 Task: Find connections with filter location Kelheim with filter topic #Indiawith filter profile language French with filter current company SolarEdge Technologies with filter school Chettinad Vidyashram with filter industry Transportation Programs with filter service category Leadership Development with filter keywords title Hair Stylist
Action: Mouse moved to (627, 76)
Screenshot: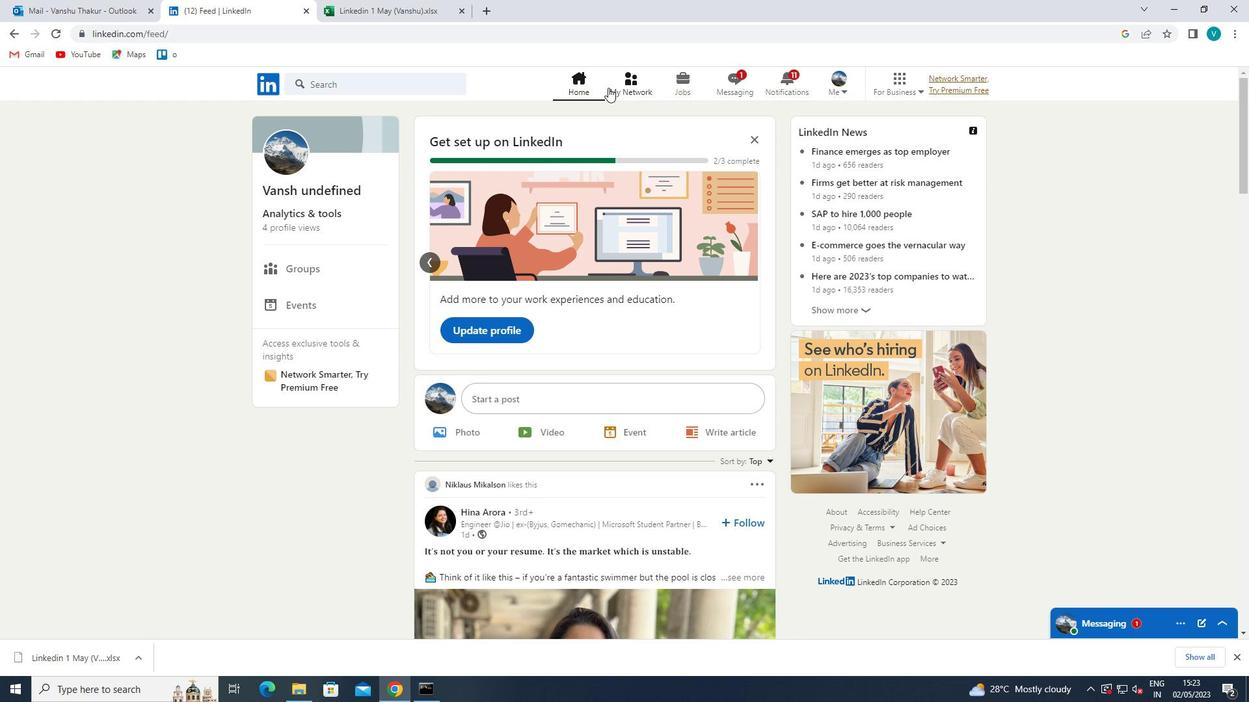 
Action: Mouse pressed left at (627, 76)
Screenshot: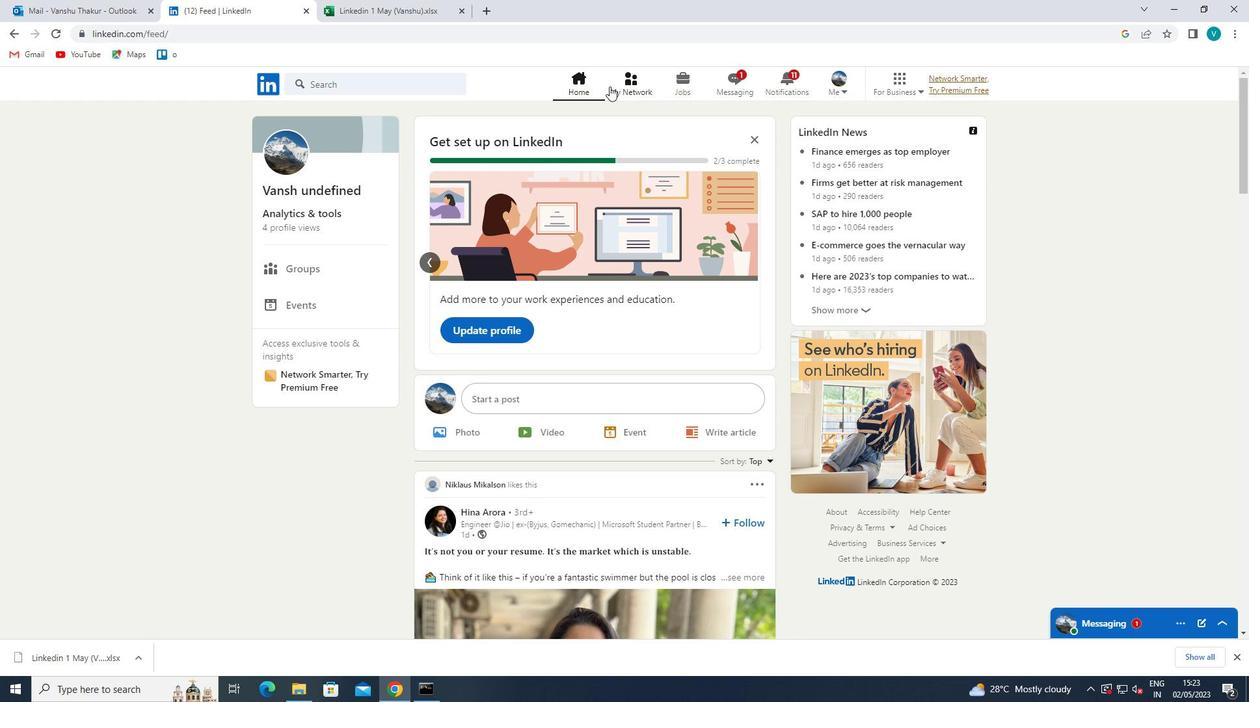 
Action: Mouse moved to (349, 142)
Screenshot: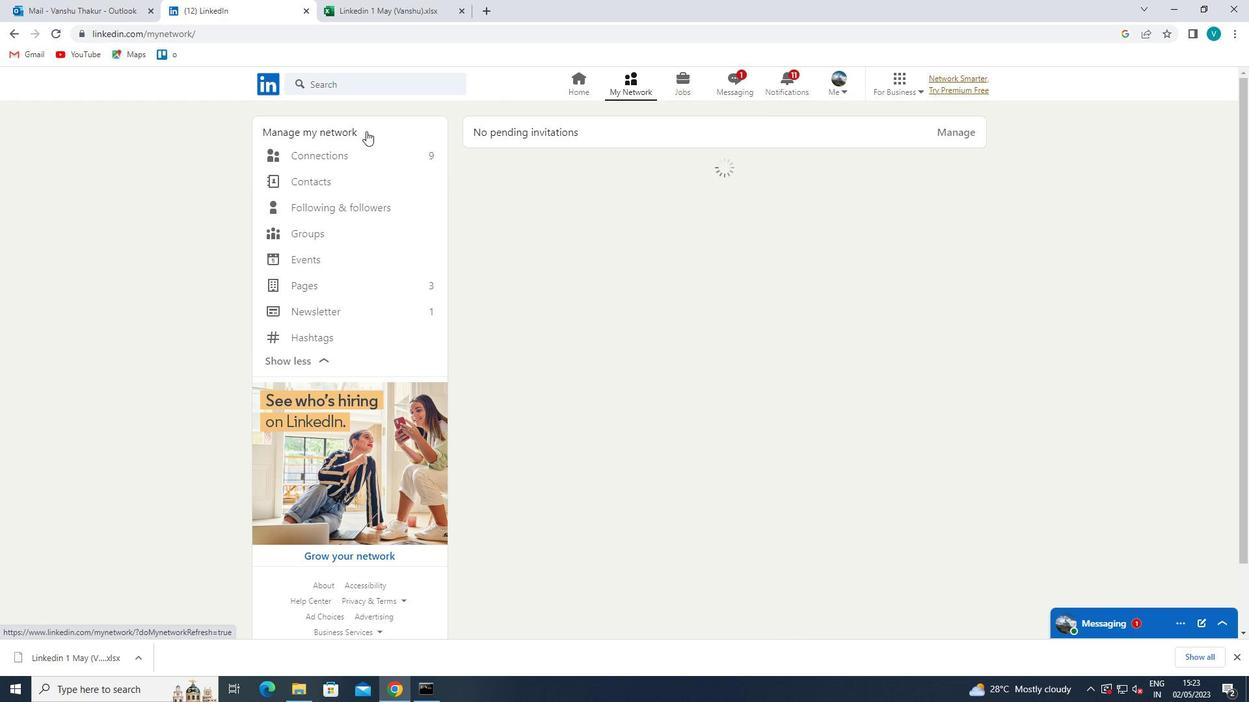 
Action: Mouse pressed left at (349, 142)
Screenshot: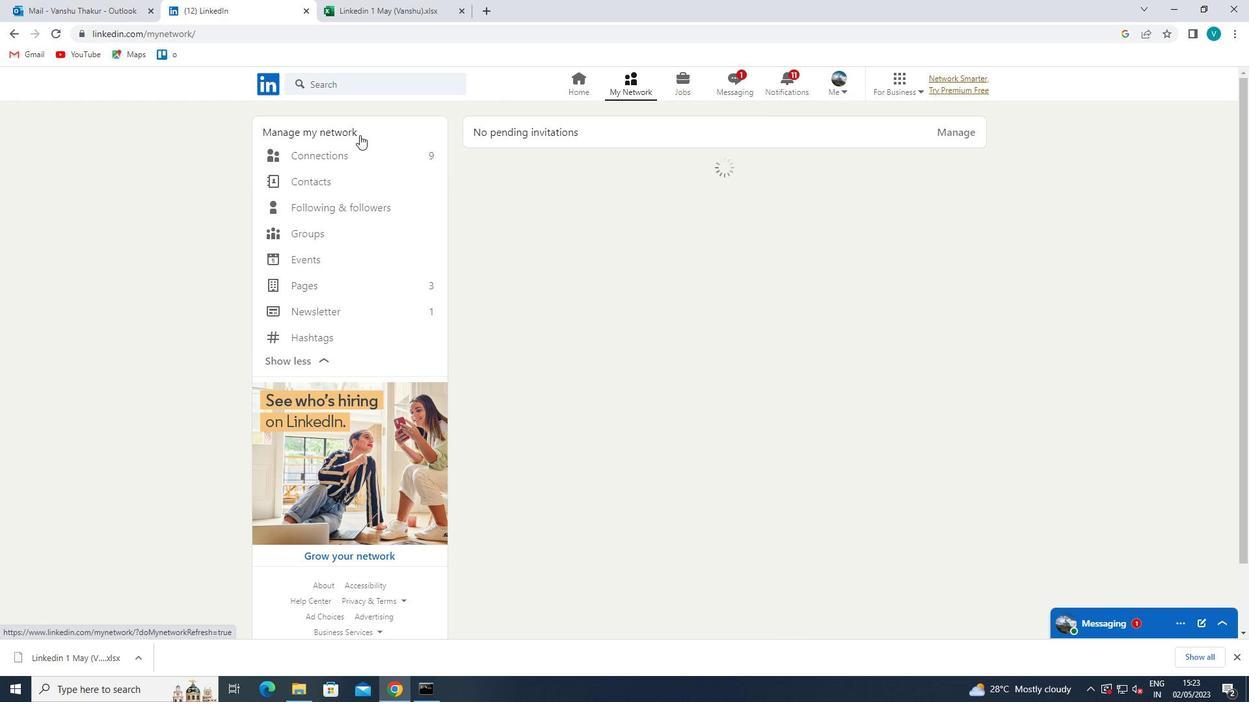 
Action: Mouse moved to (339, 154)
Screenshot: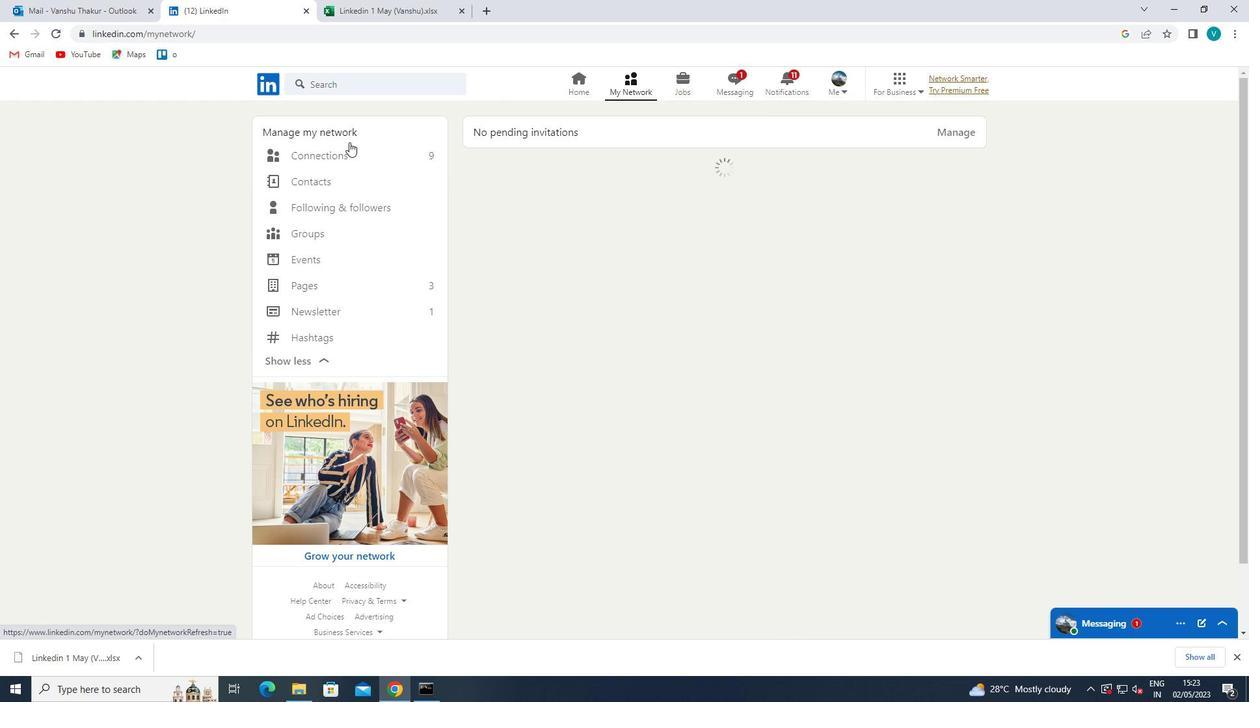 
Action: Mouse pressed left at (339, 154)
Screenshot: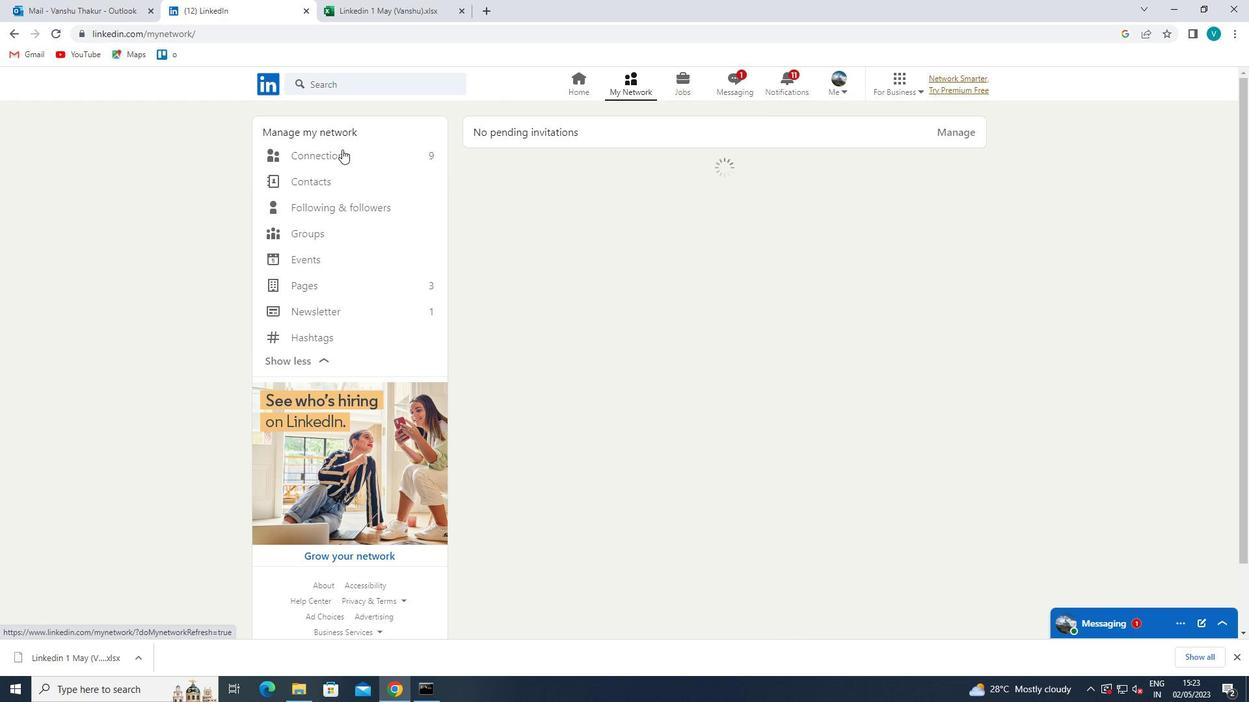 
Action: Mouse moved to (715, 150)
Screenshot: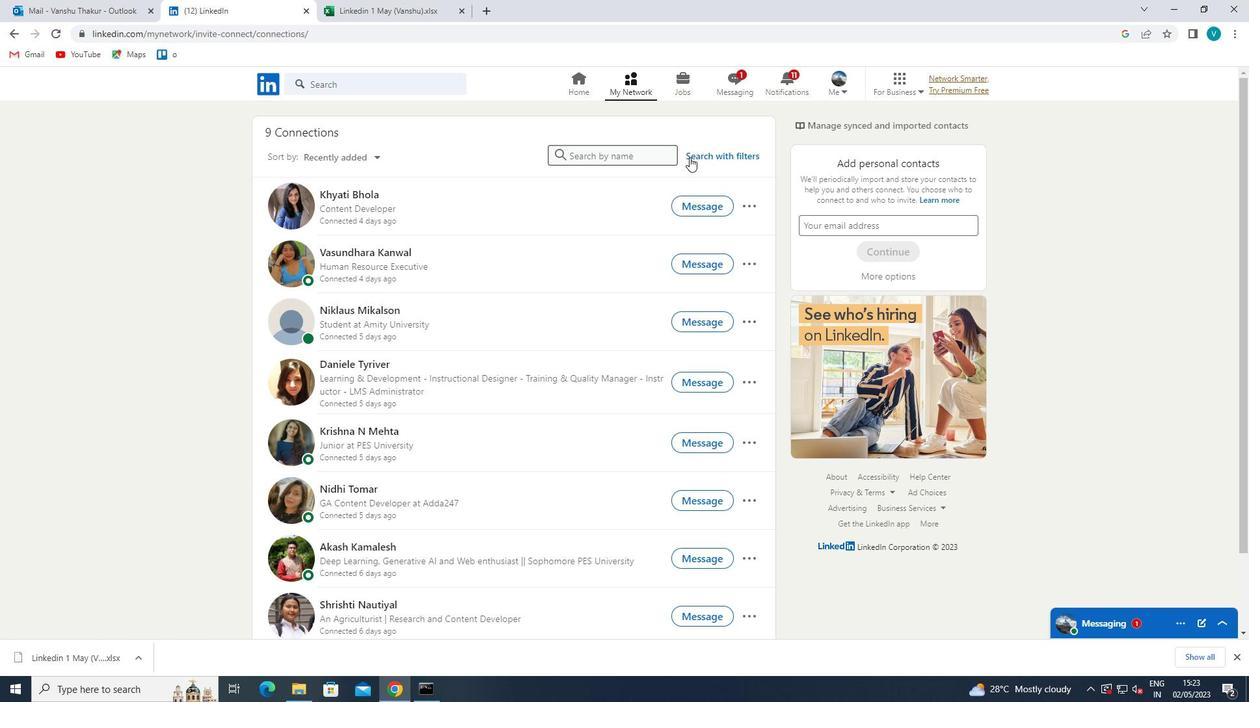 
Action: Mouse pressed left at (715, 150)
Screenshot: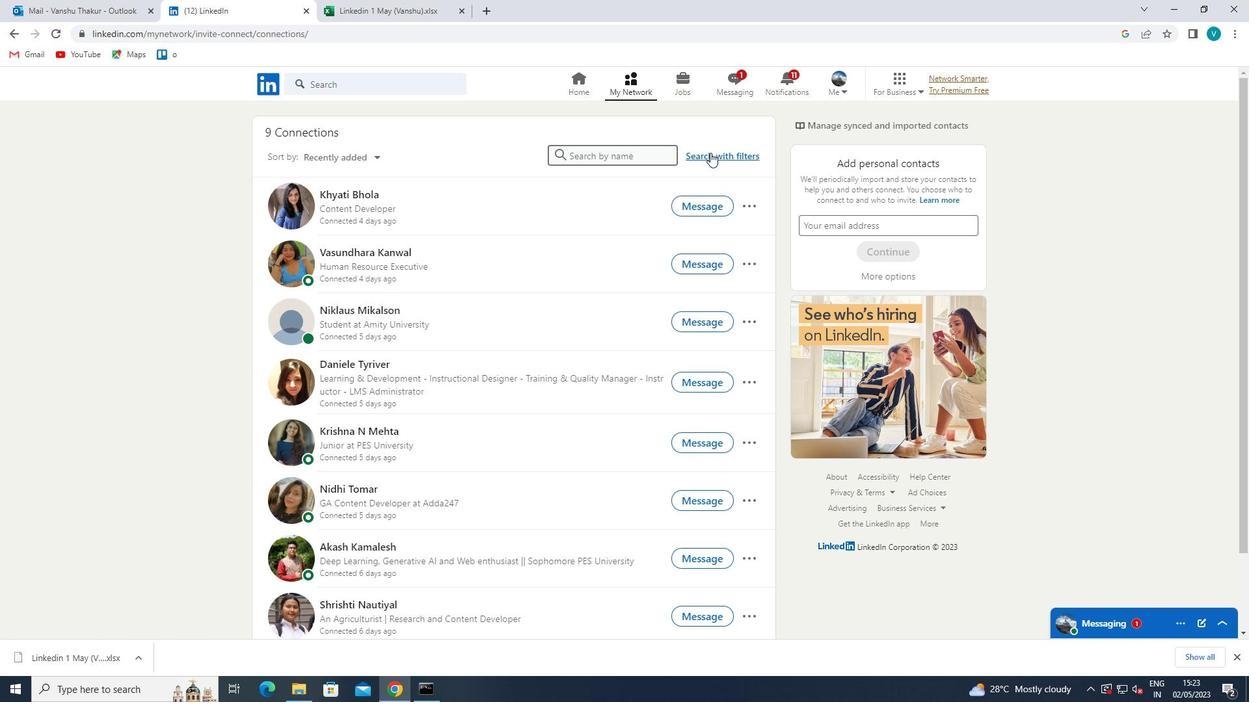 
Action: Mouse moved to (614, 115)
Screenshot: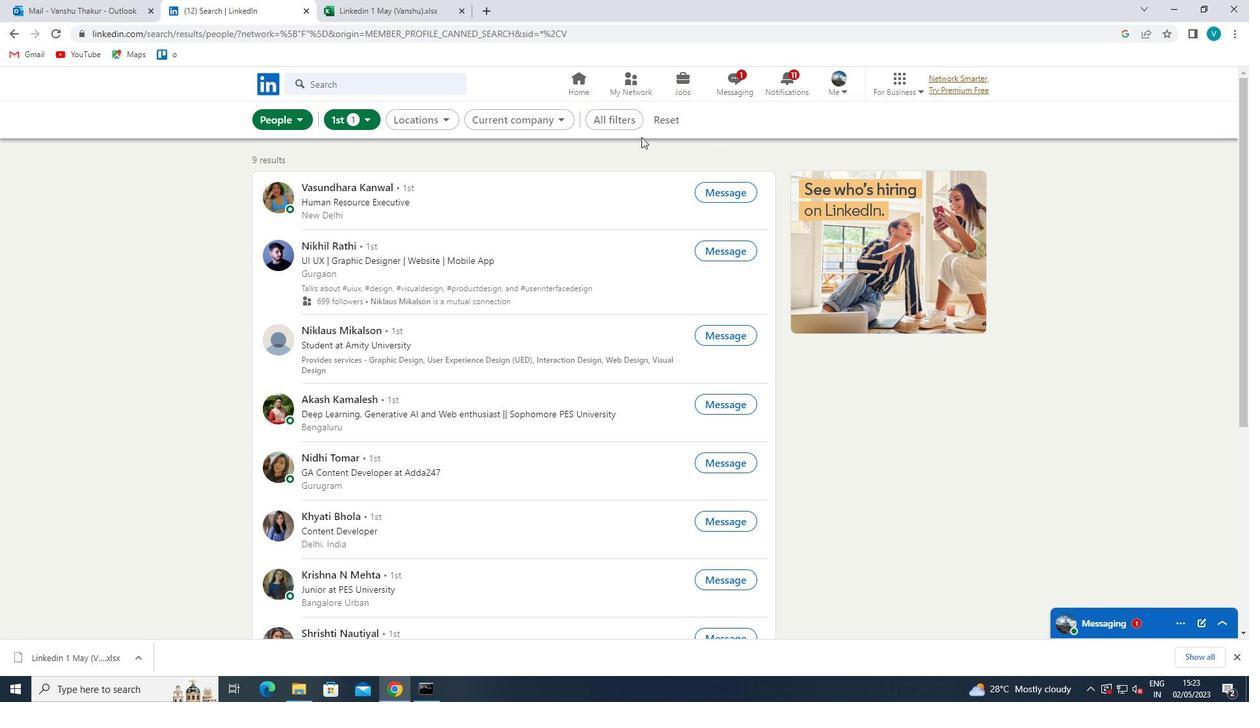 
Action: Mouse pressed left at (614, 115)
Screenshot: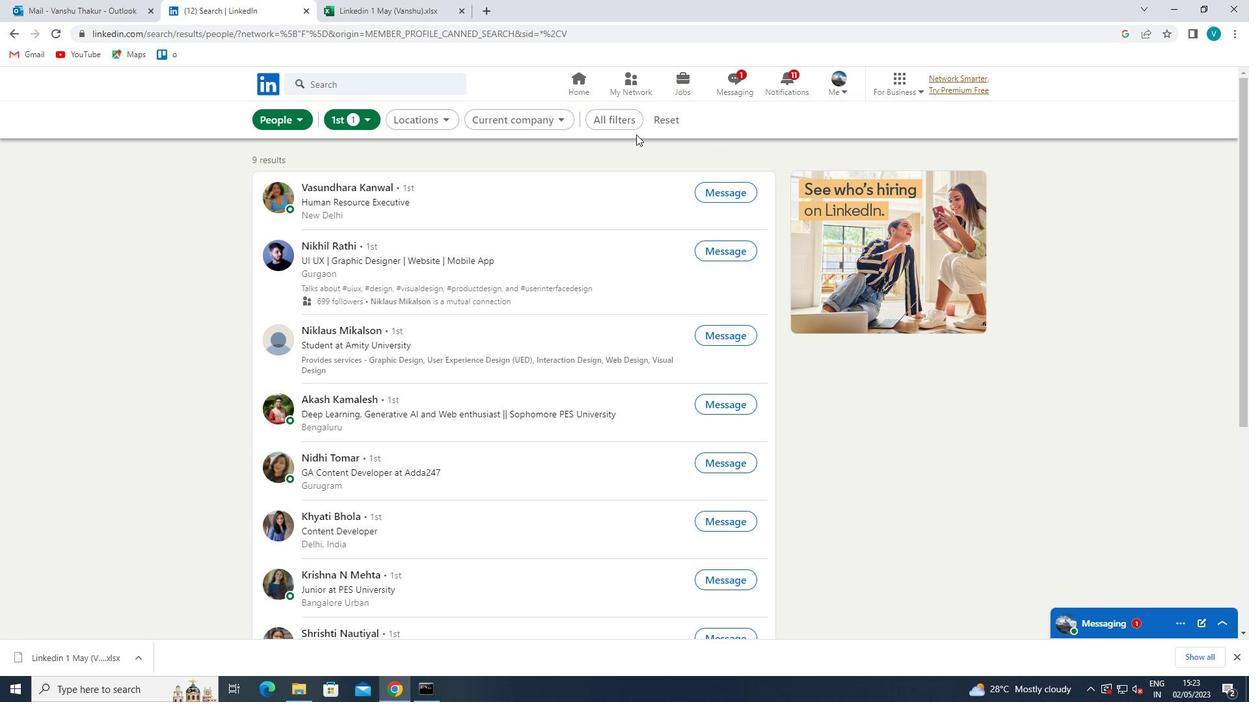 
Action: Mouse moved to (1100, 381)
Screenshot: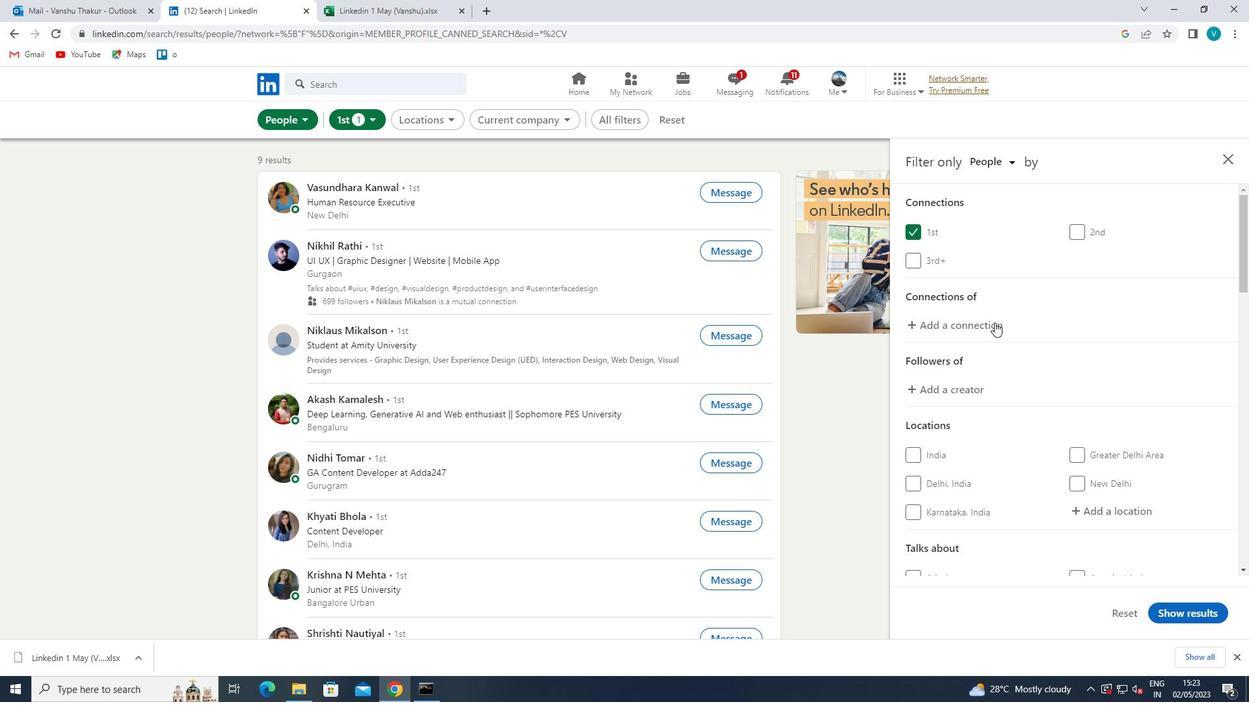 
Action: Mouse scrolled (1100, 381) with delta (0, 0)
Screenshot: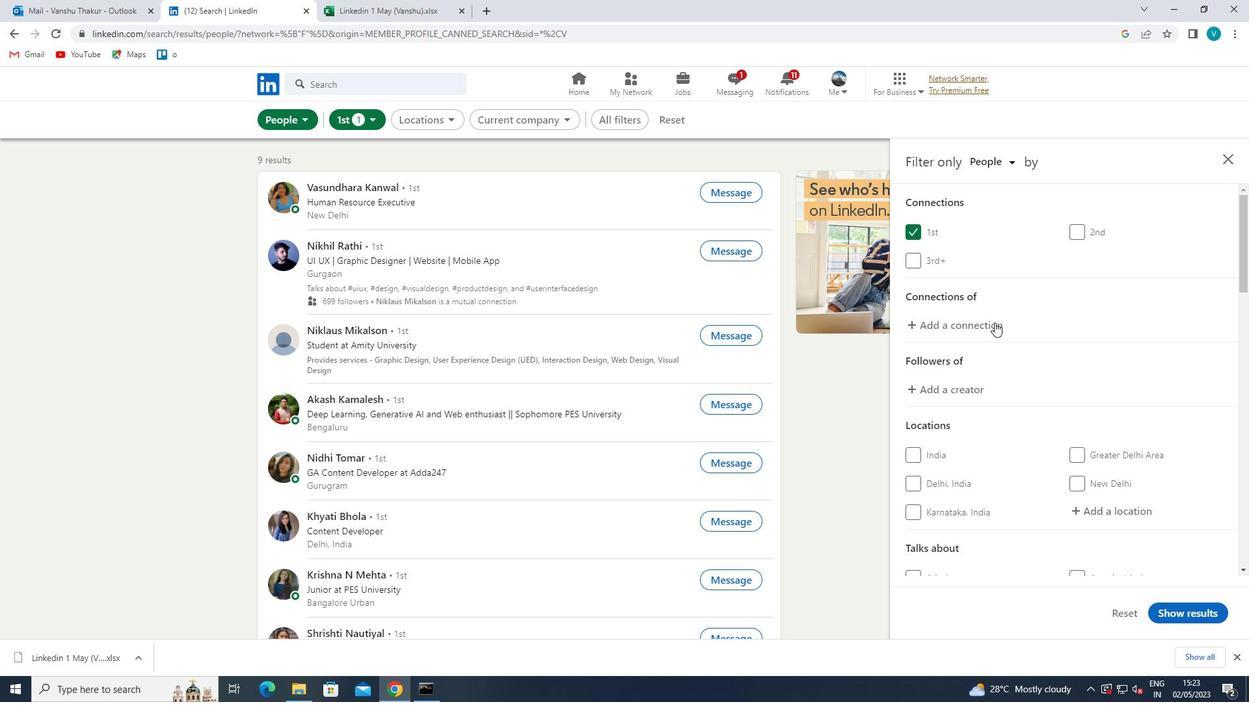 
Action: Mouse moved to (1109, 391)
Screenshot: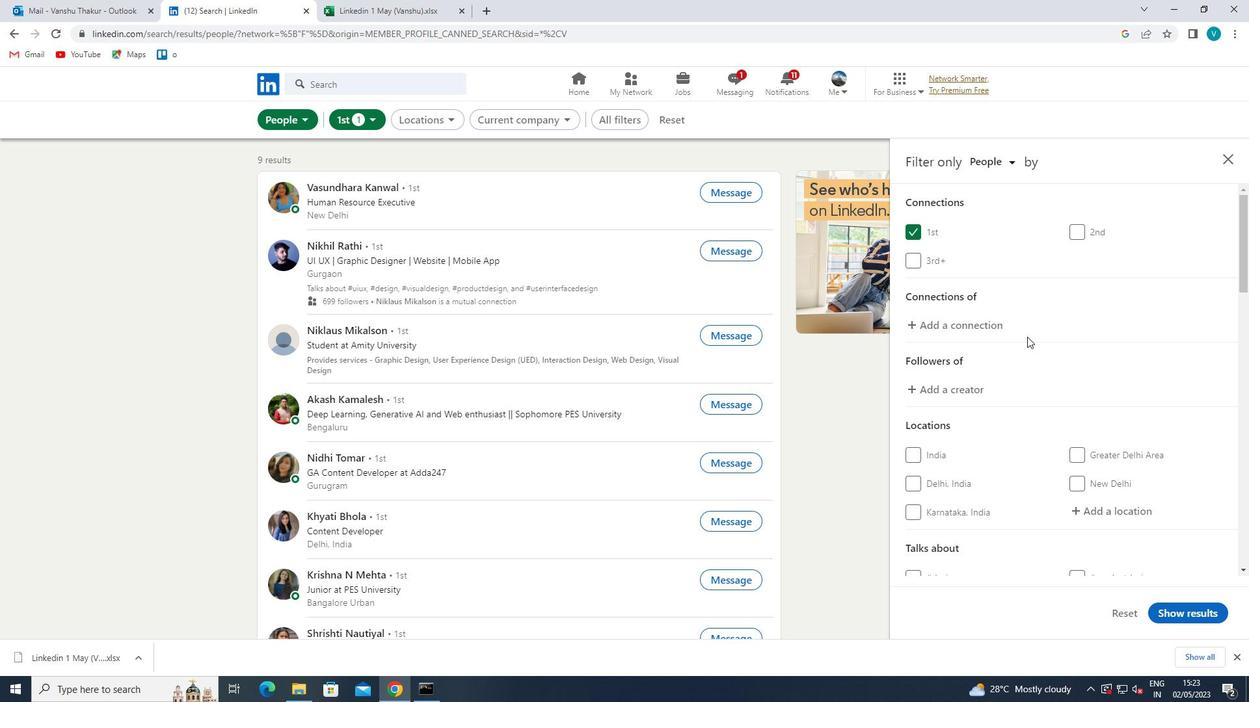 
Action: Mouse scrolled (1109, 391) with delta (0, 0)
Screenshot: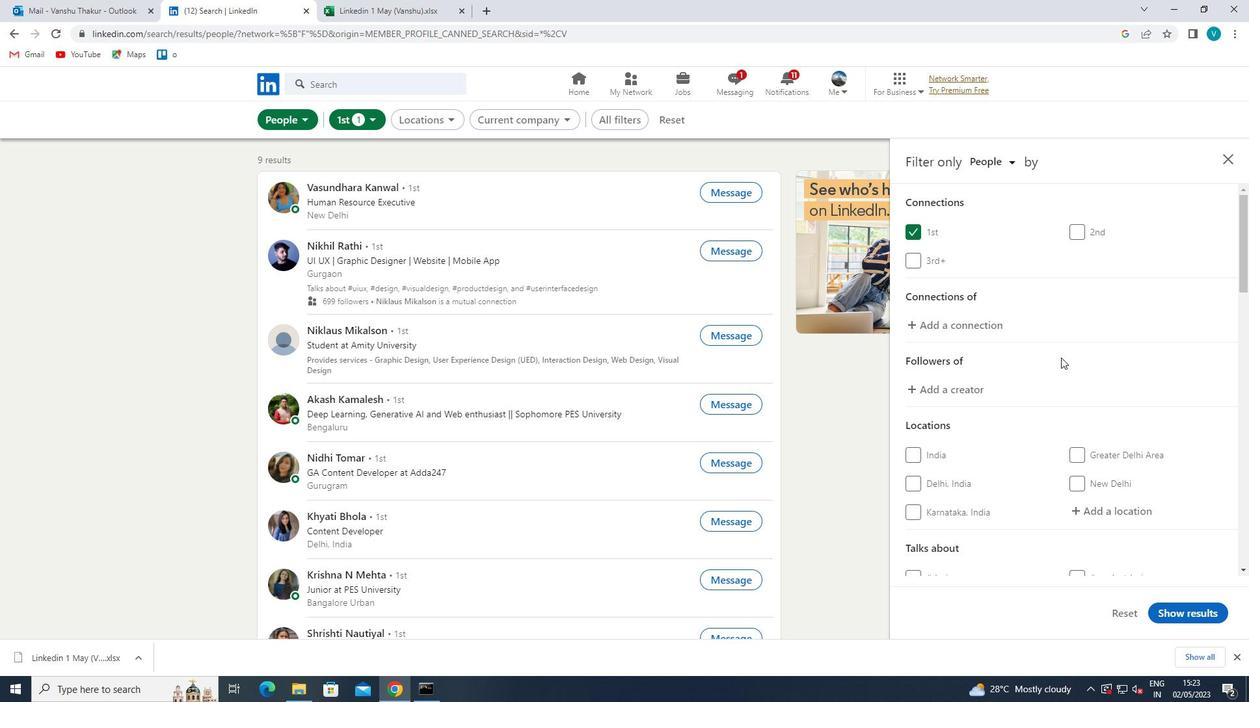 
Action: Mouse moved to (1126, 376)
Screenshot: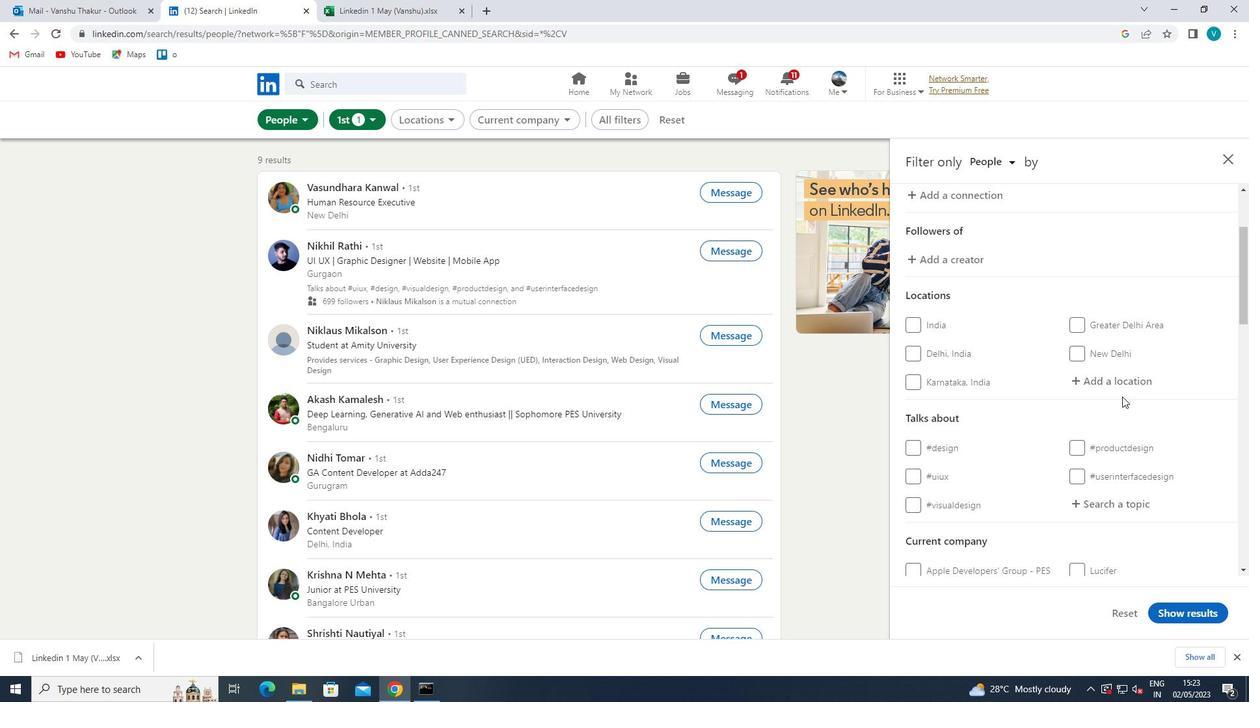 
Action: Mouse pressed left at (1126, 376)
Screenshot: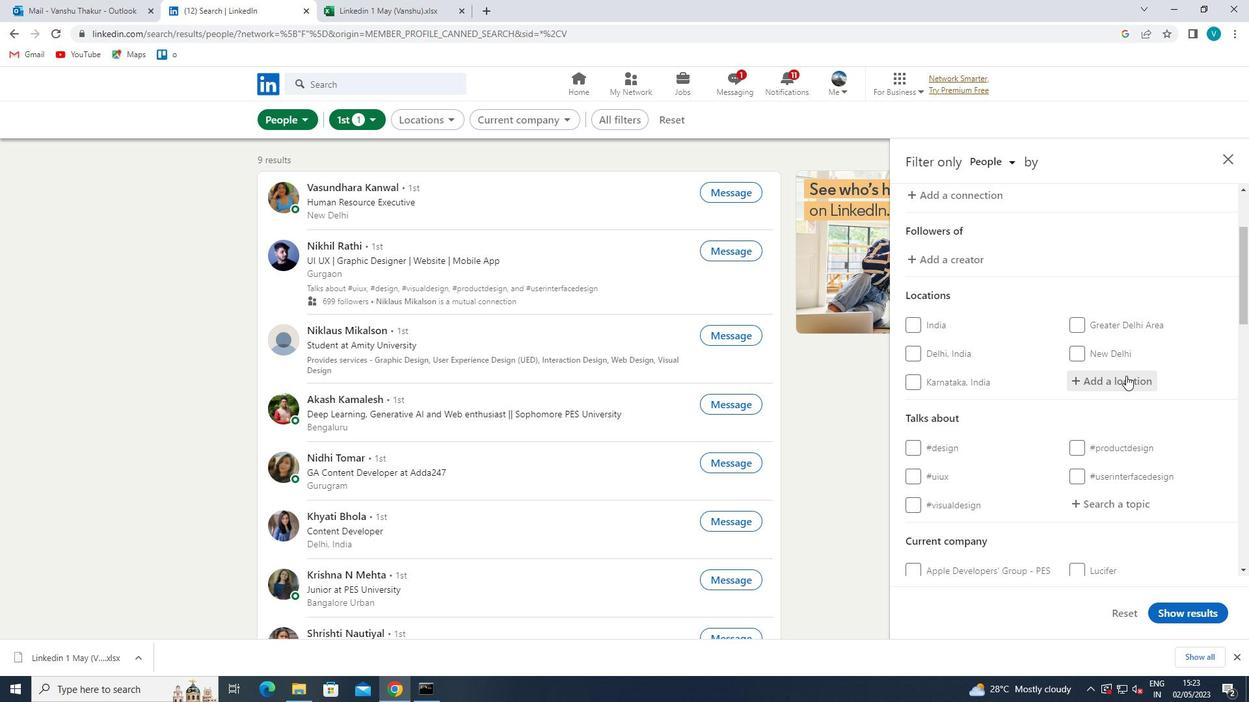 
Action: Mouse moved to (1118, 369)
Screenshot: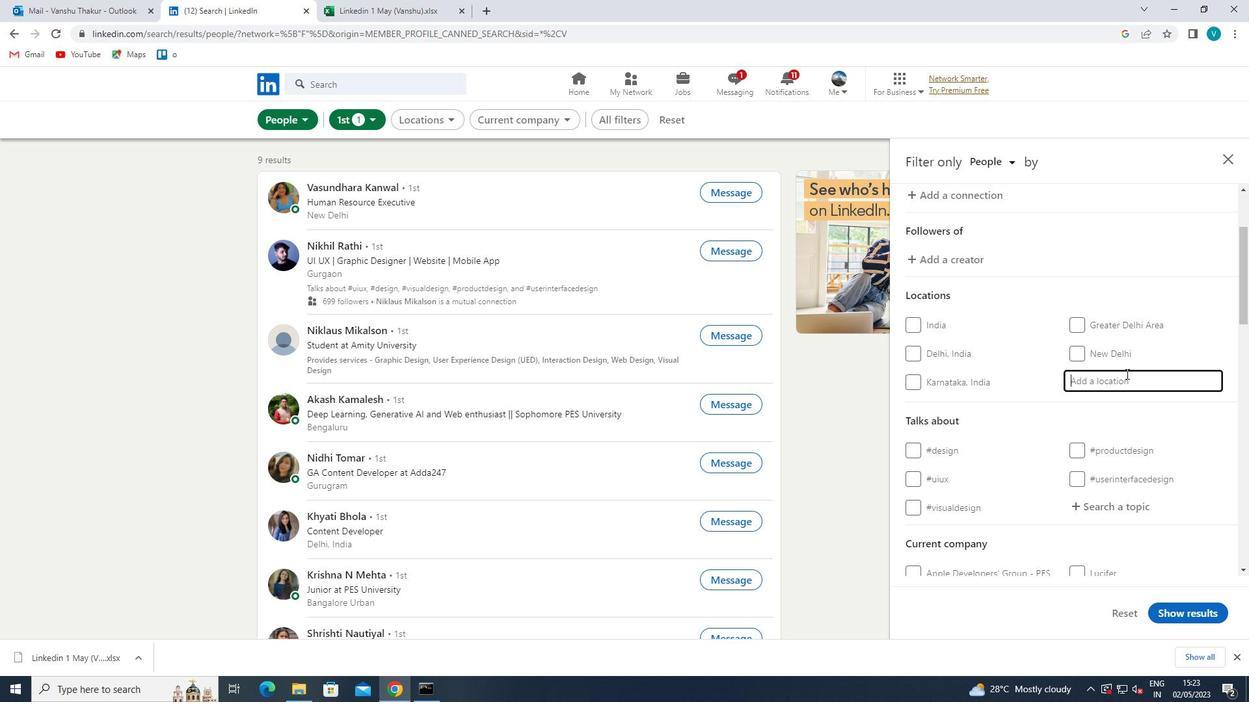 
Action: Key pressed <Key.shift>
Screenshot: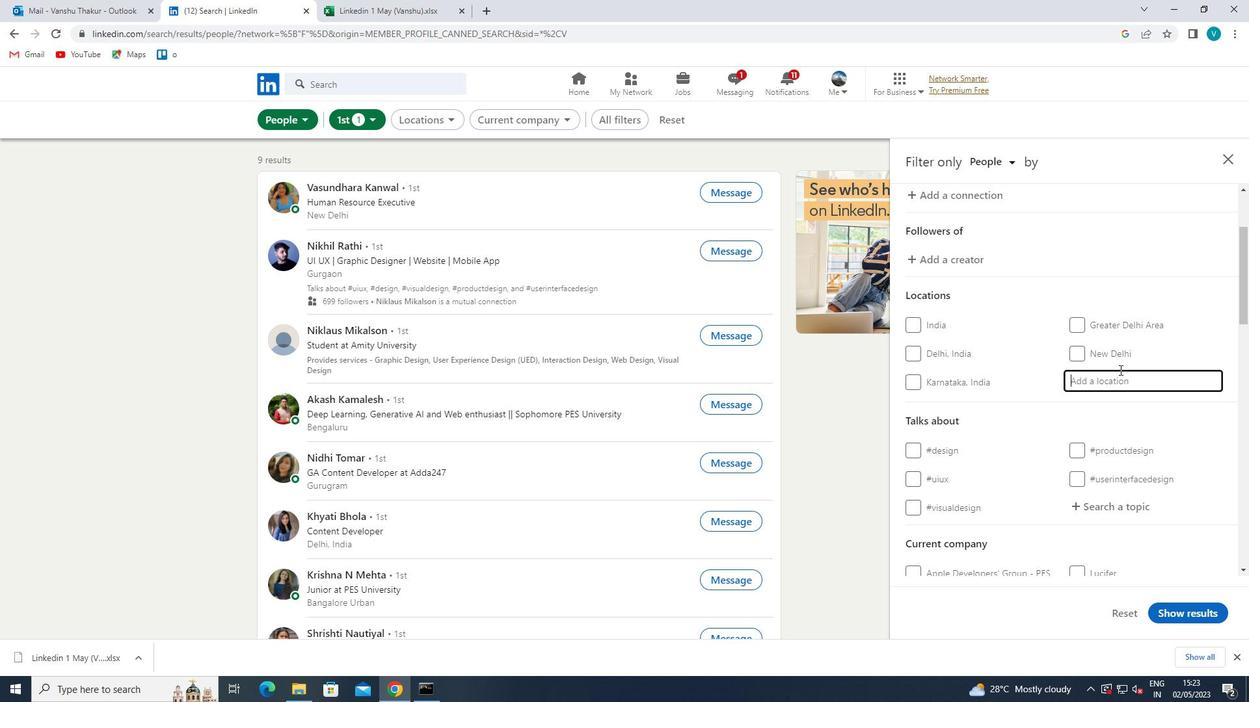 
Action: Mouse moved to (871, 230)
Screenshot: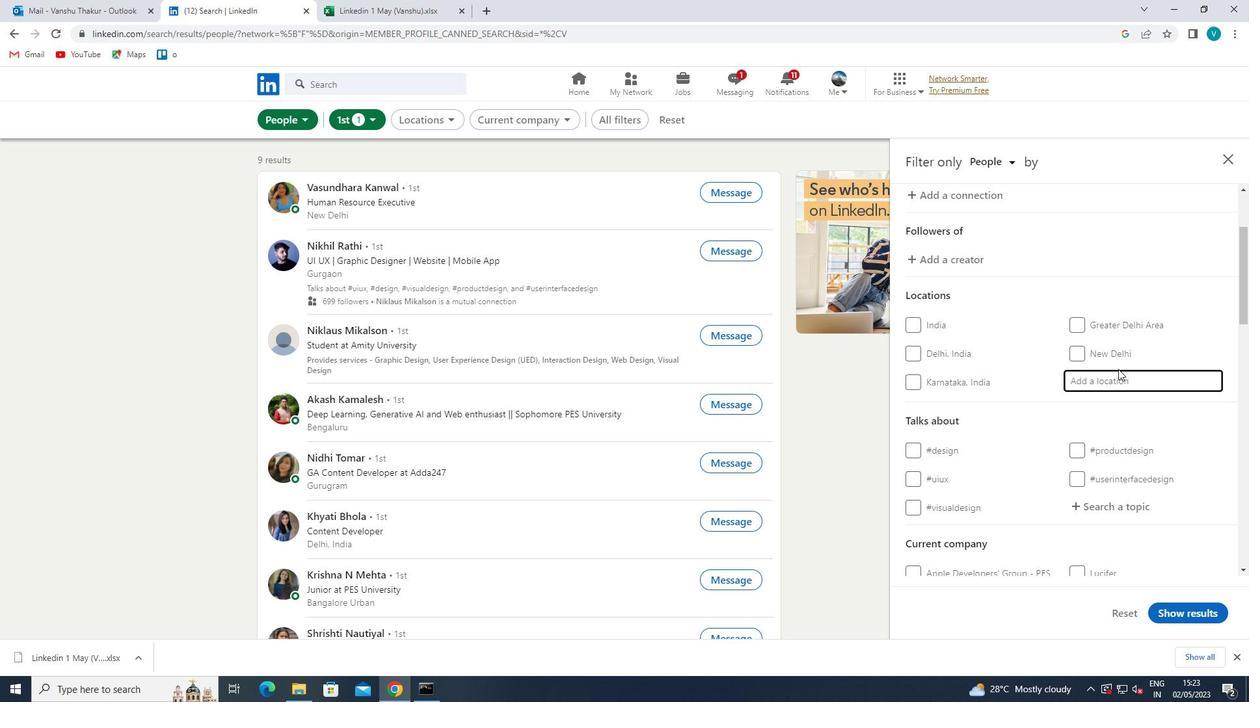 
Action: Key pressed <Key.shift><Key.shift>KELHEIM
Screenshot: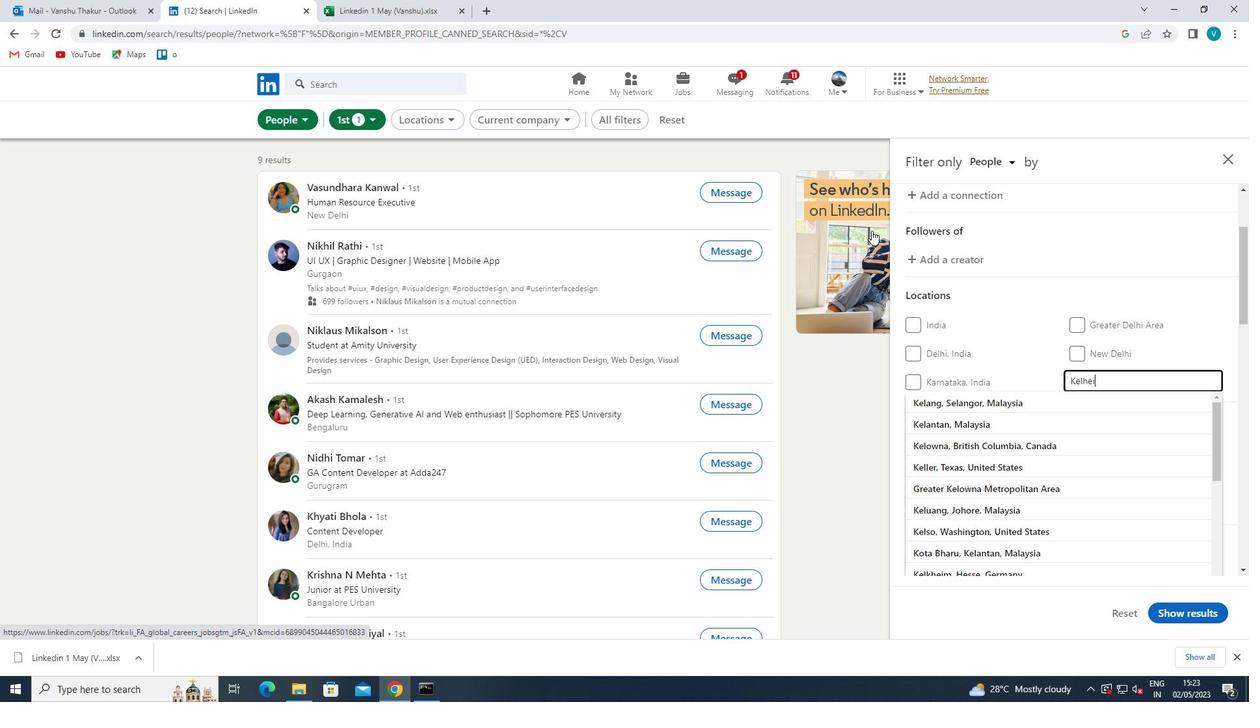 
Action: Mouse moved to (1030, 404)
Screenshot: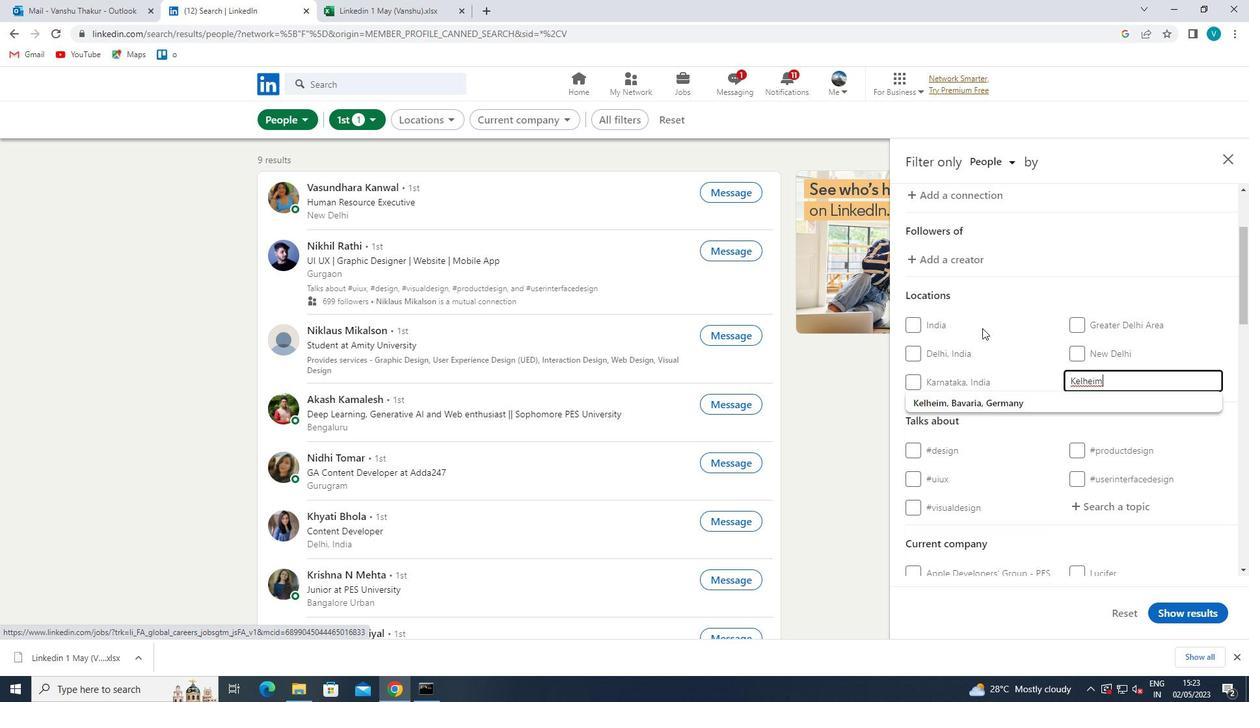 
Action: Mouse pressed left at (1030, 404)
Screenshot: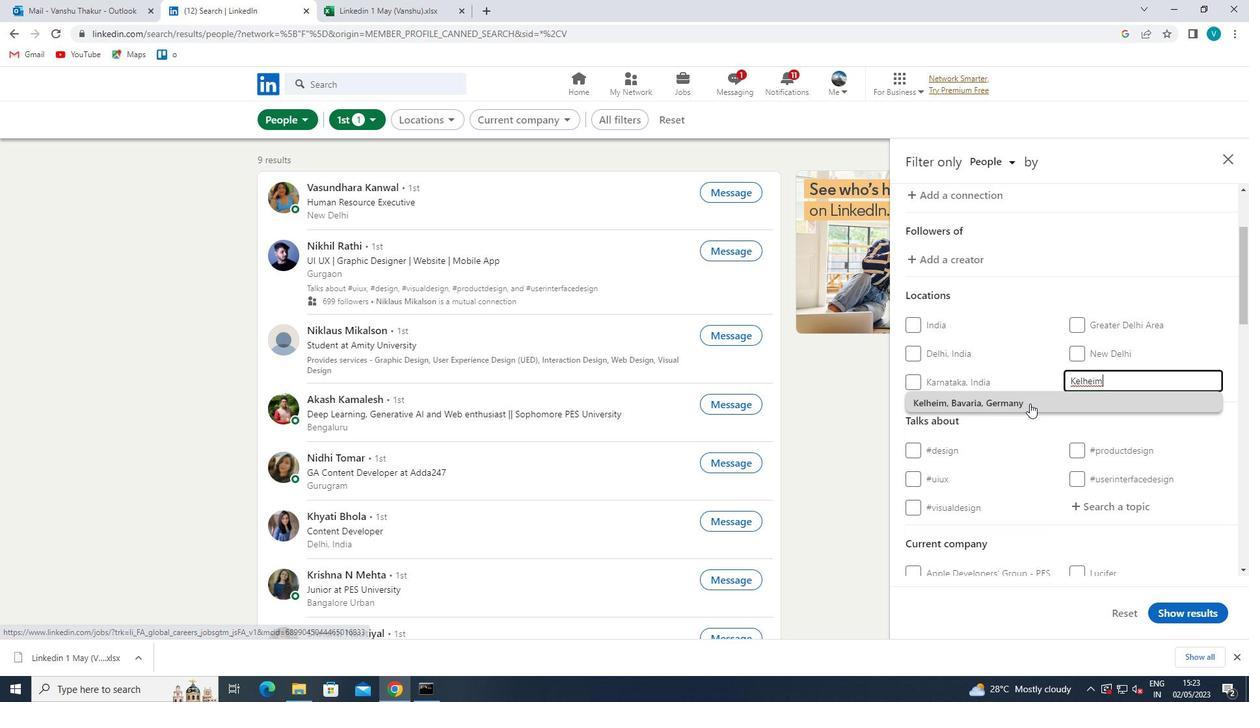 
Action: Mouse moved to (1031, 404)
Screenshot: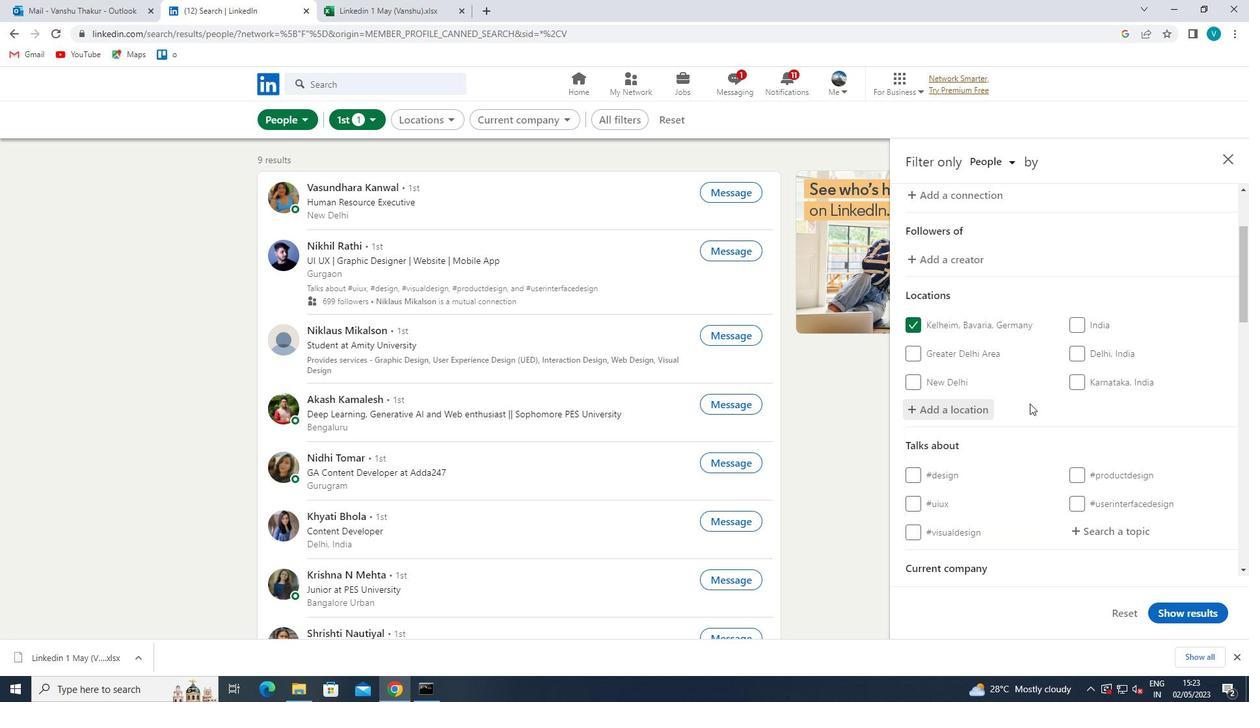 
Action: Mouse scrolled (1031, 404) with delta (0, 0)
Screenshot: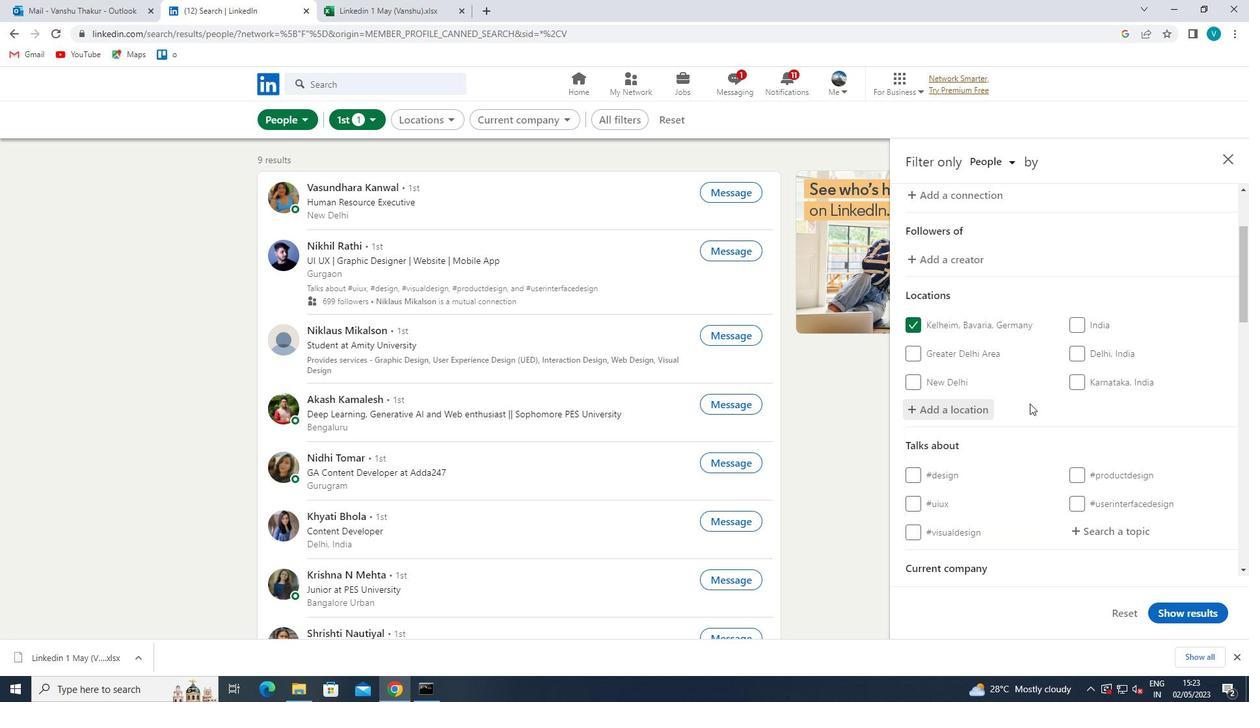 
Action: Mouse scrolled (1031, 404) with delta (0, 0)
Screenshot: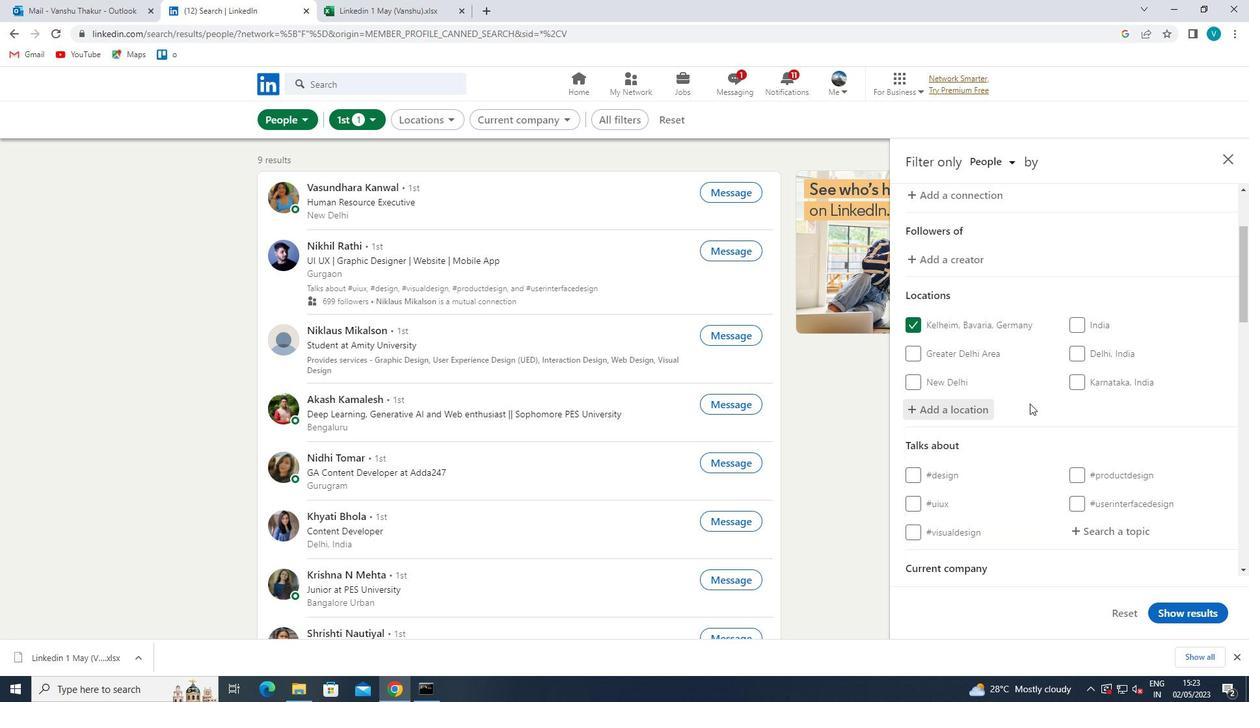 
Action: Mouse moved to (1087, 406)
Screenshot: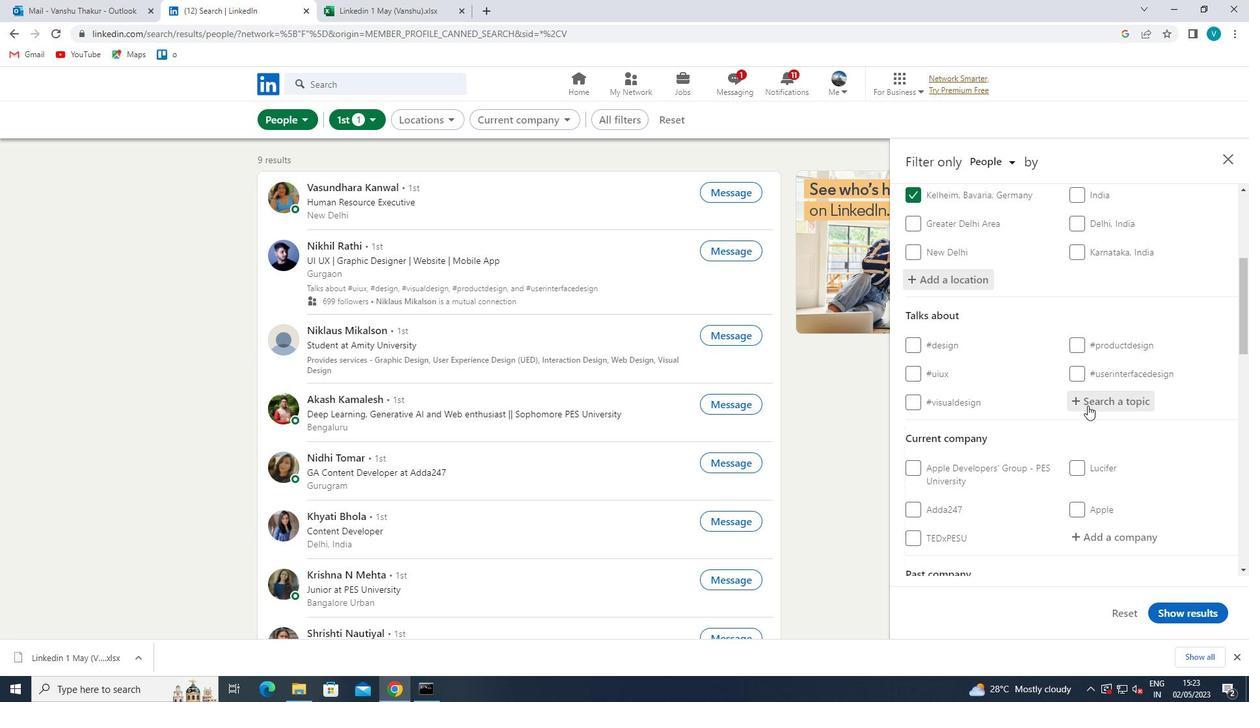 
Action: Mouse pressed left at (1087, 406)
Screenshot: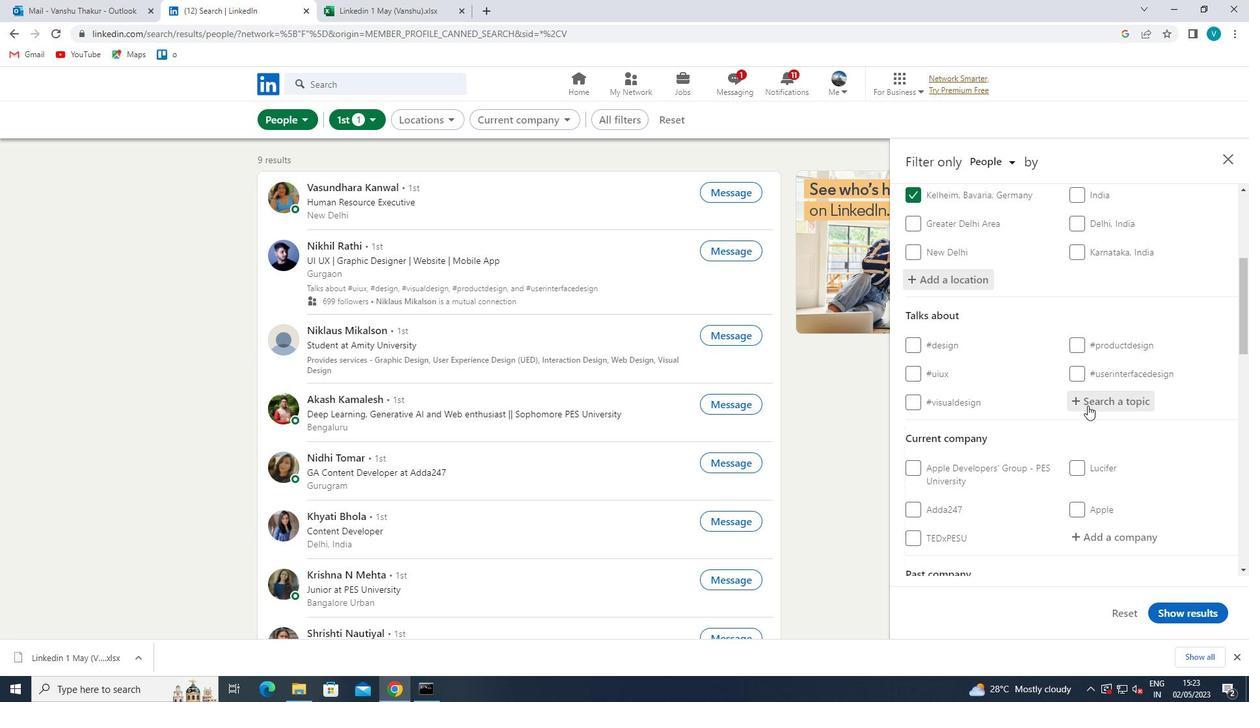 
Action: Mouse moved to (1051, 426)
Screenshot: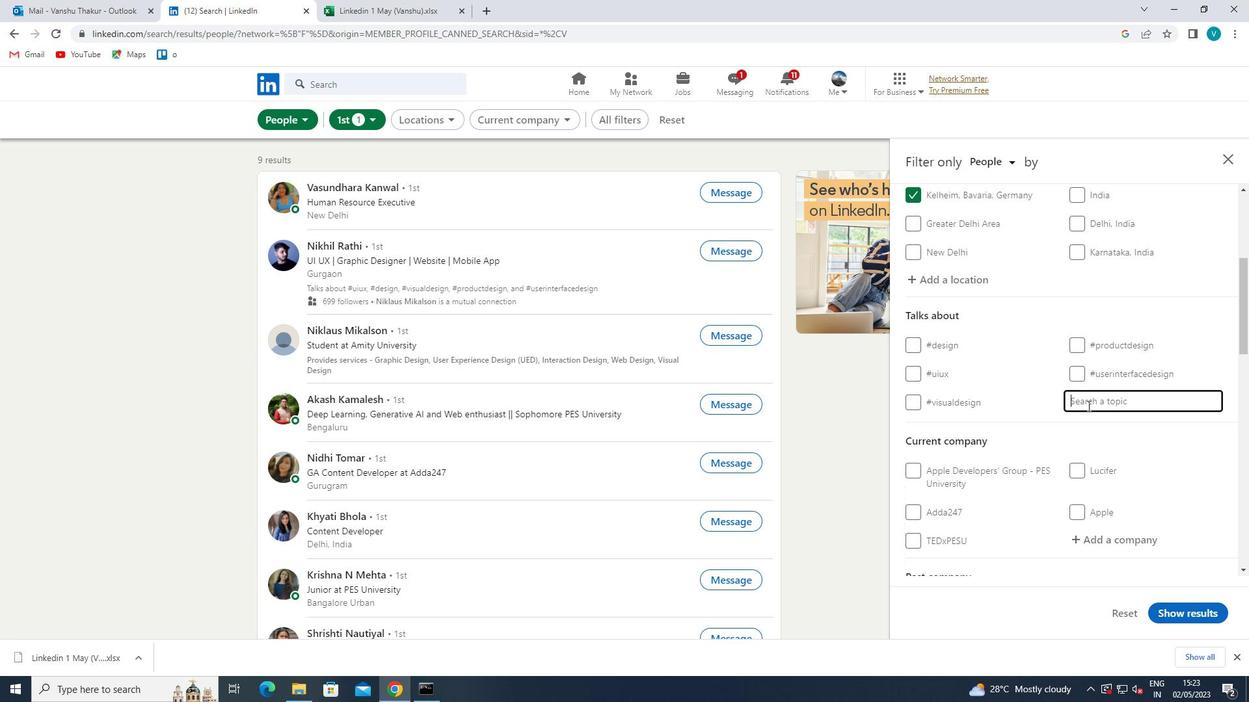 
Action: Key pressed INDIA
Screenshot: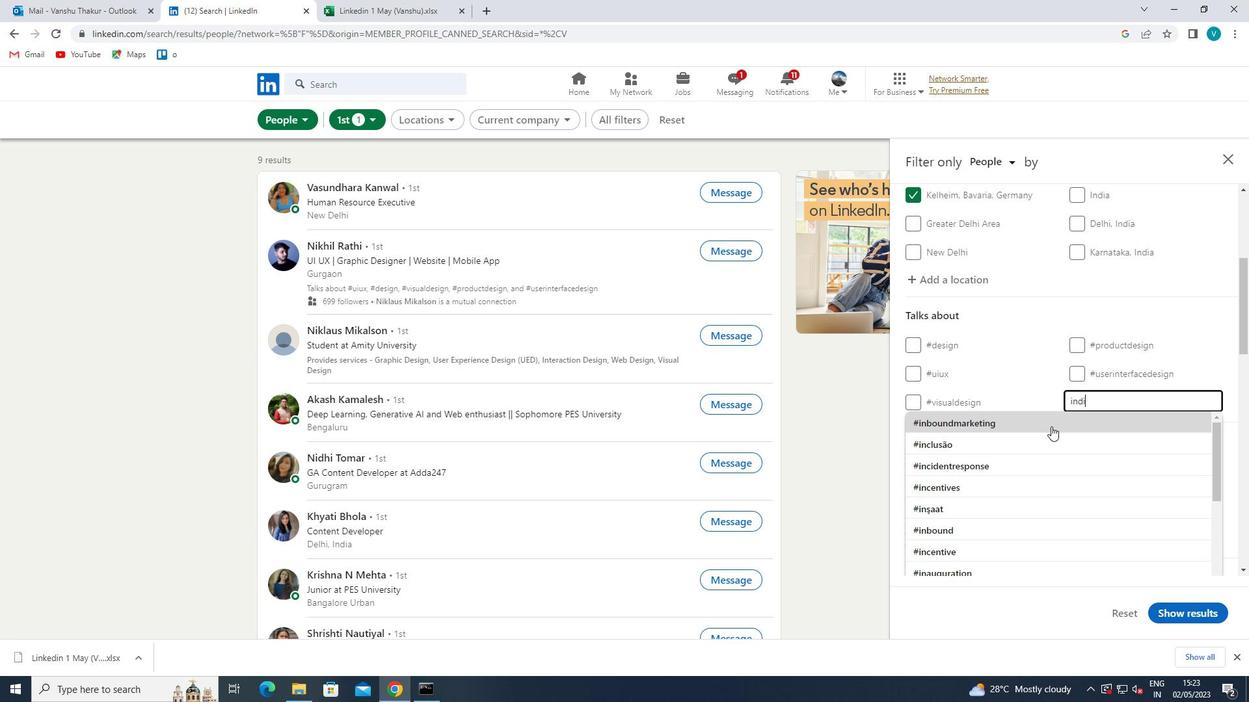 
Action: Mouse moved to (1045, 424)
Screenshot: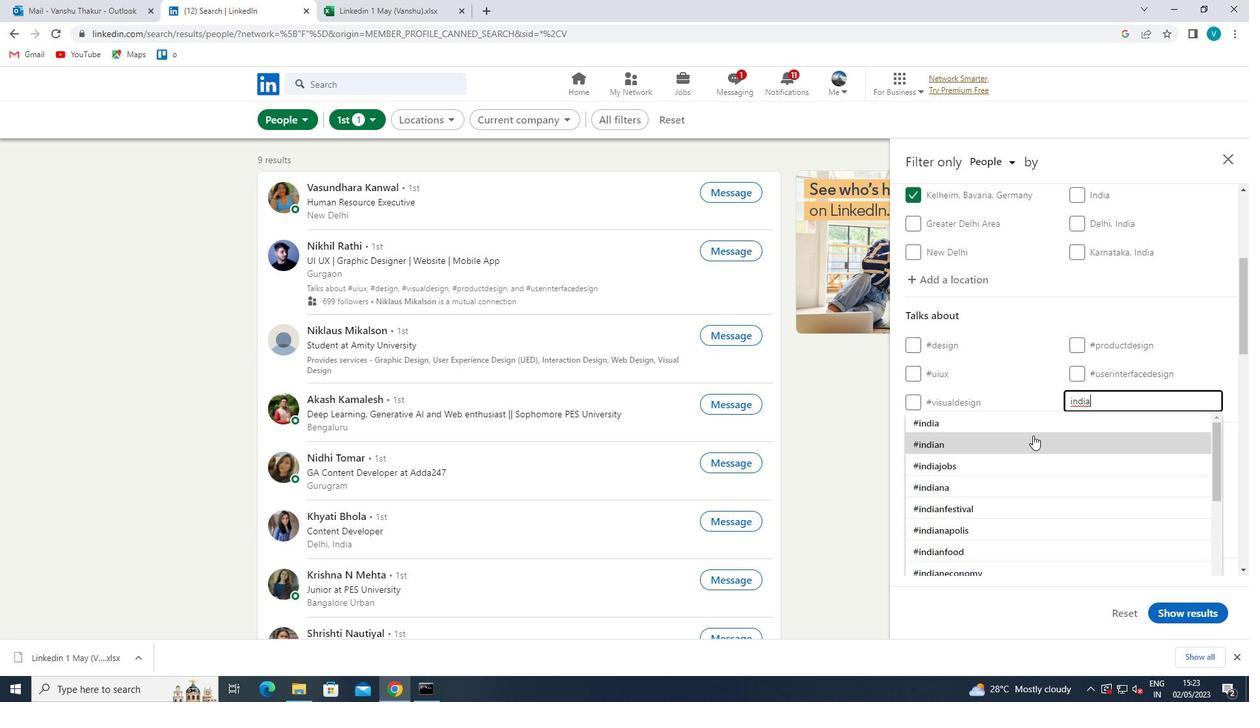
Action: Mouse pressed left at (1045, 424)
Screenshot: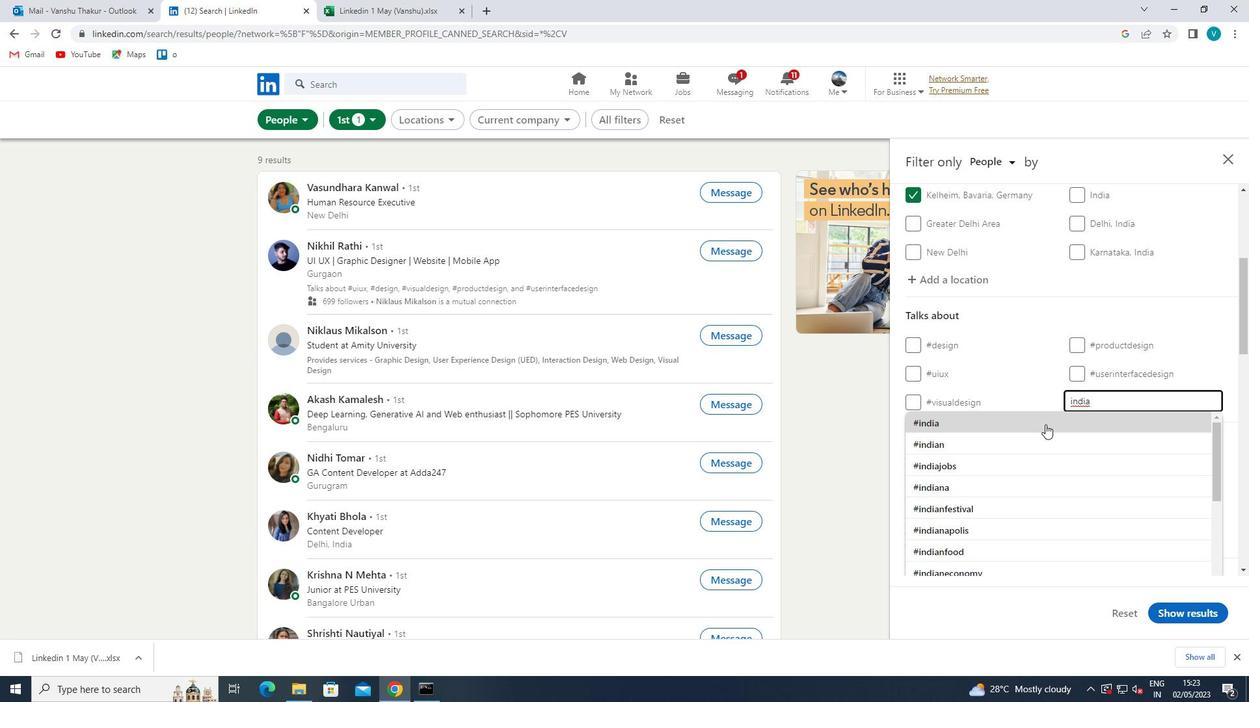 
Action: Mouse moved to (1046, 424)
Screenshot: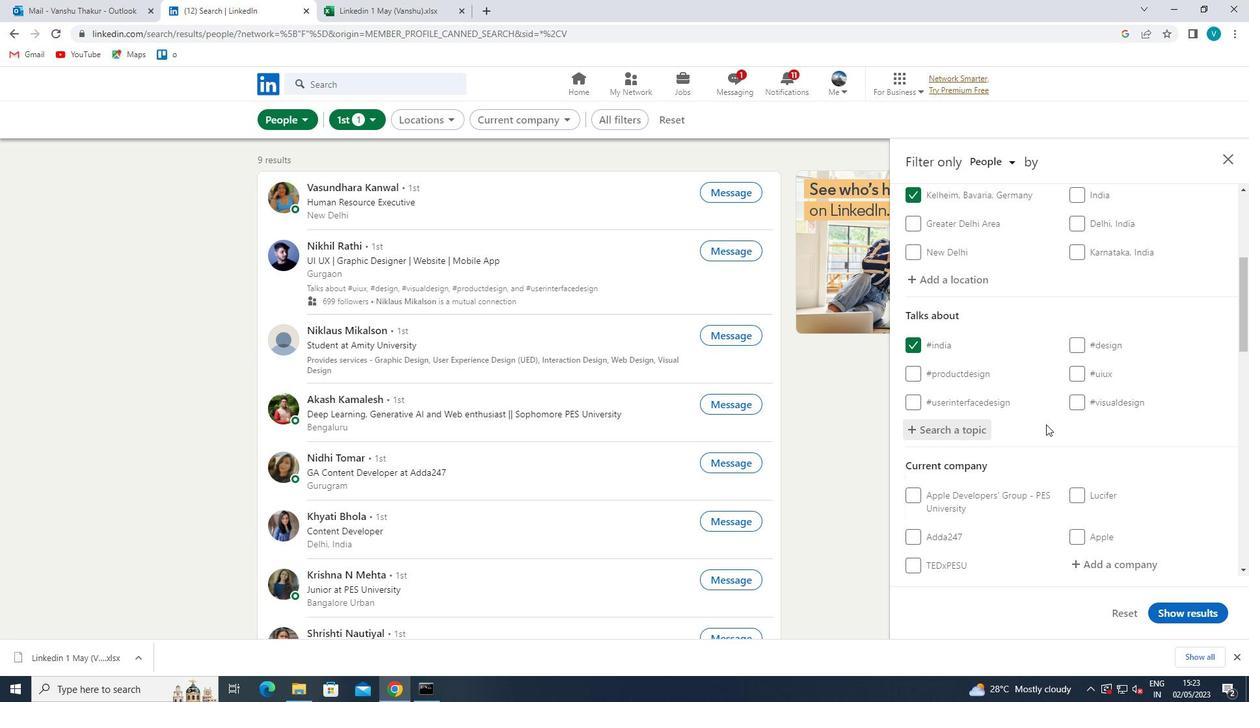 
Action: Mouse scrolled (1046, 424) with delta (0, 0)
Screenshot: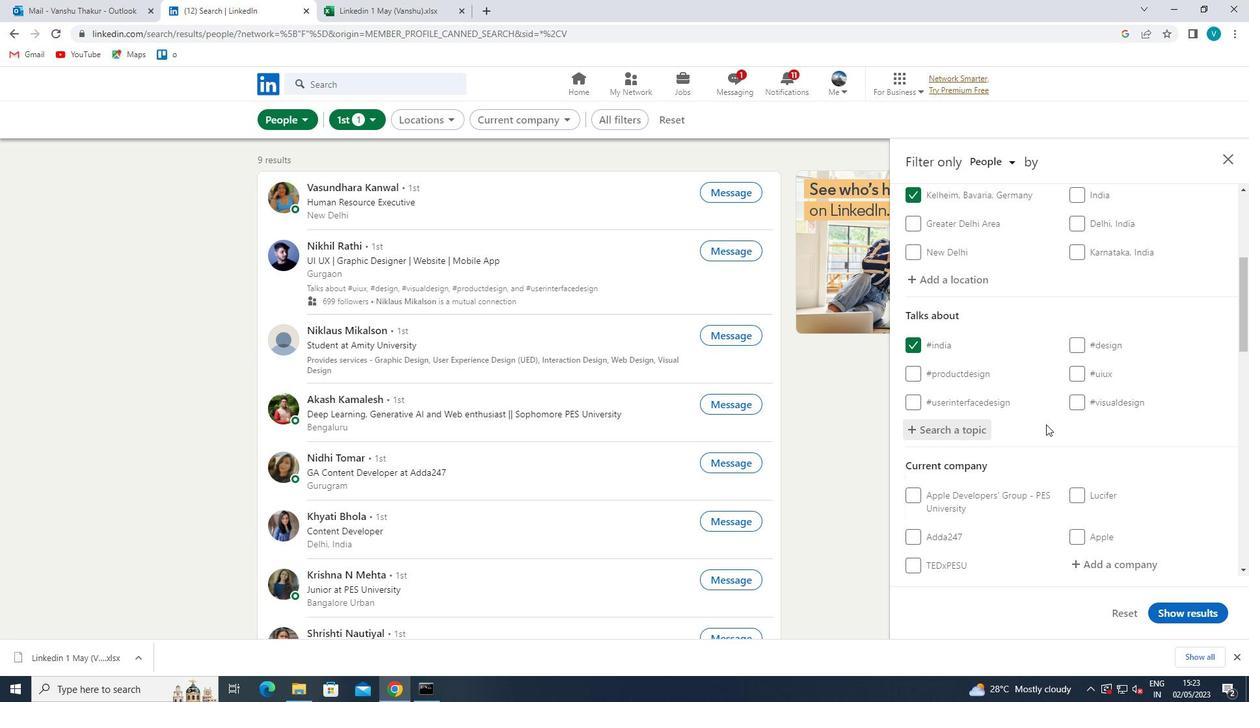 
Action: Mouse scrolled (1046, 424) with delta (0, 0)
Screenshot: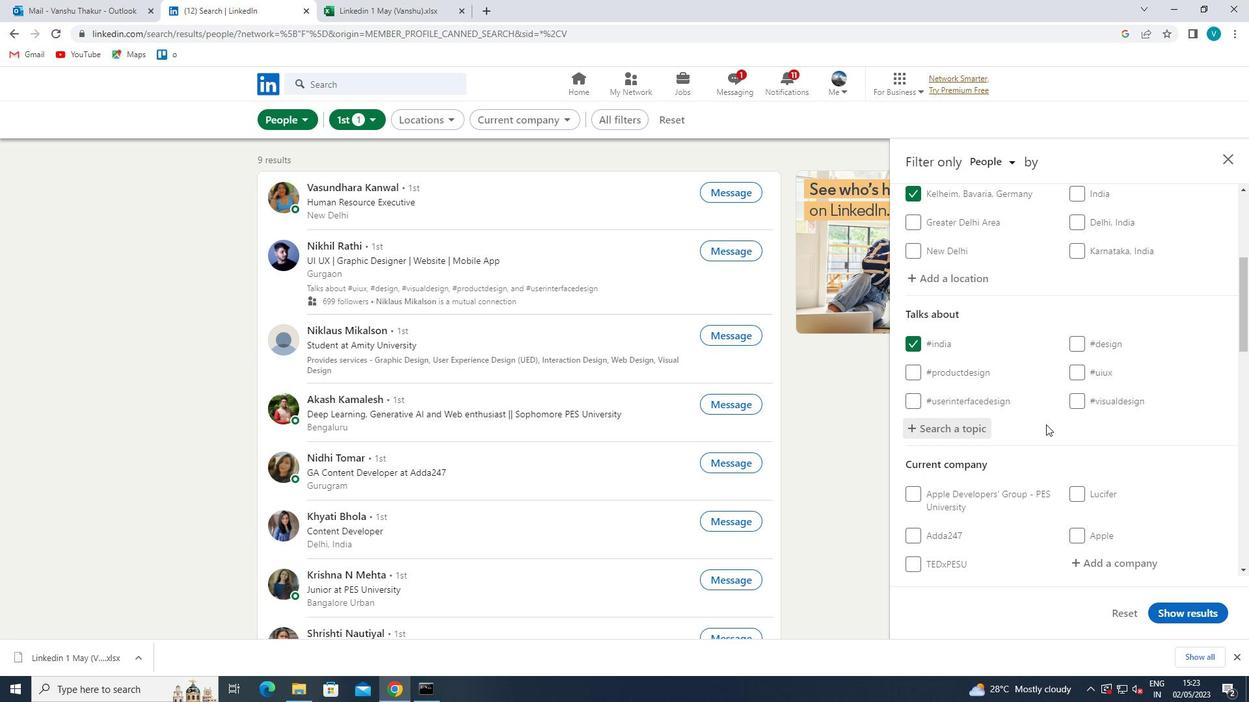
Action: Mouse moved to (1090, 431)
Screenshot: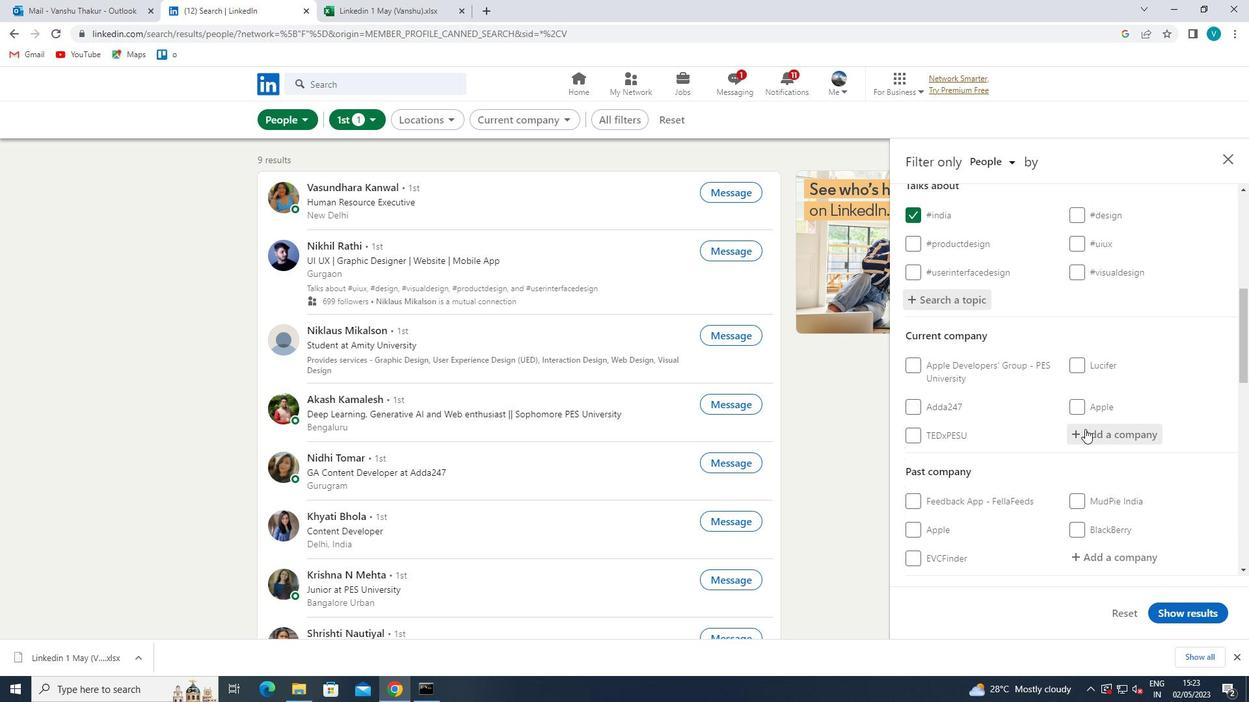 
Action: Mouse pressed left at (1090, 431)
Screenshot: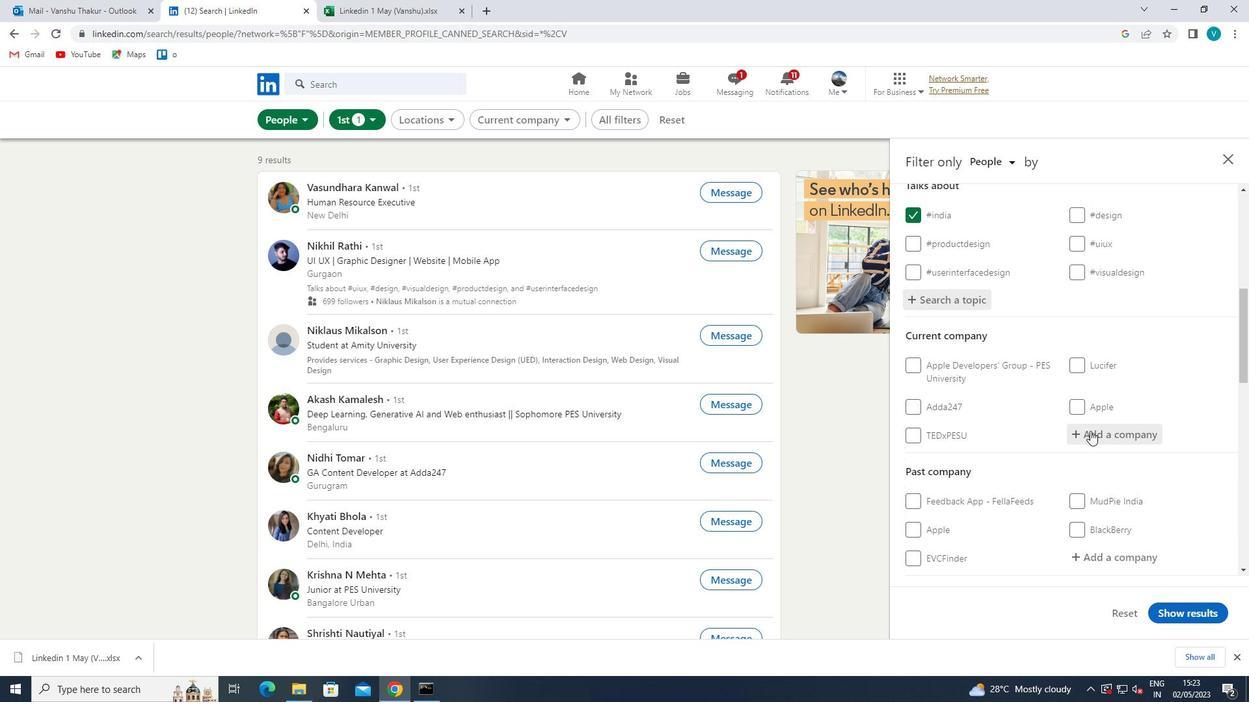 
Action: Mouse moved to (1090, 431)
Screenshot: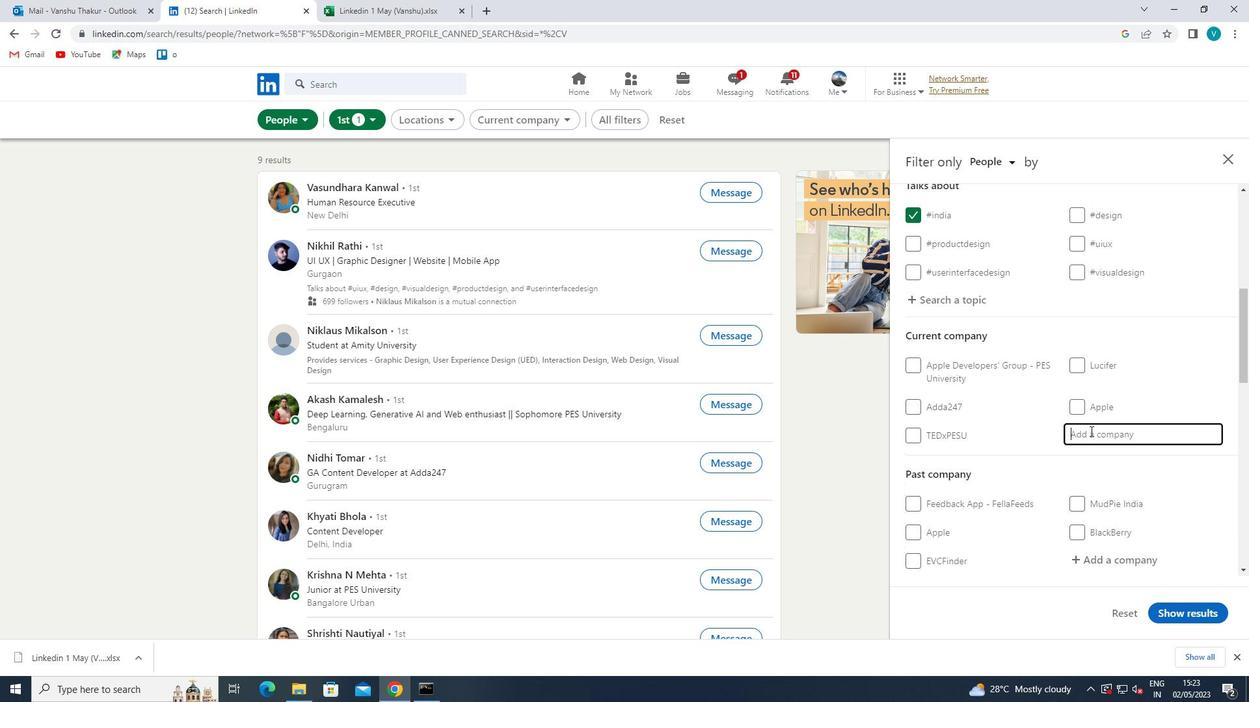 
Action: Key pressed <Key.shift>S
Screenshot: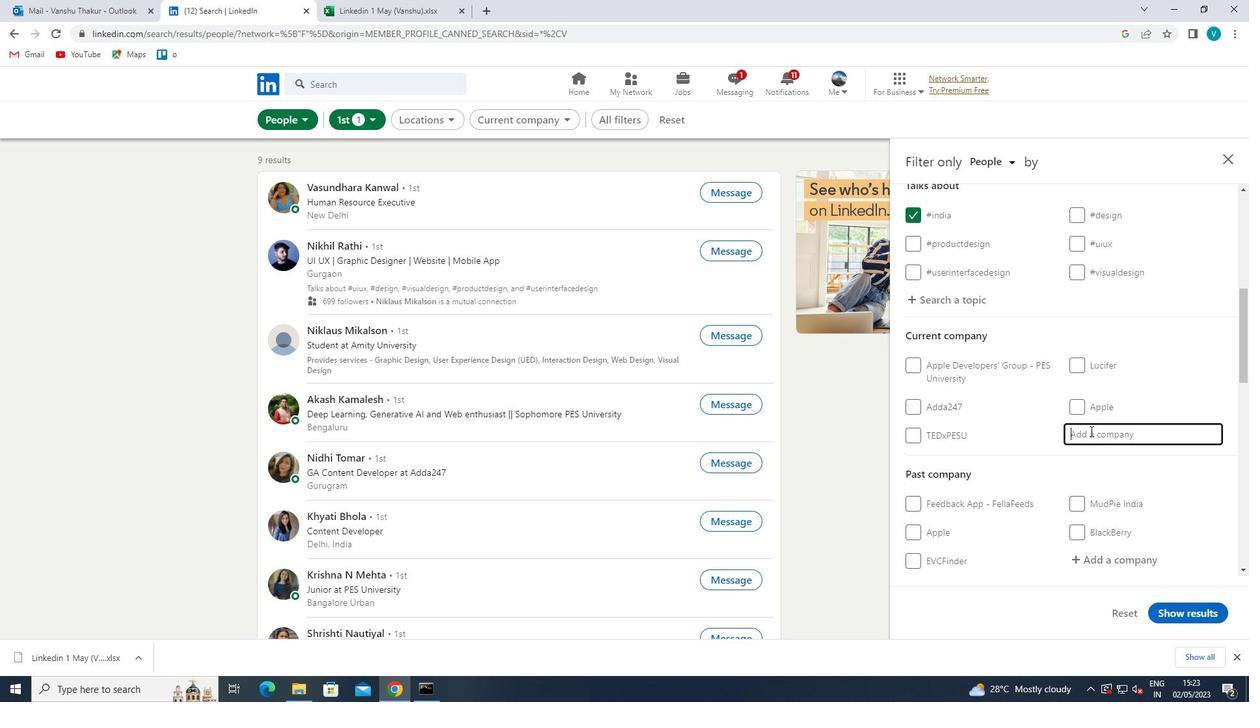 
Action: Mouse moved to (1031, 465)
Screenshot: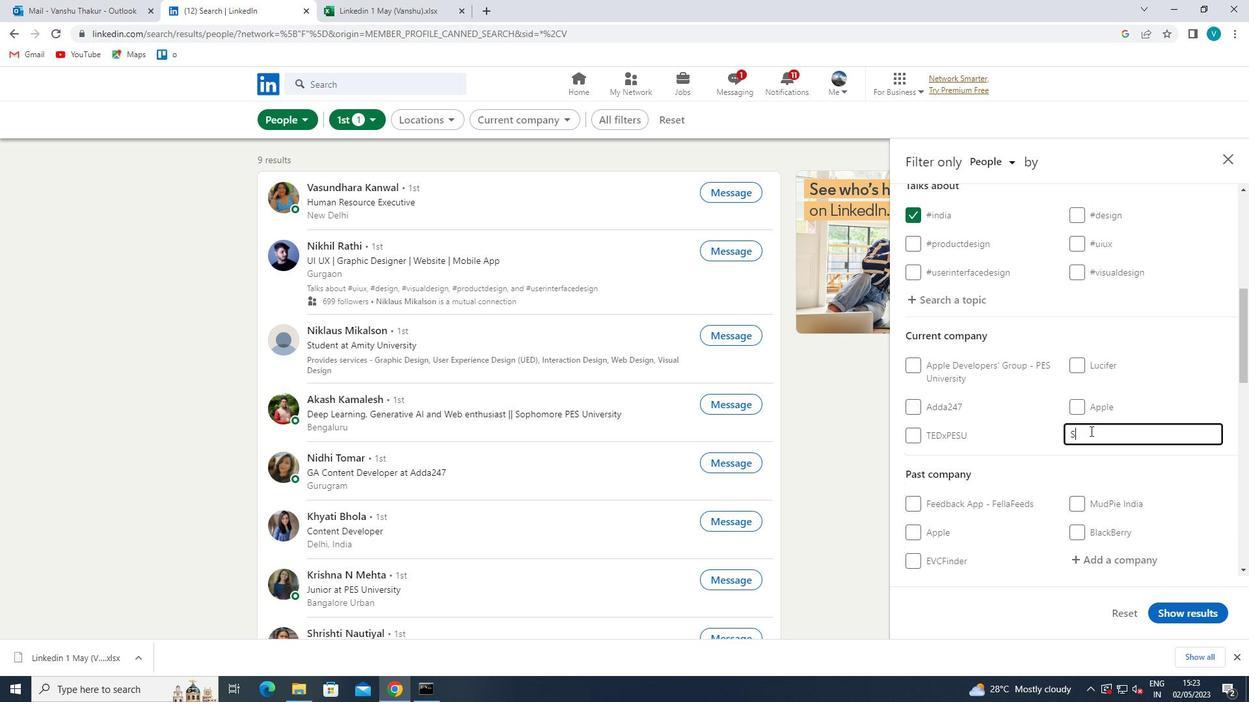 
Action: Key pressed OLA
Screenshot: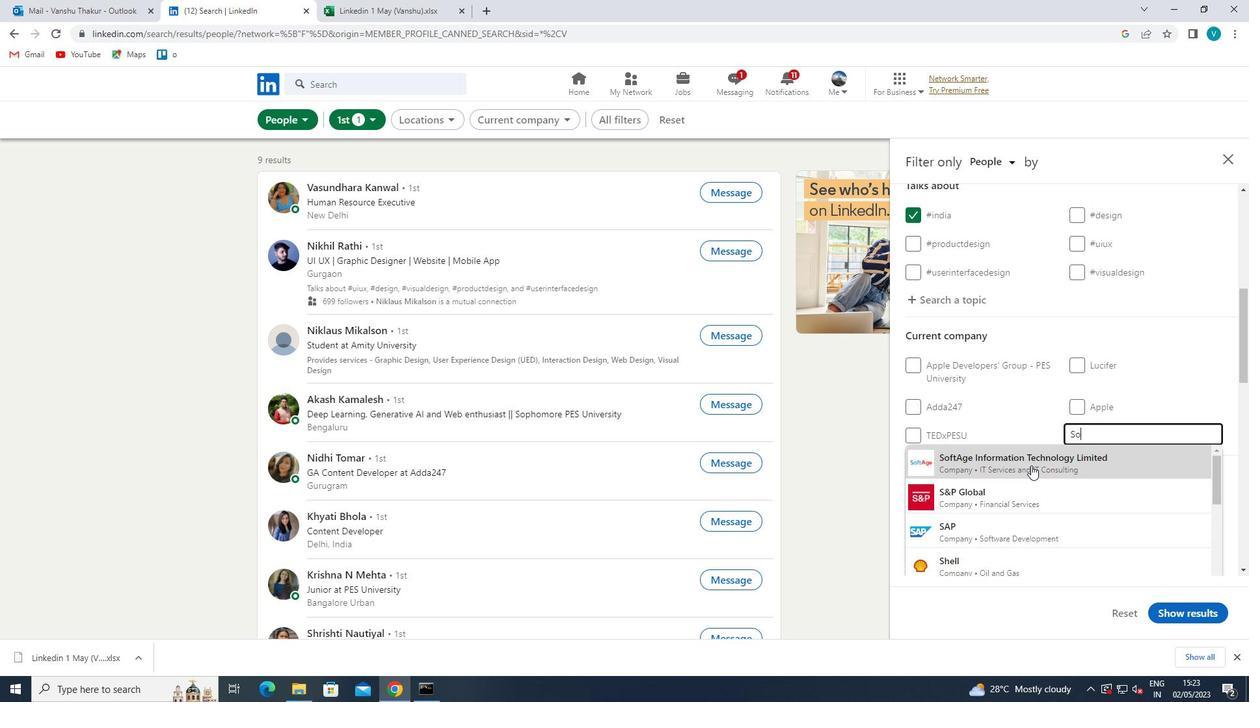 
Action: Mouse moved to (1030, 465)
Screenshot: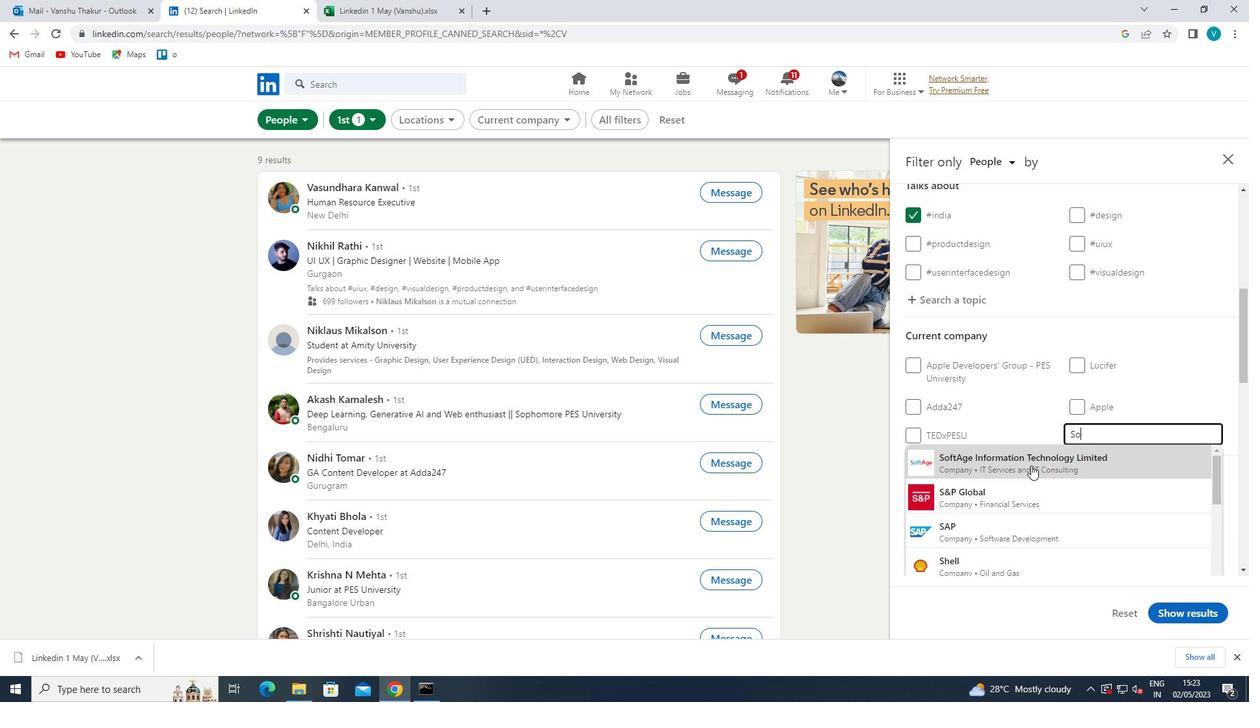 
Action: Key pressed R
Screenshot: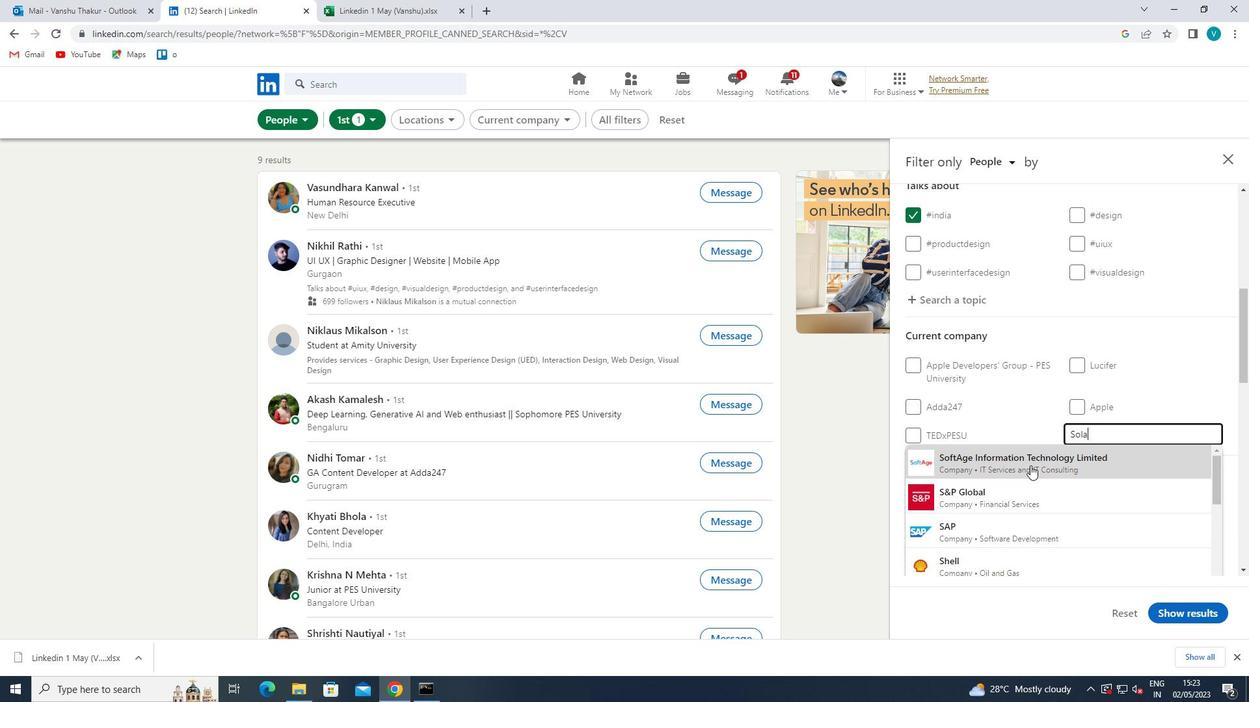 
Action: Mouse moved to (1032, 464)
Screenshot: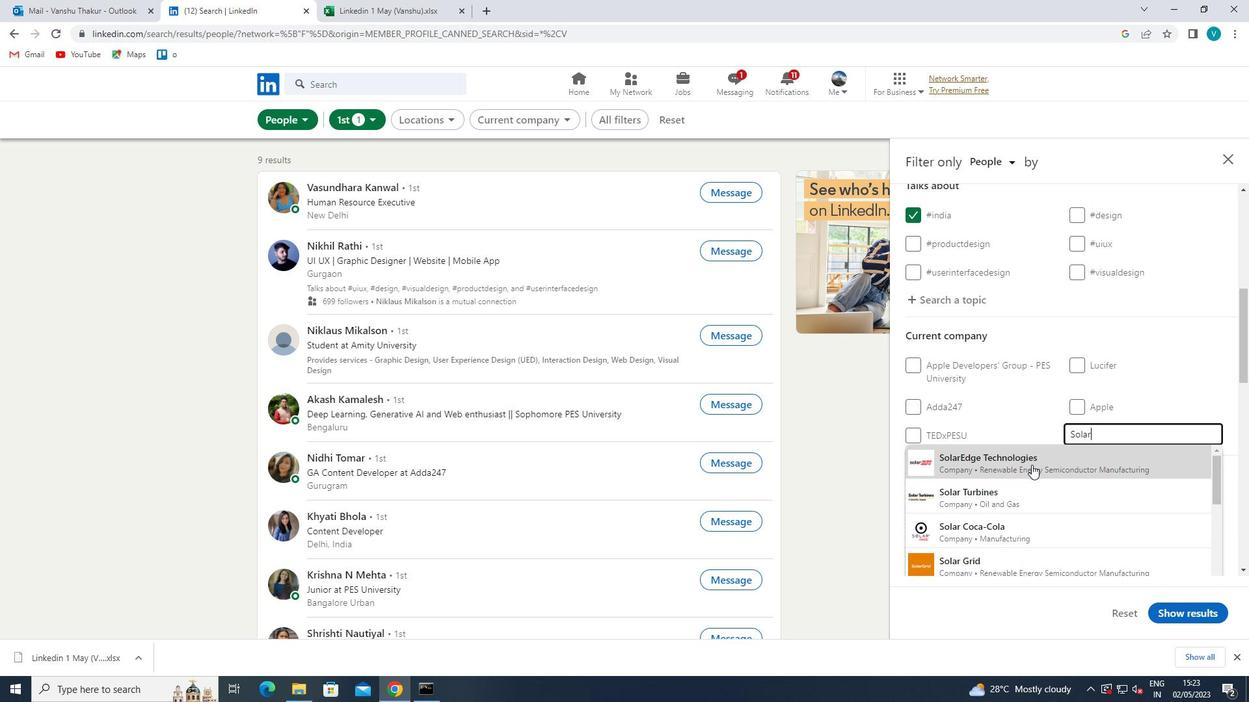 
Action: Mouse pressed left at (1032, 464)
Screenshot: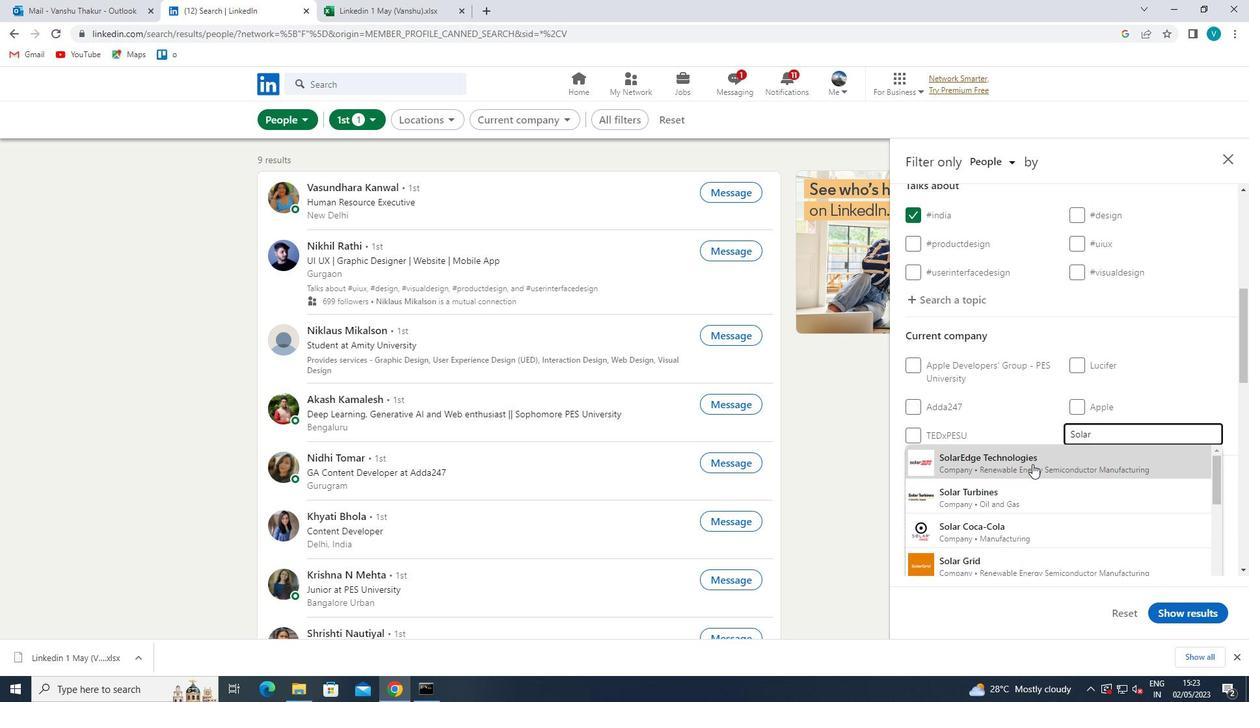 
Action: Mouse moved to (1033, 463)
Screenshot: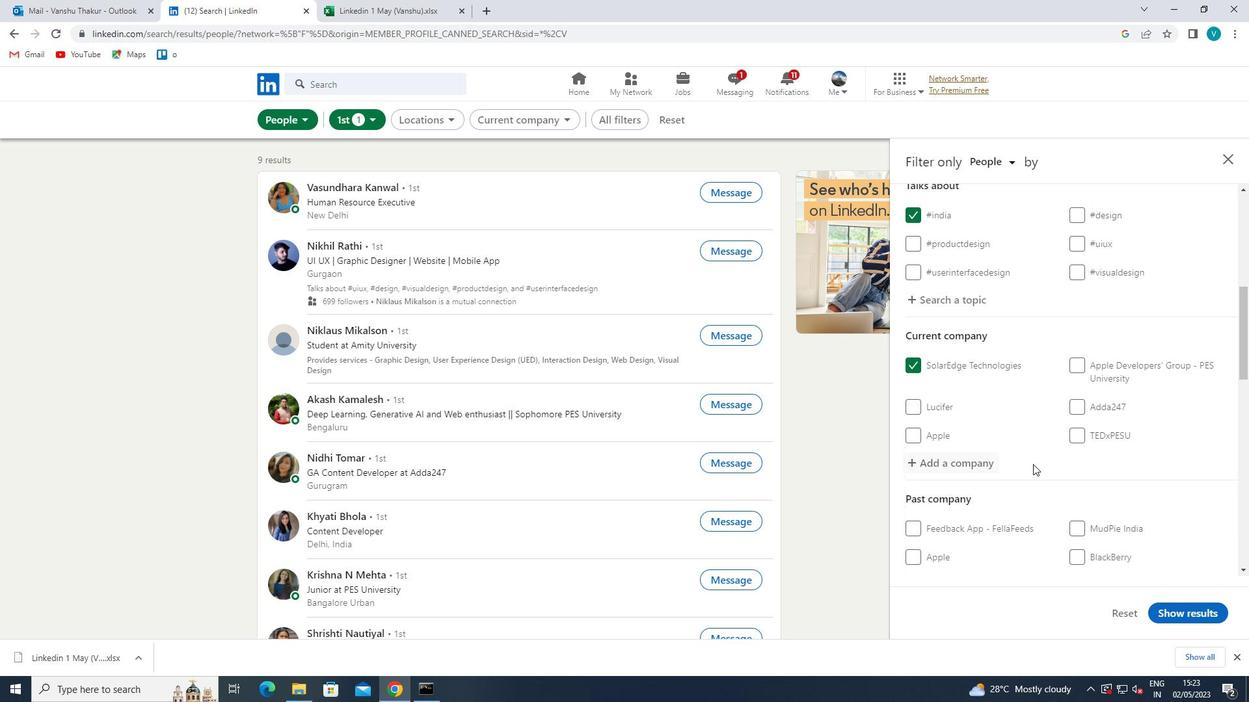 
Action: Mouse scrolled (1033, 463) with delta (0, 0)
Screenshot: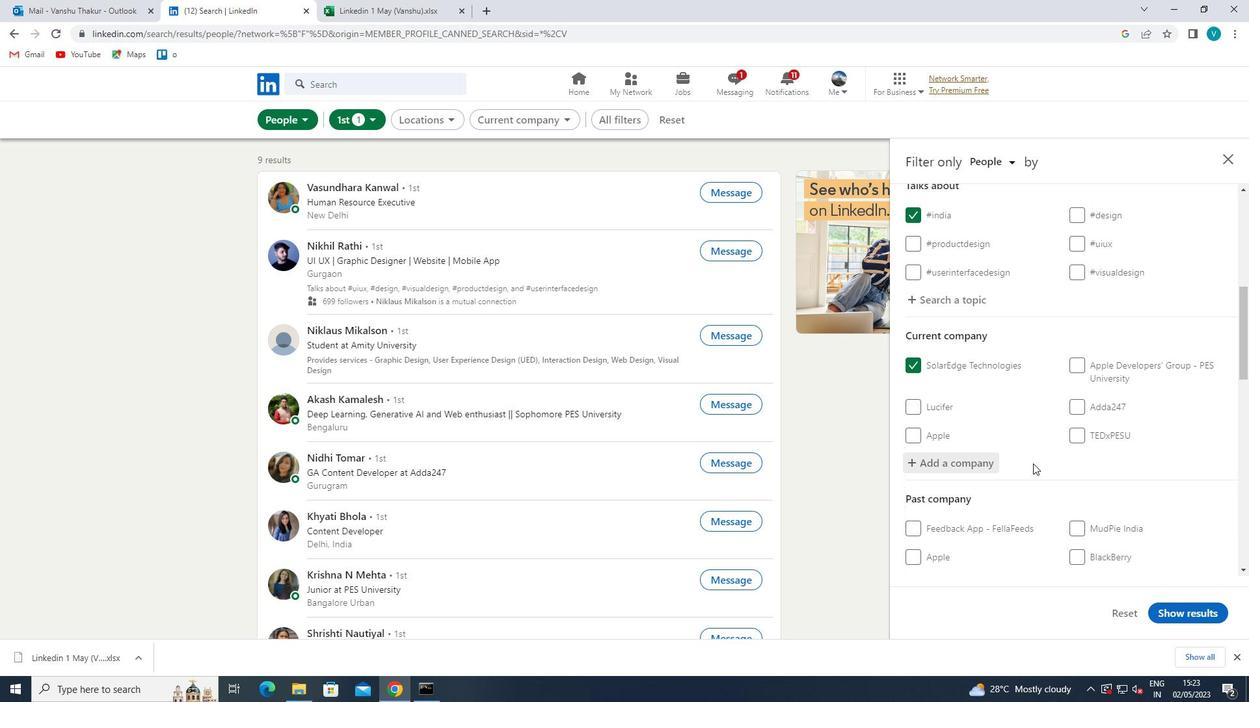 
Action: Mouse scrolled (1033, 463) with delta (0, 0)
Screenshot: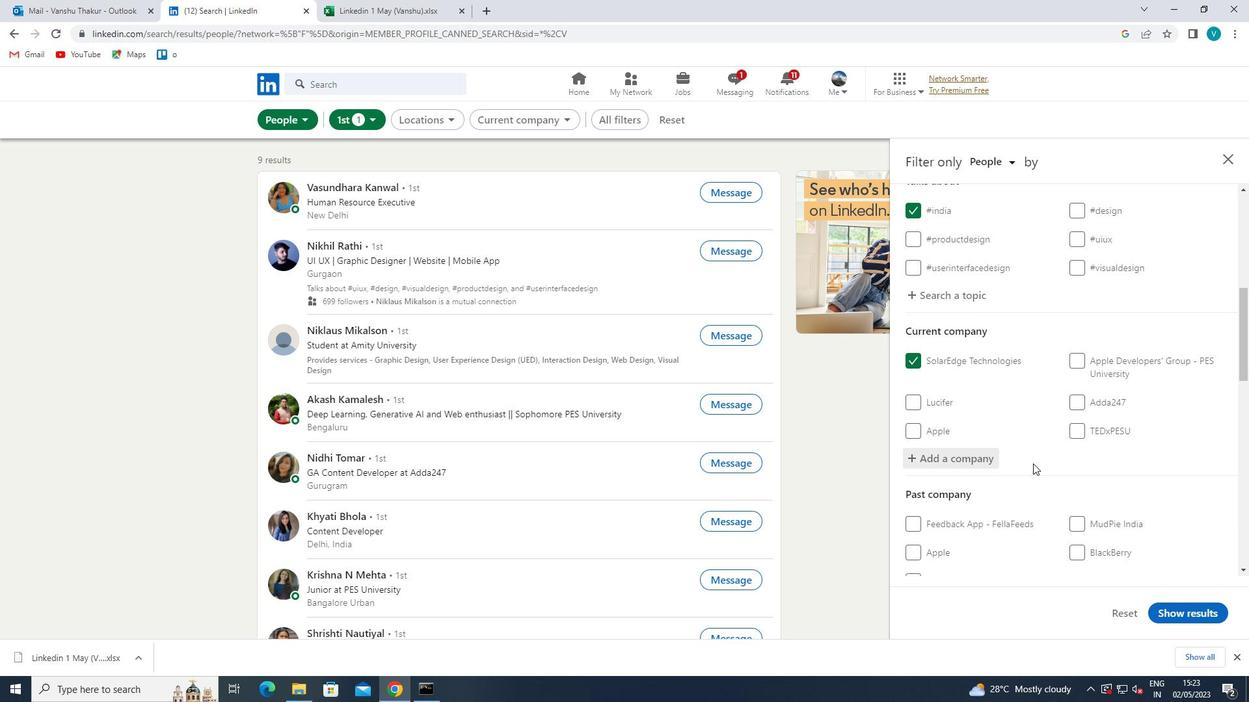 
Action: Mouse moved to (1044, 457)
Screenshot: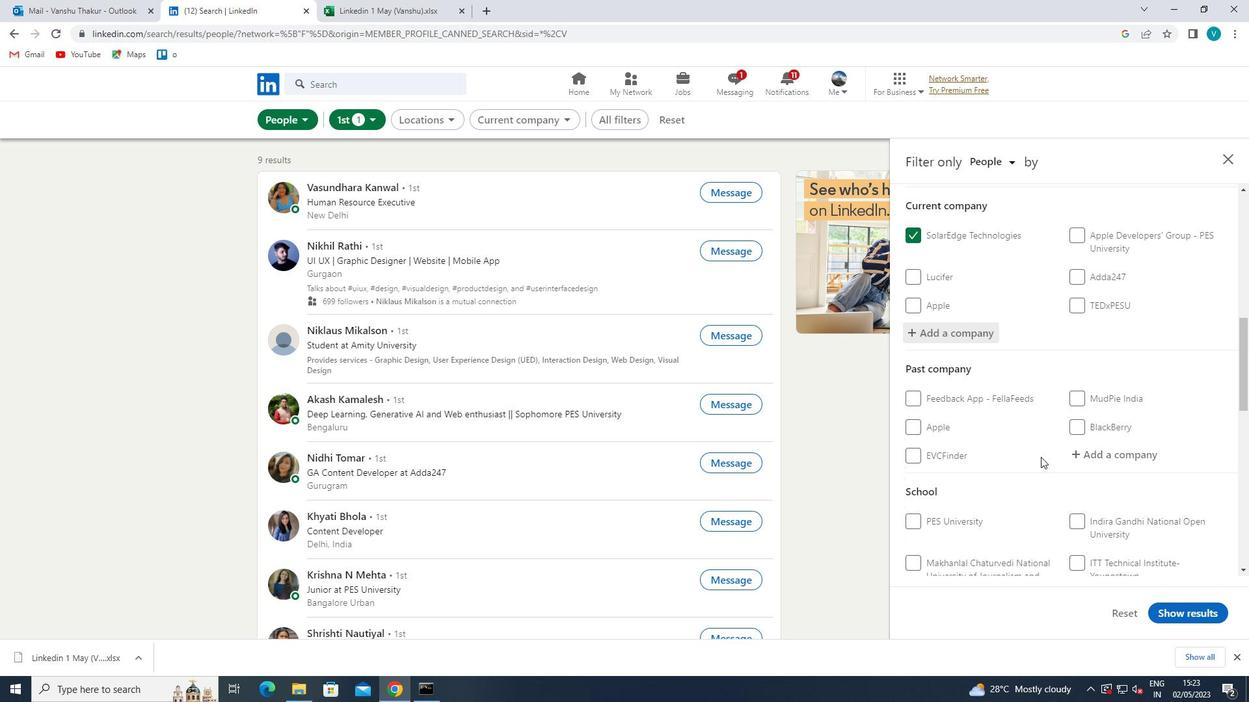 
Action: Mouse scrolled (1044, 456) with delta (0, 0)
Screenshot: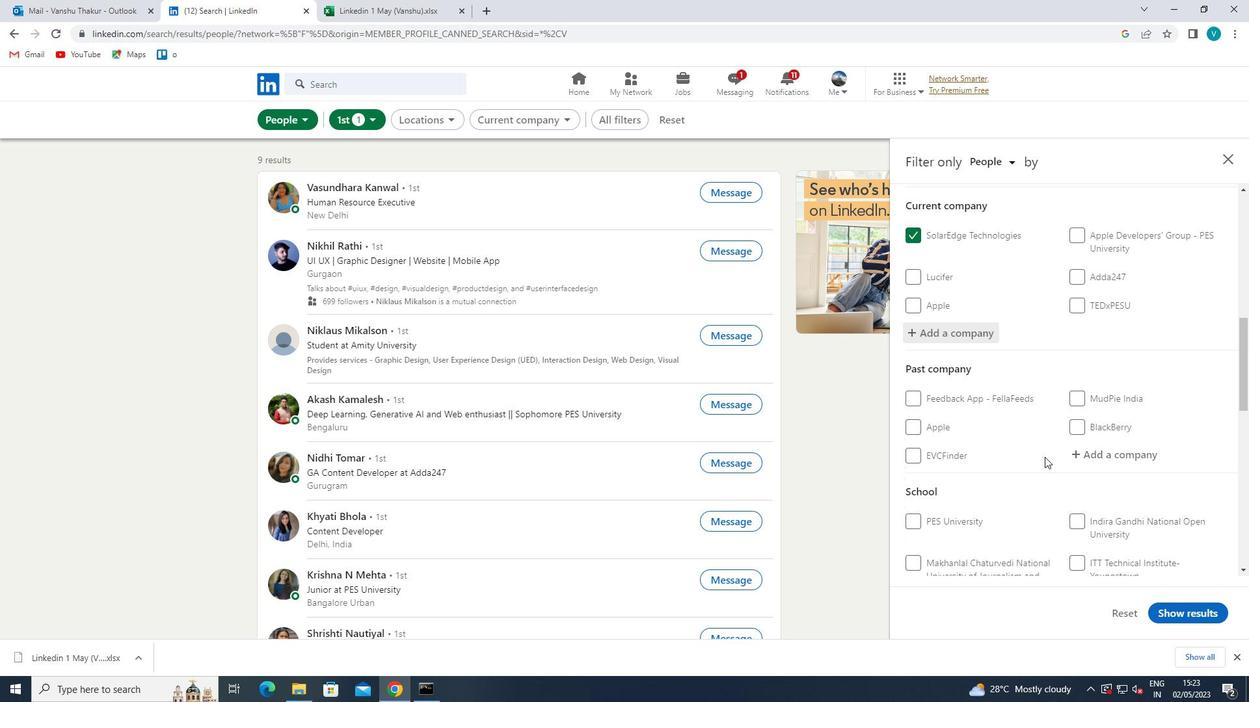 
Action: Mouse scrolled (1044, 456) with delta (0, 0)
Screenshot: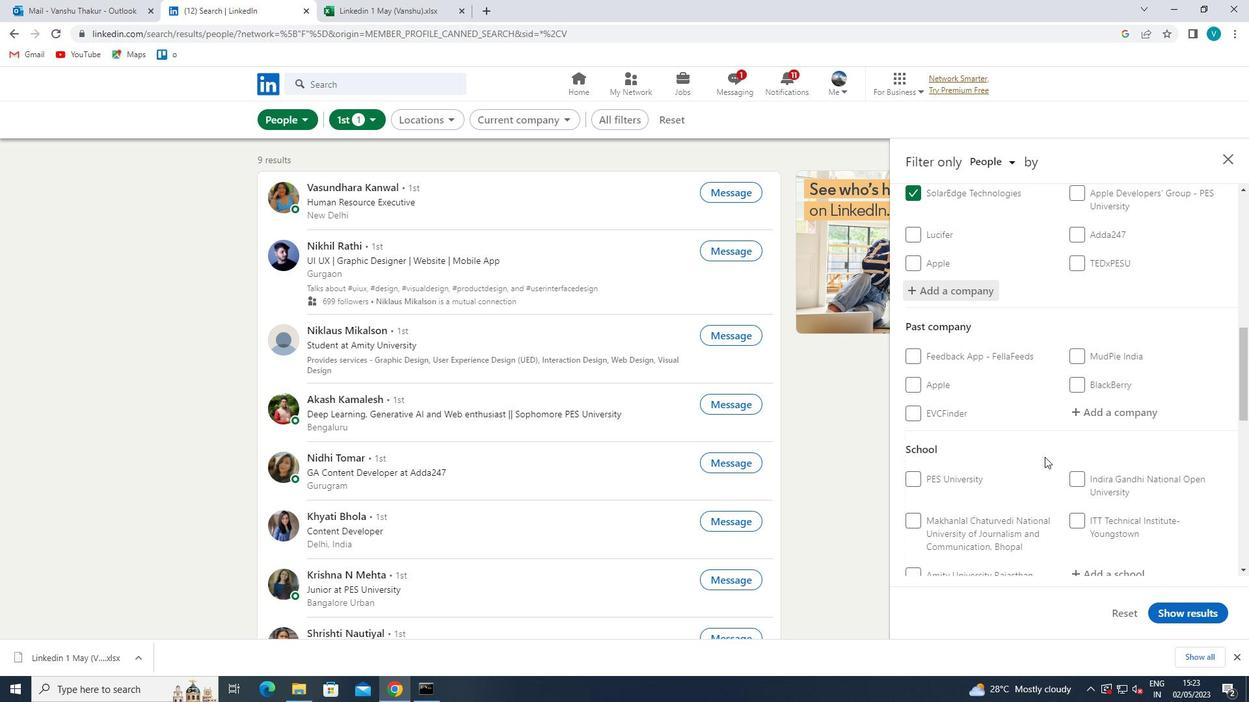 
Action: Mouse moved to (1104, 494)
Screenshot: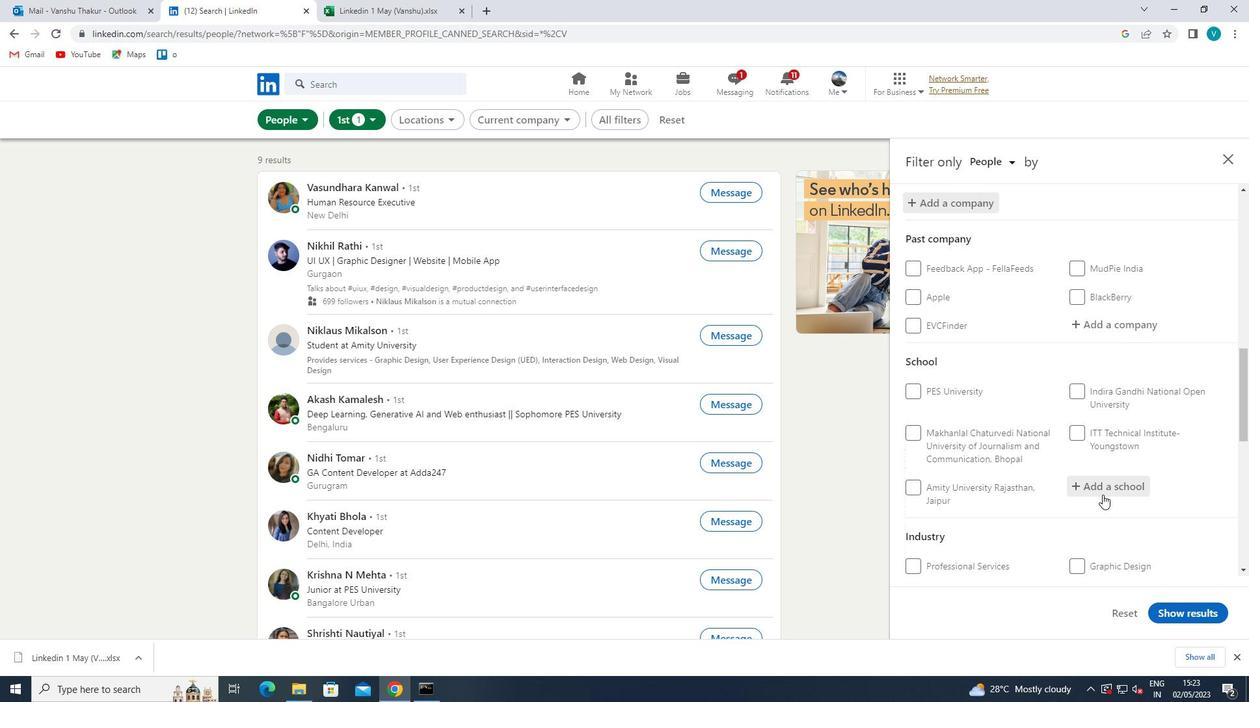 
Action: Mouse pressed left at (1104, 494)
Screenshot: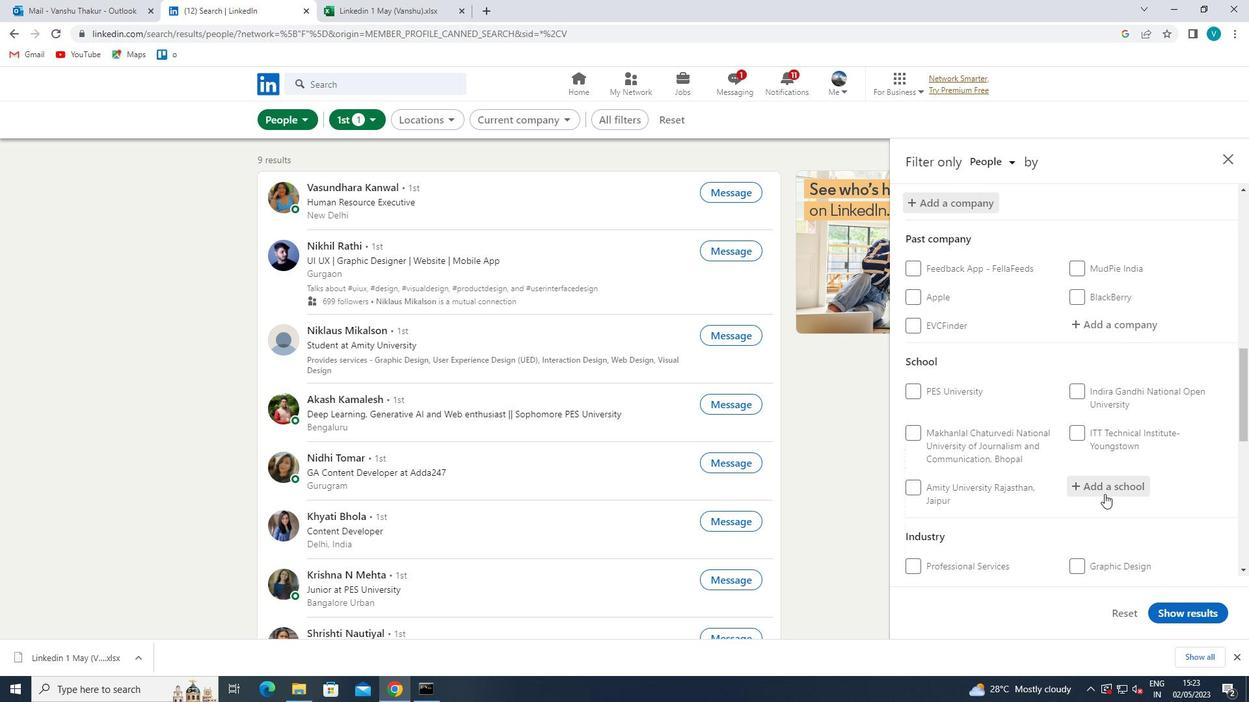 
Action: Mouse moved to (1082, 504)
Screenshot: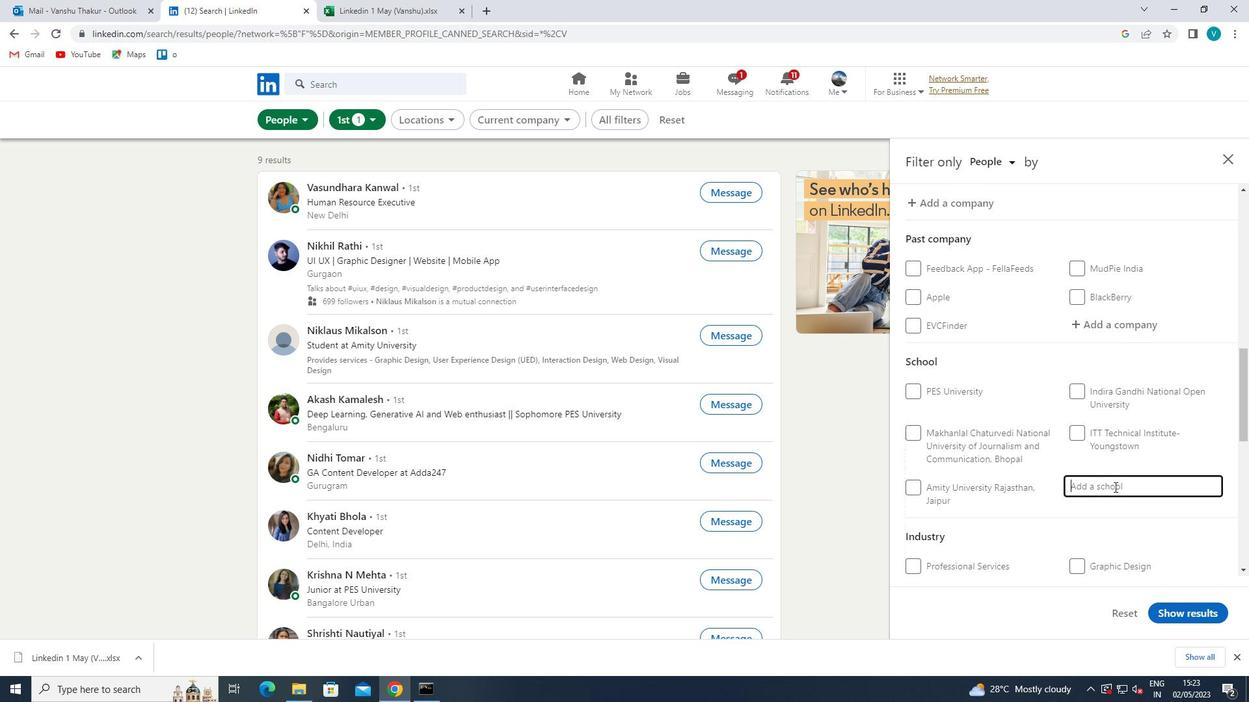 
Action: Key pressed <Key.shift>CHETTINAD
Screenshot: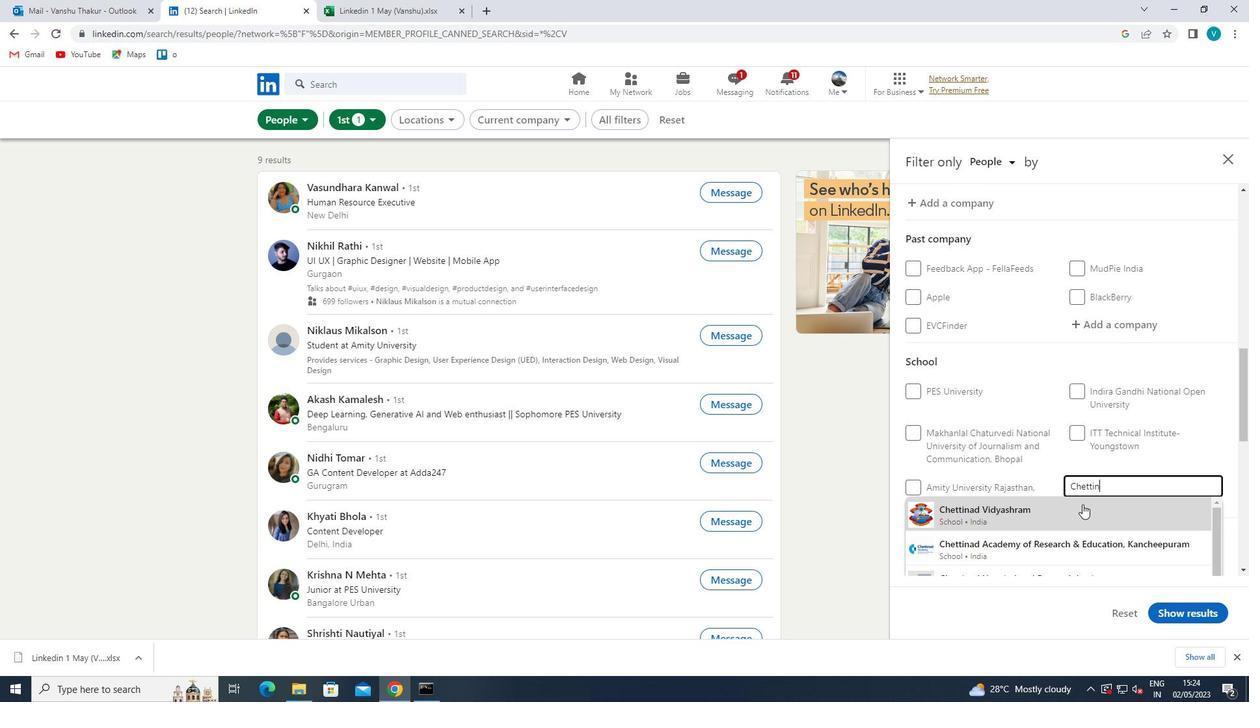 
Action: Mouse moved to (1080, 502)
Screenshot: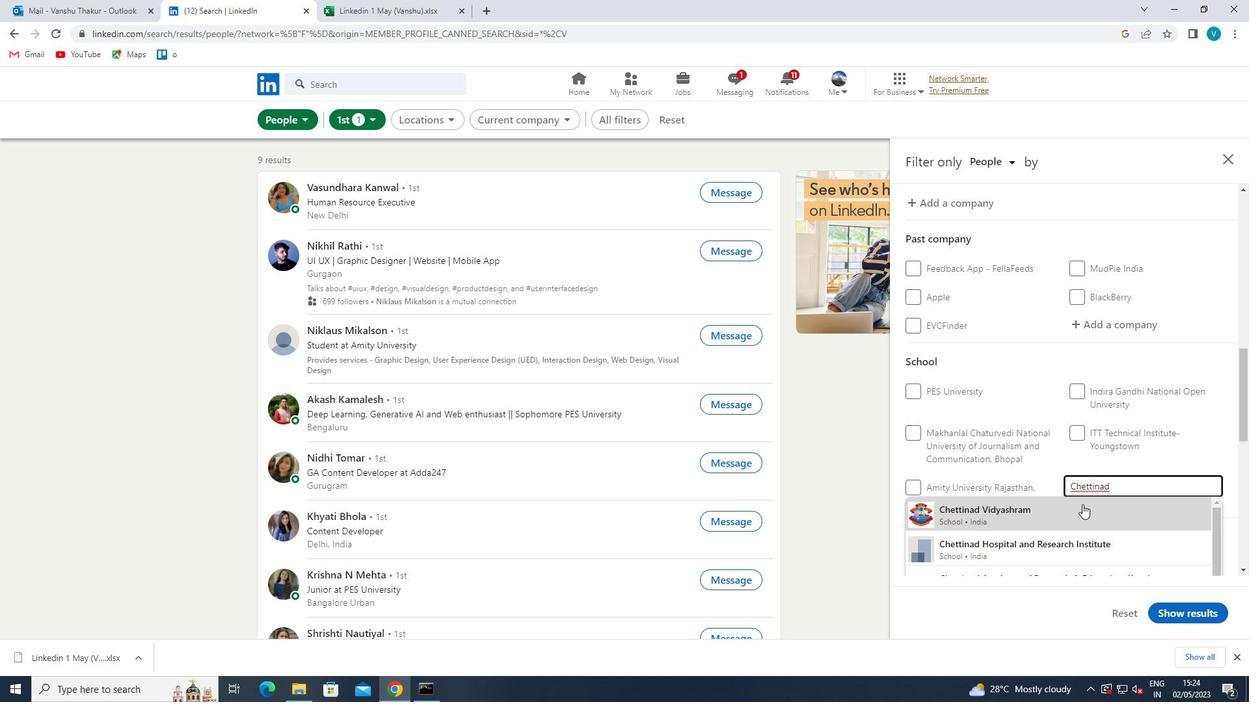 
Action: Mouse pressed left at (1080, 502)
Screenshot: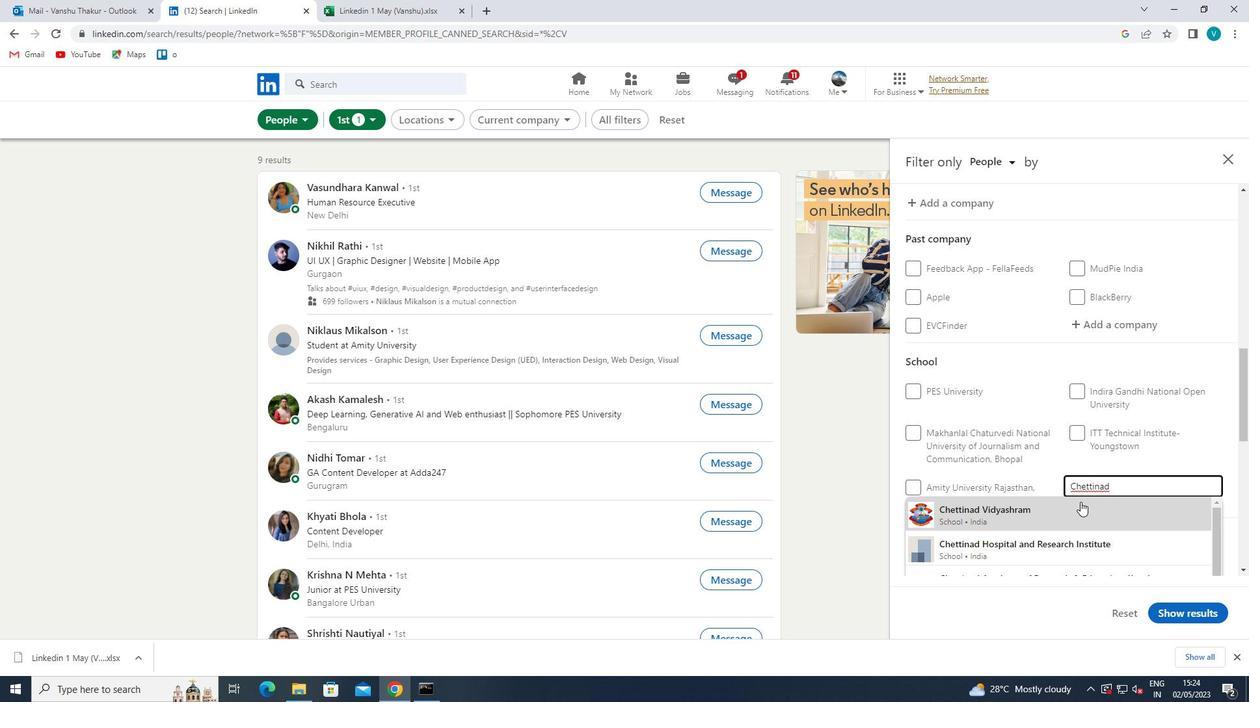 
Action: Mouse moved to (1081, 499)
Screenshot: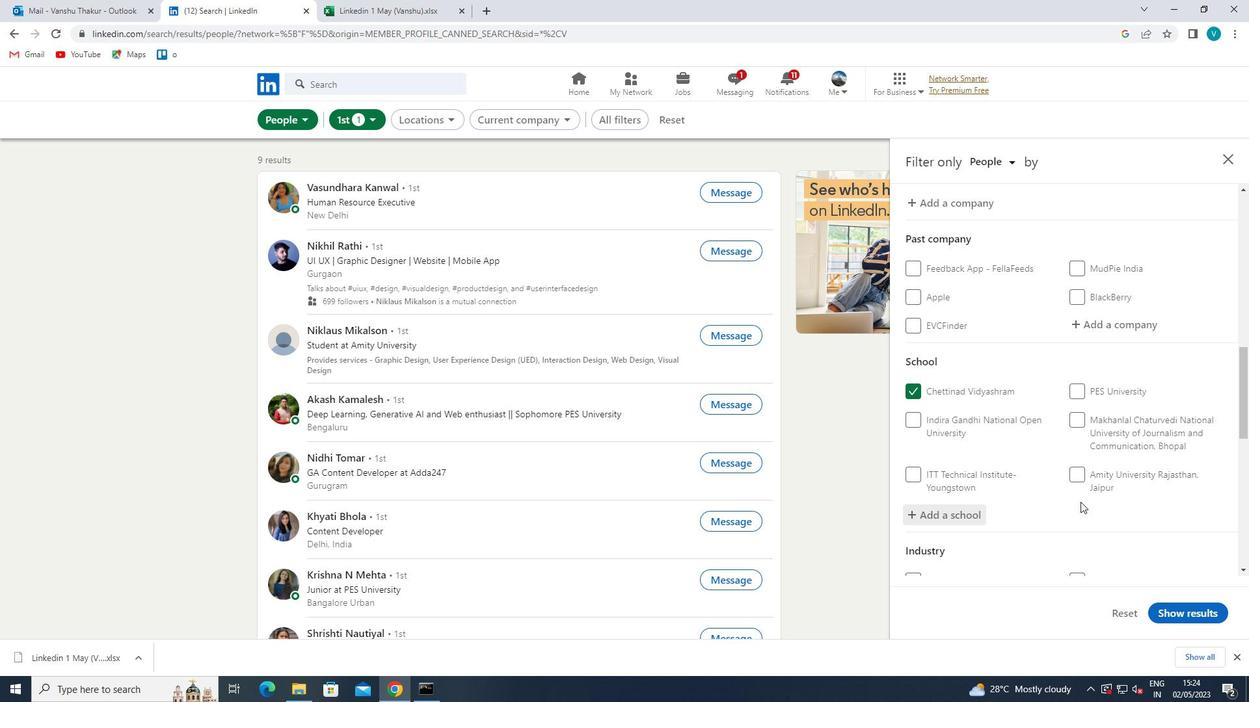 
Action: Mouse scrolled (1081, 499) with delta (0, 0)
Screenshot: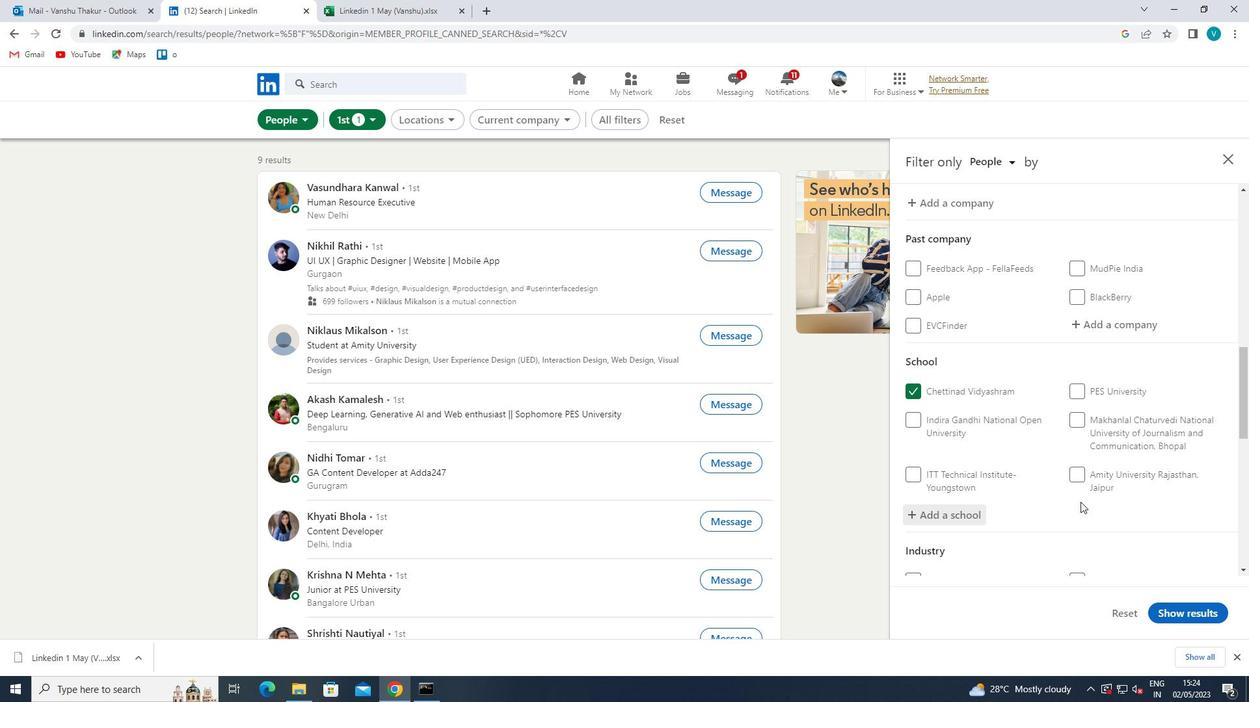 
Action: Mouse moved to (1085, 497)
Screenshot: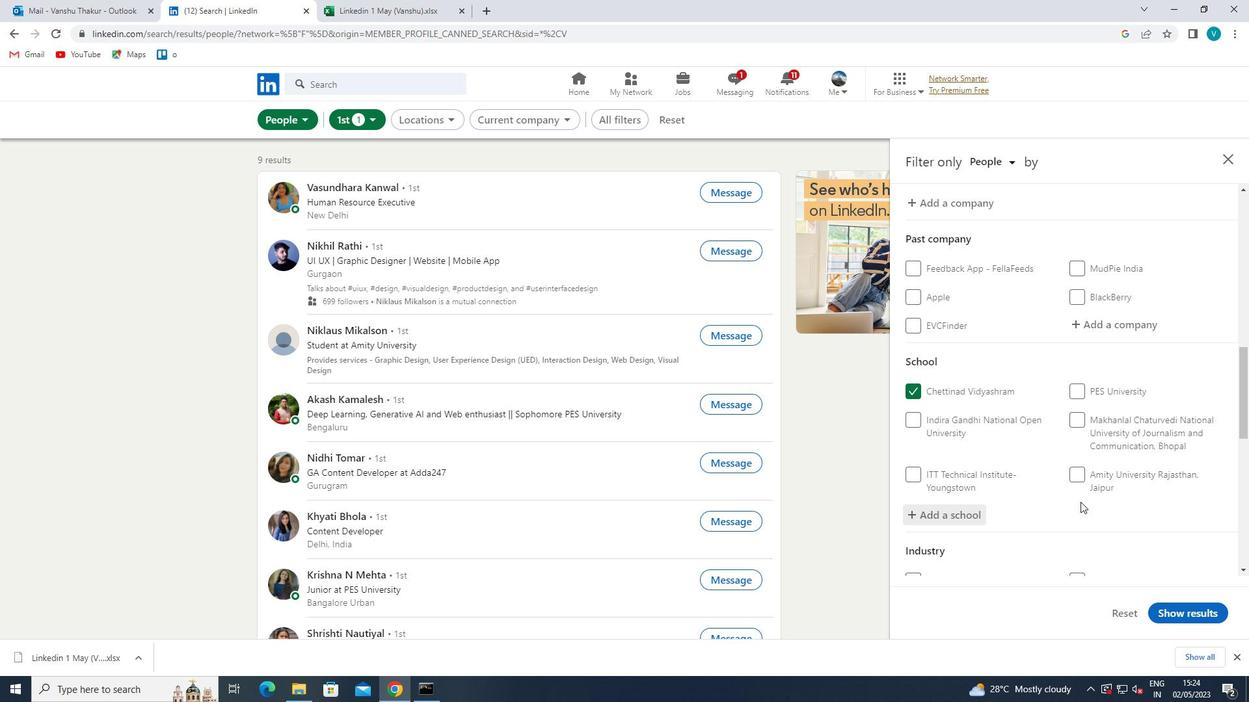 
Action: Mouse scrolled (1085, 497) with delta (0, 0)
Screenshot: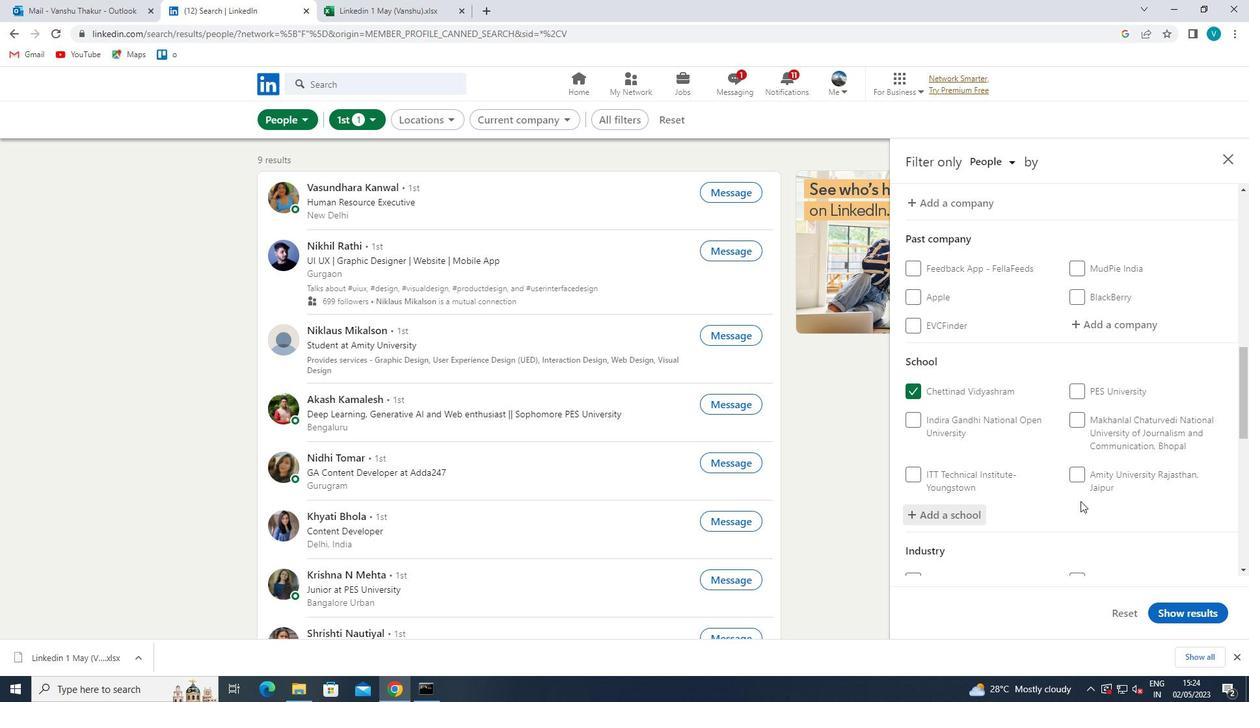 
Action: Mouse moved to (1087, 495)
Screenshot: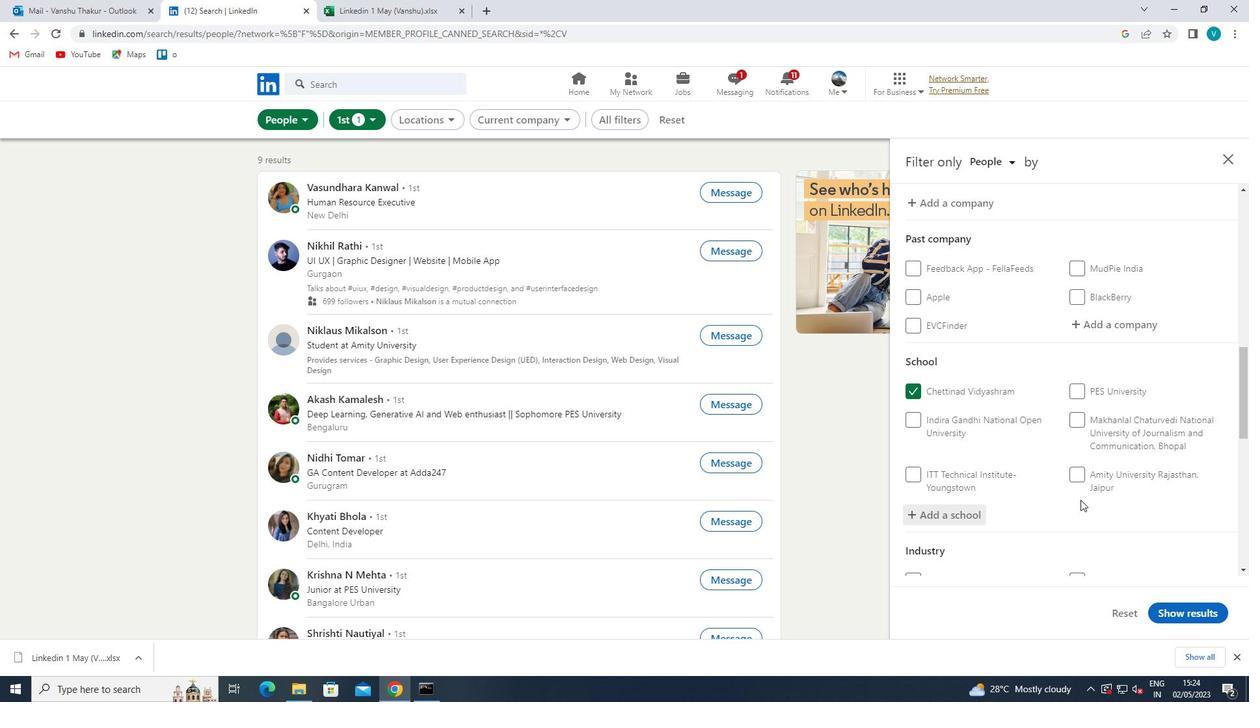 
Action: Mouse scrolled (1087, 495) with delta (0, 0)
Screenshot: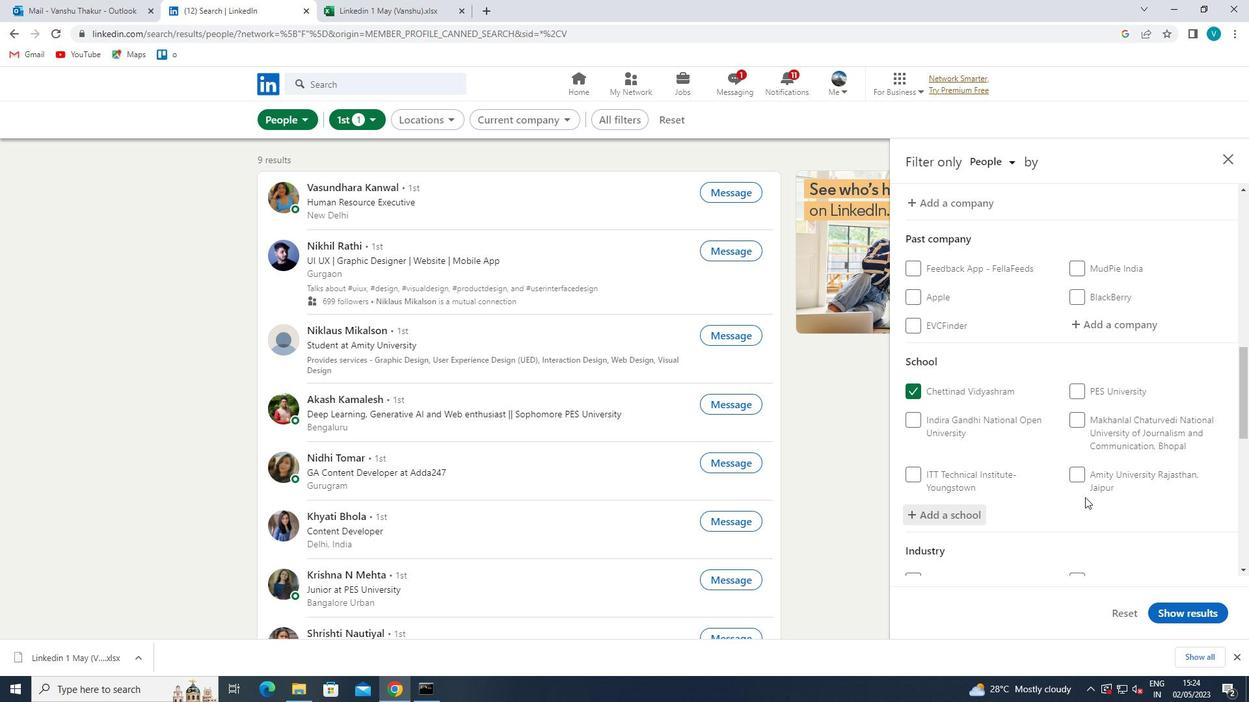 
Action: Mouse moved to (1089, 493)
Screenshot: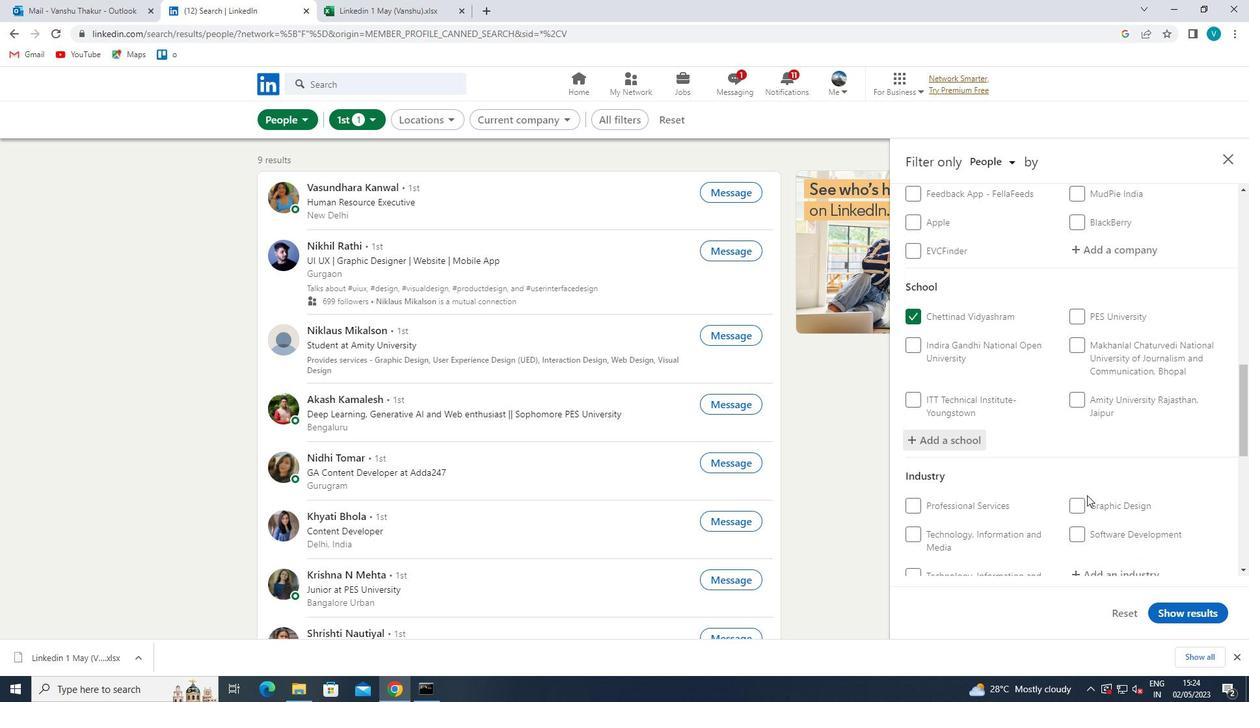 
Action: Mouse scrolled (1089, 493) with delta (0, 0)
Screenshot: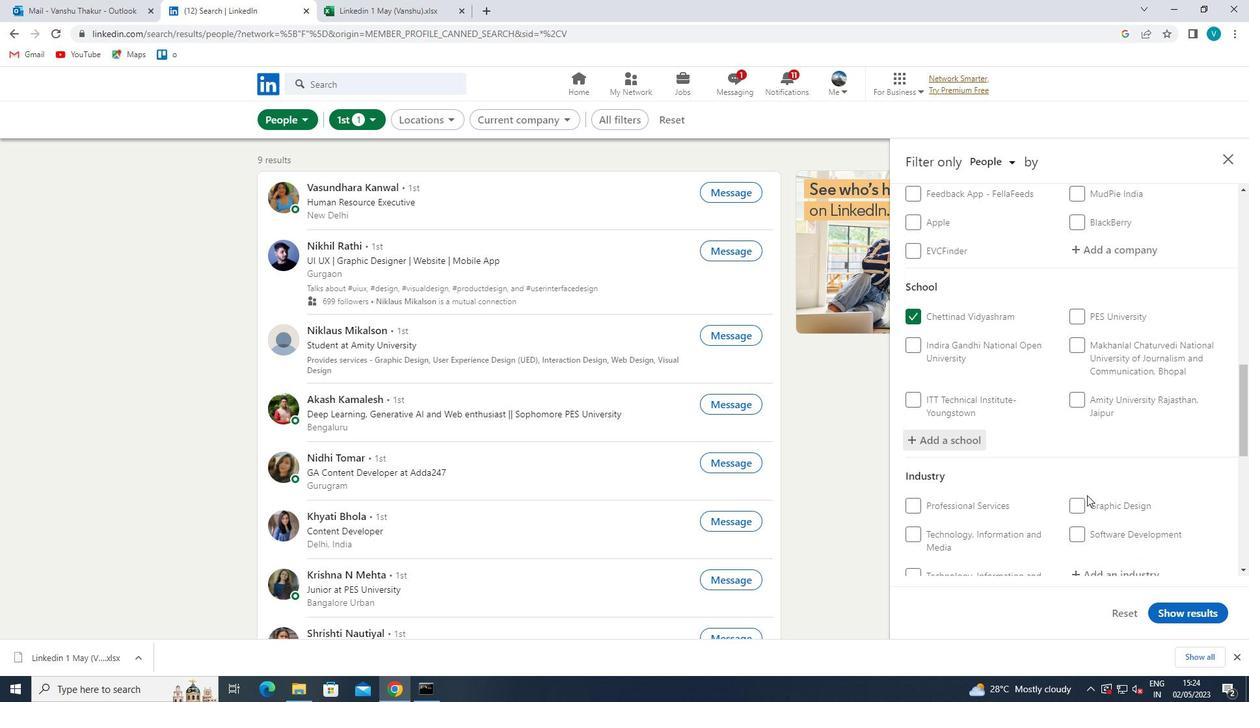 
Action: Mouse moved to (1119, 390)
Screenshot: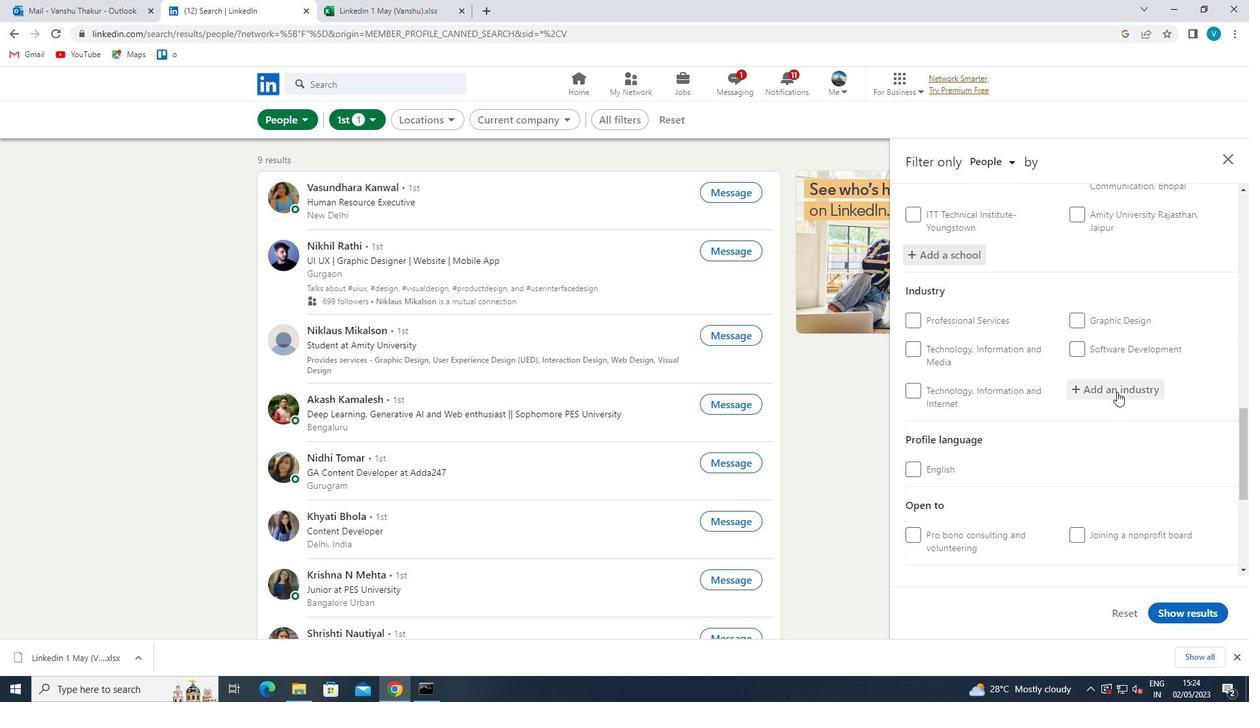 
Action: Mouse pressed left at (1119, 390)
Screenshot: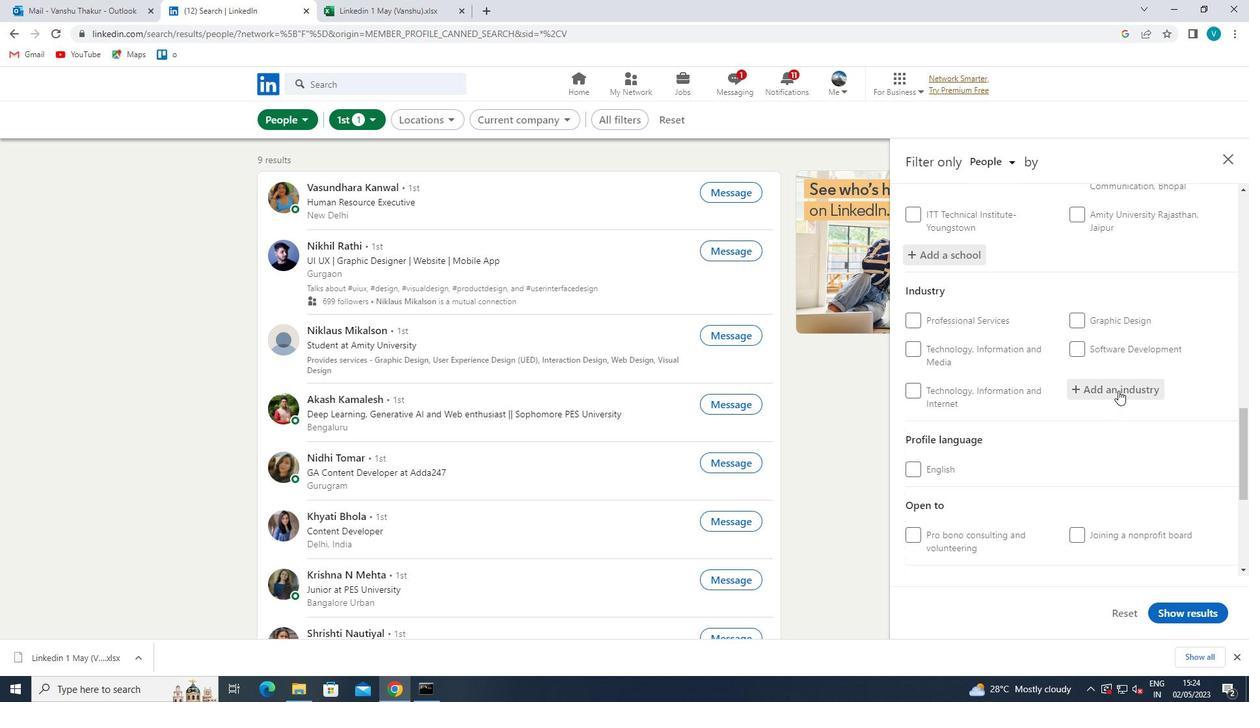 
Action: Mouse moved to (1070, 357)
Screenshot: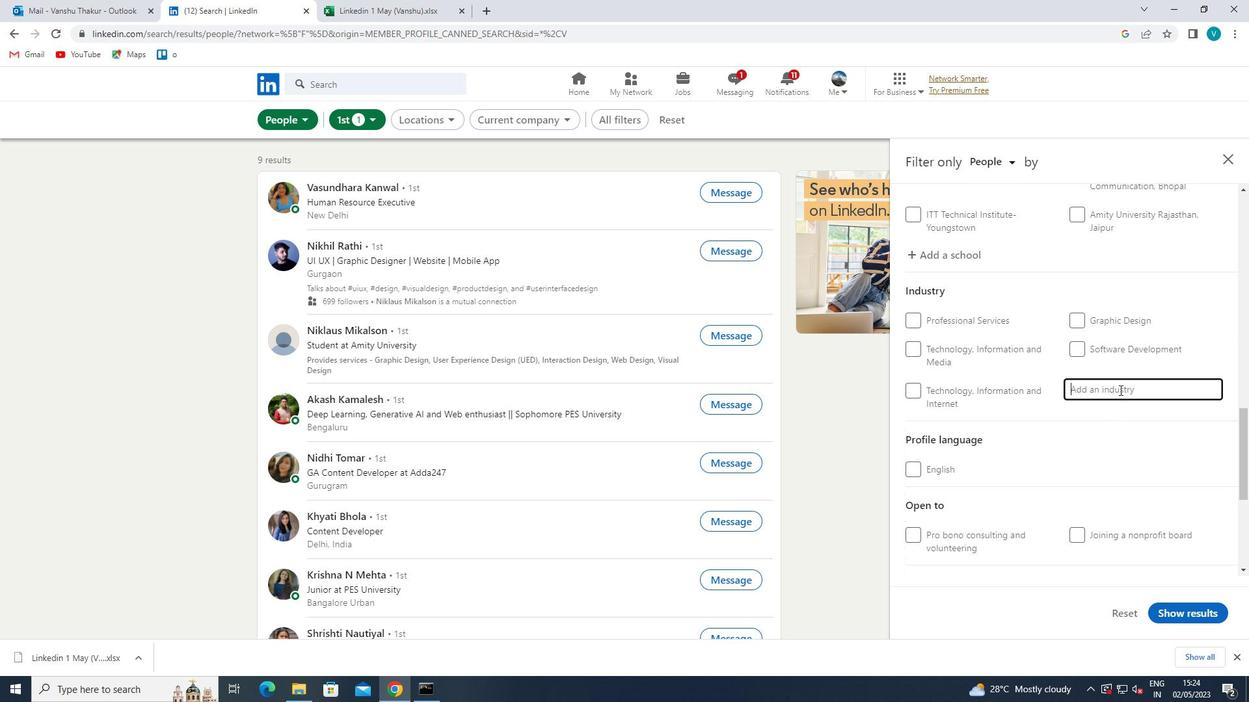 
Action: Key pressed <Key.shift>TRANS
Screenshot: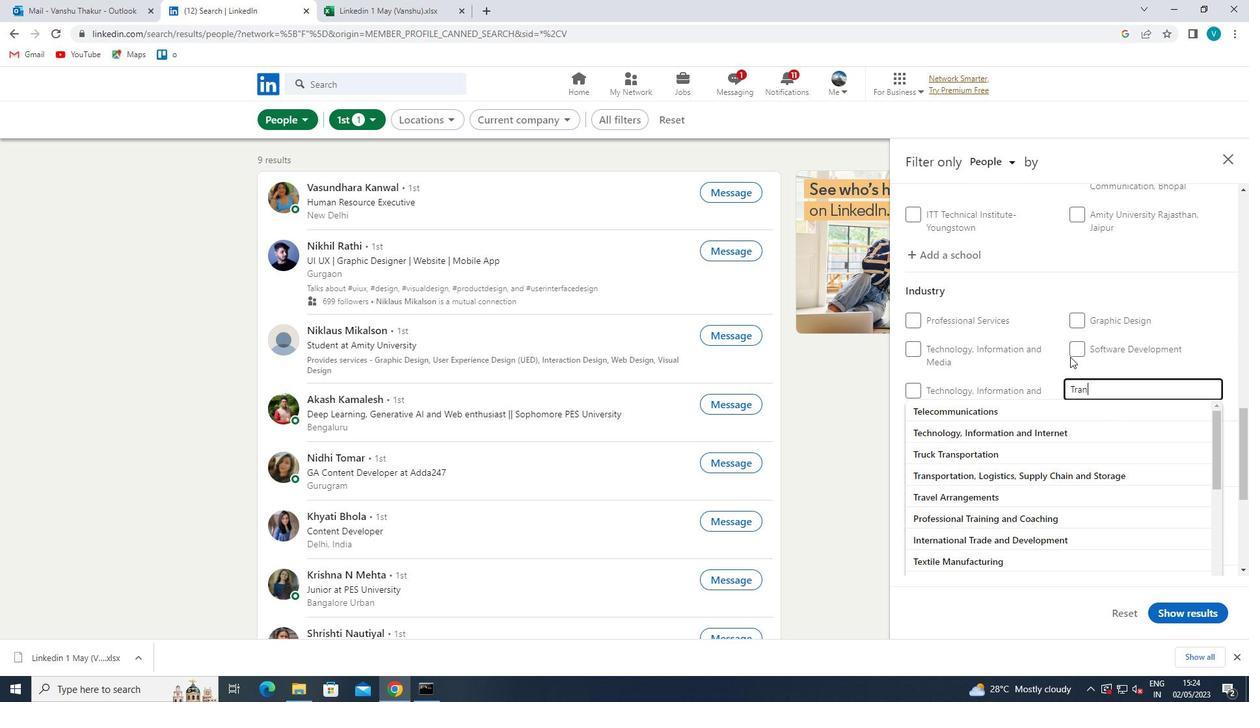 
Action: Mouse moved to (978, 522)
Screenshot: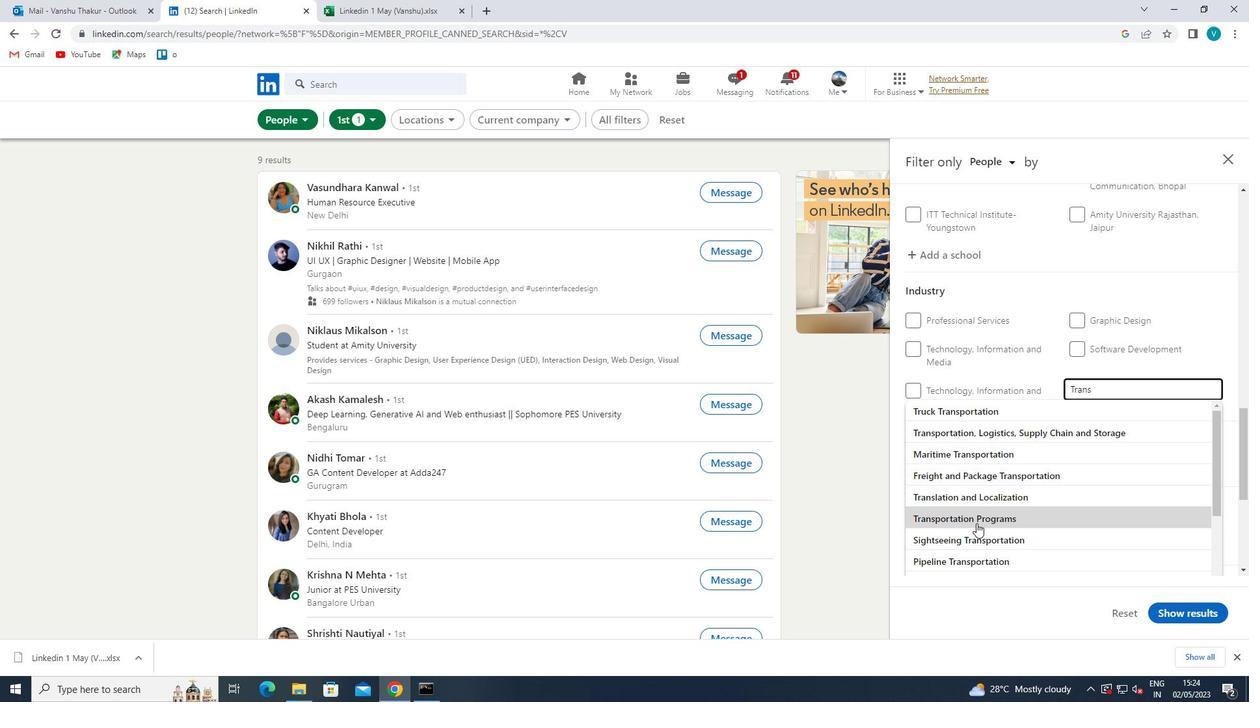 
Action: Mouse pressed left at (978, 522)
Screenshot: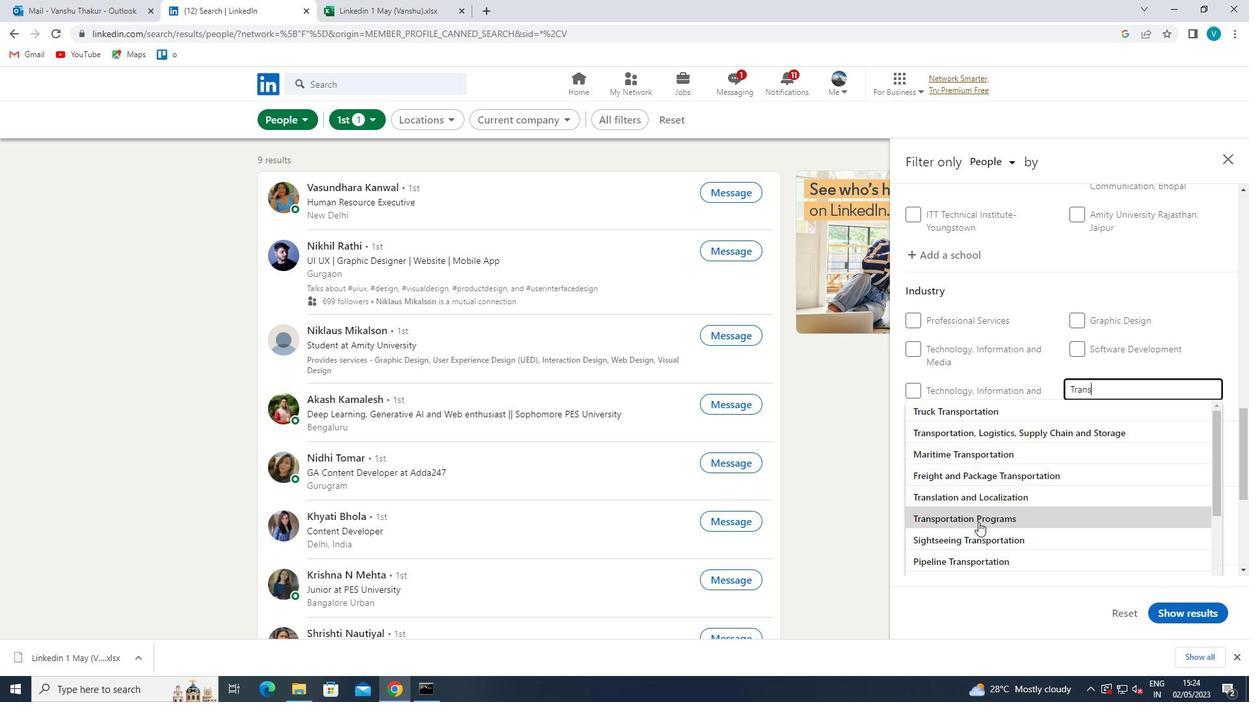
Action: Mouse moved to (1033, 435)
Screenshot: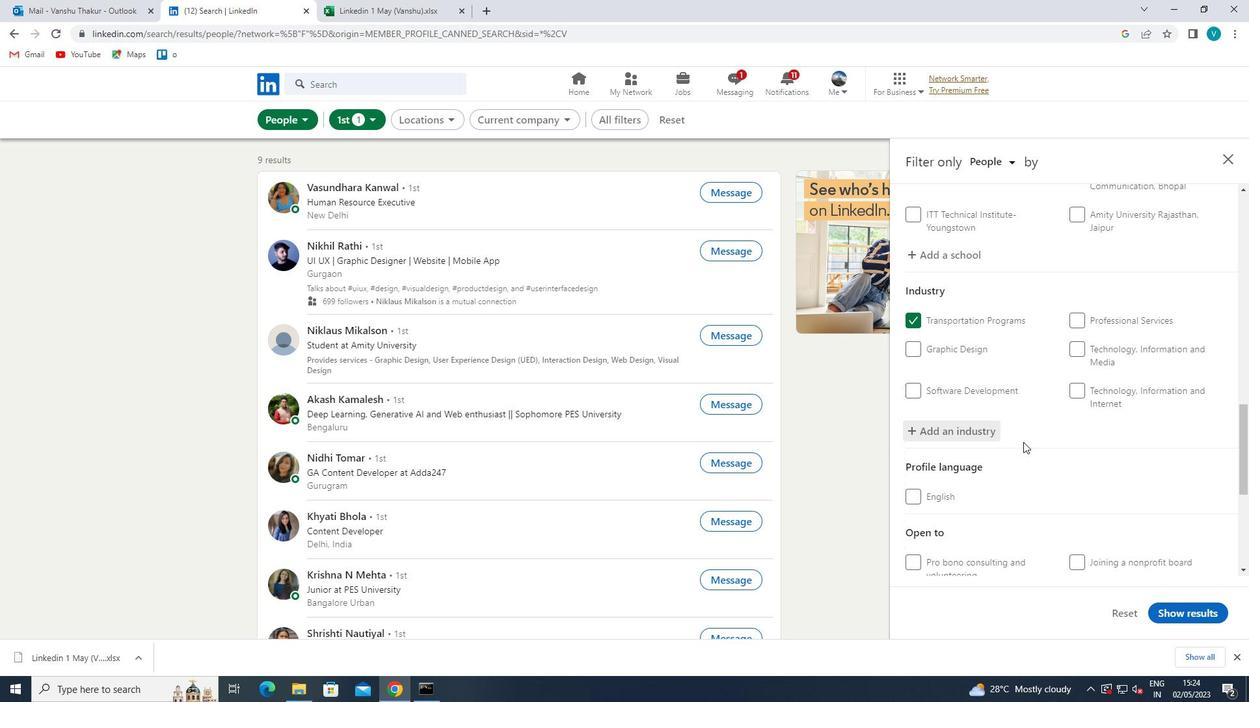 
Action: Mouse scrolled (1033, 434) with delta (0, 0)
Screenshot: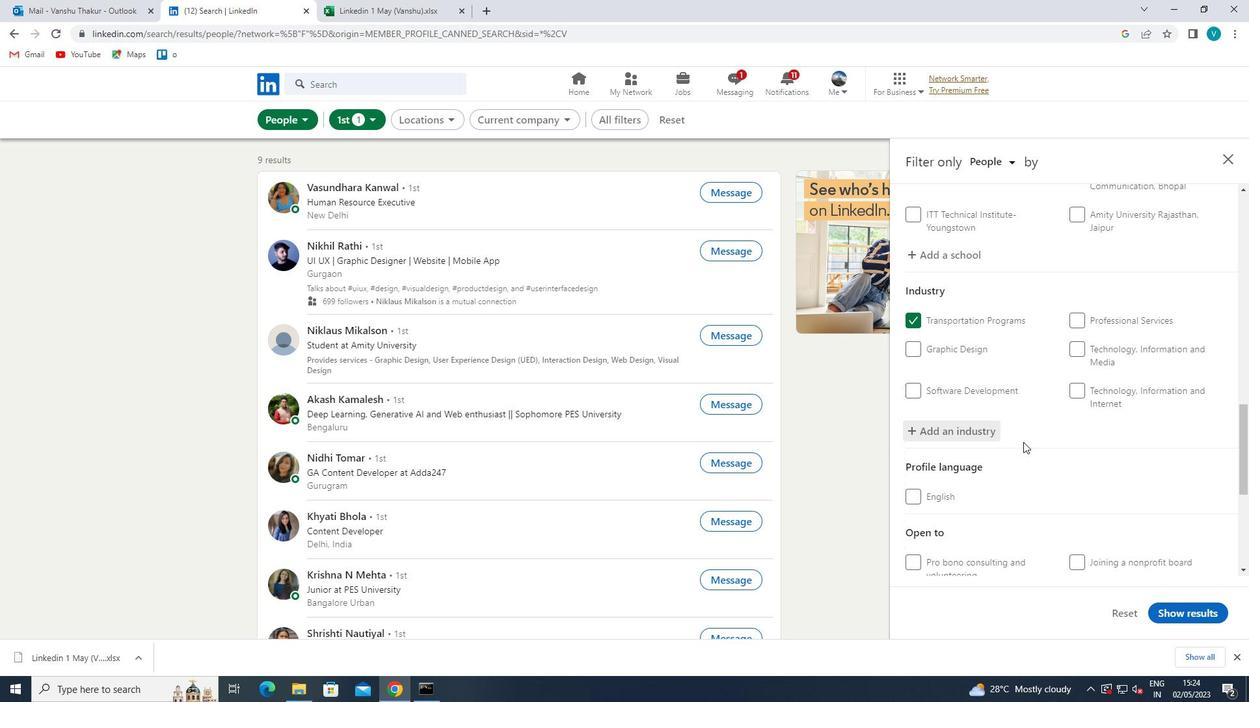 
Action: Mouse moved to (1033, 435)
Screenshot: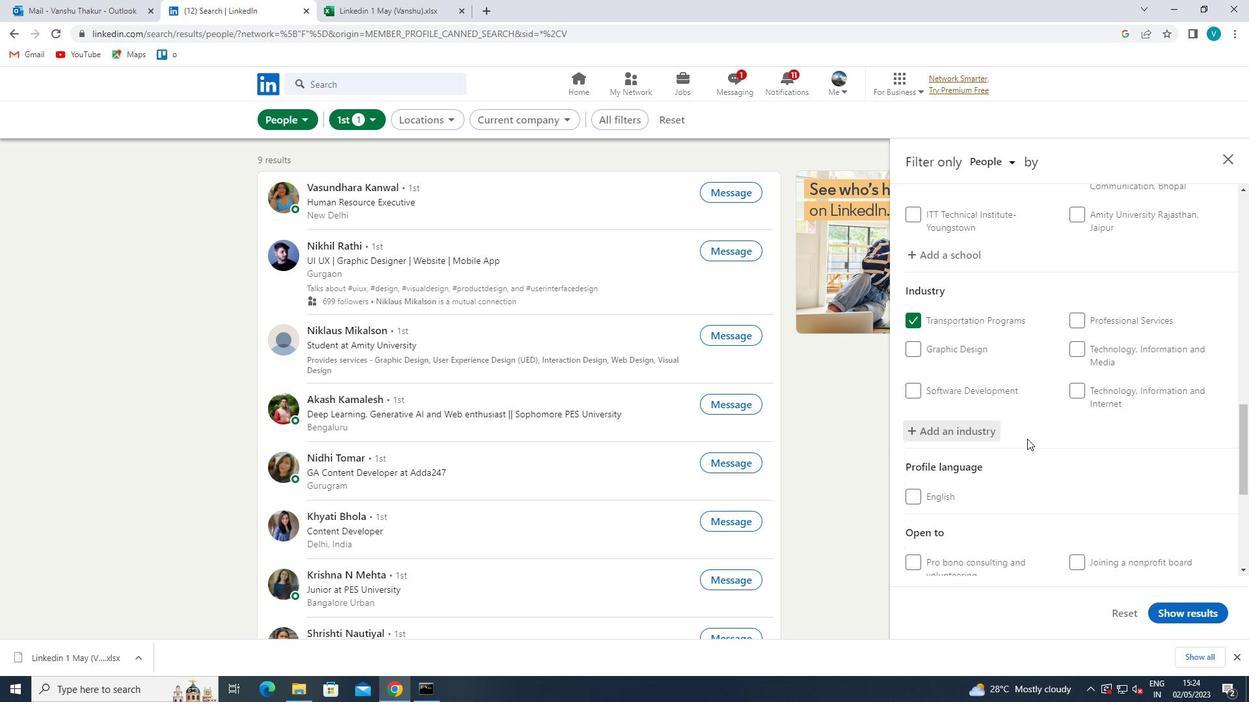 
Action: Mouse scrolled (1033, 434) with delta (0, 0)
Screenshot: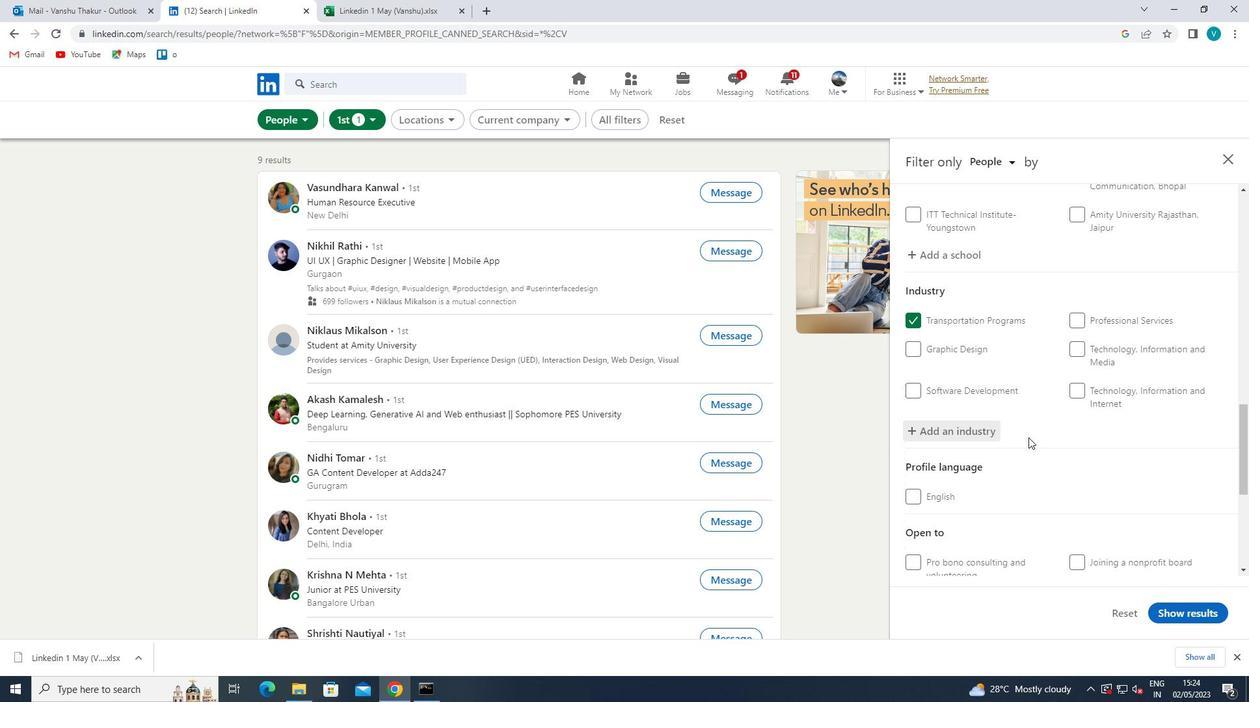 
Action: Mouse scrolled (1033, 434) with delta (0, 0)
Screenshot: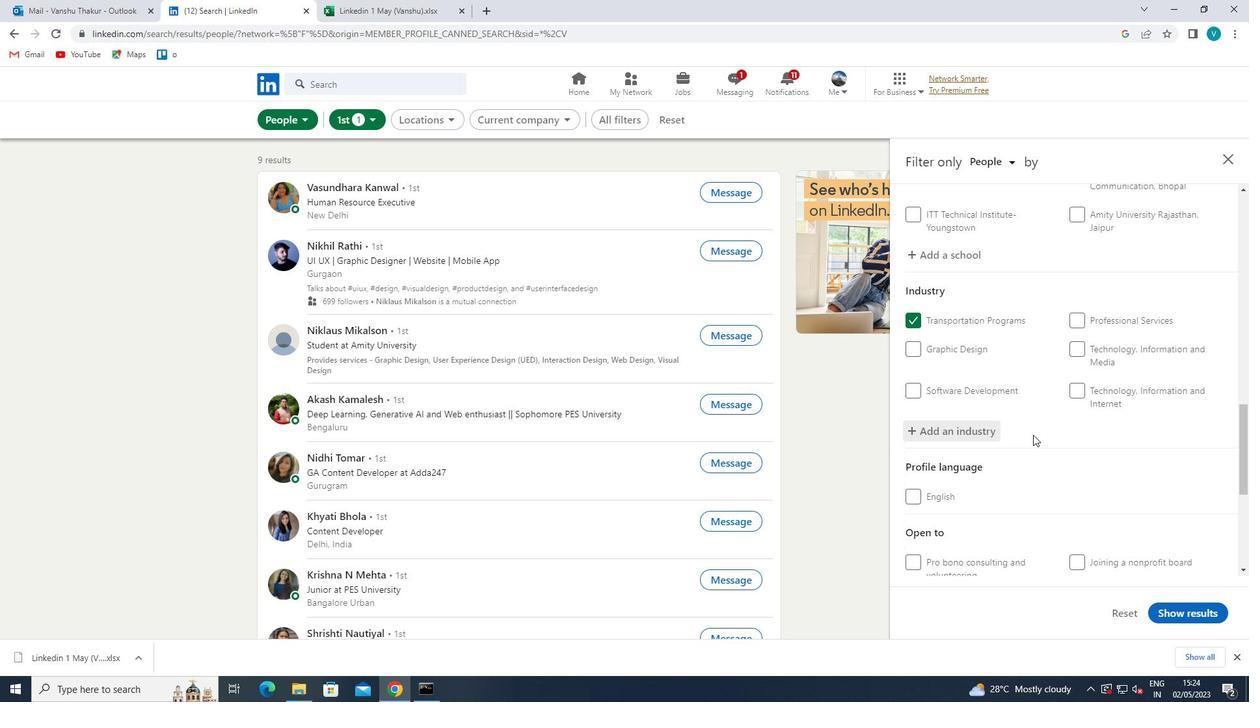 
Action: Mouse scrolled (1033, 434) with delta (0, 0)
Screenshot: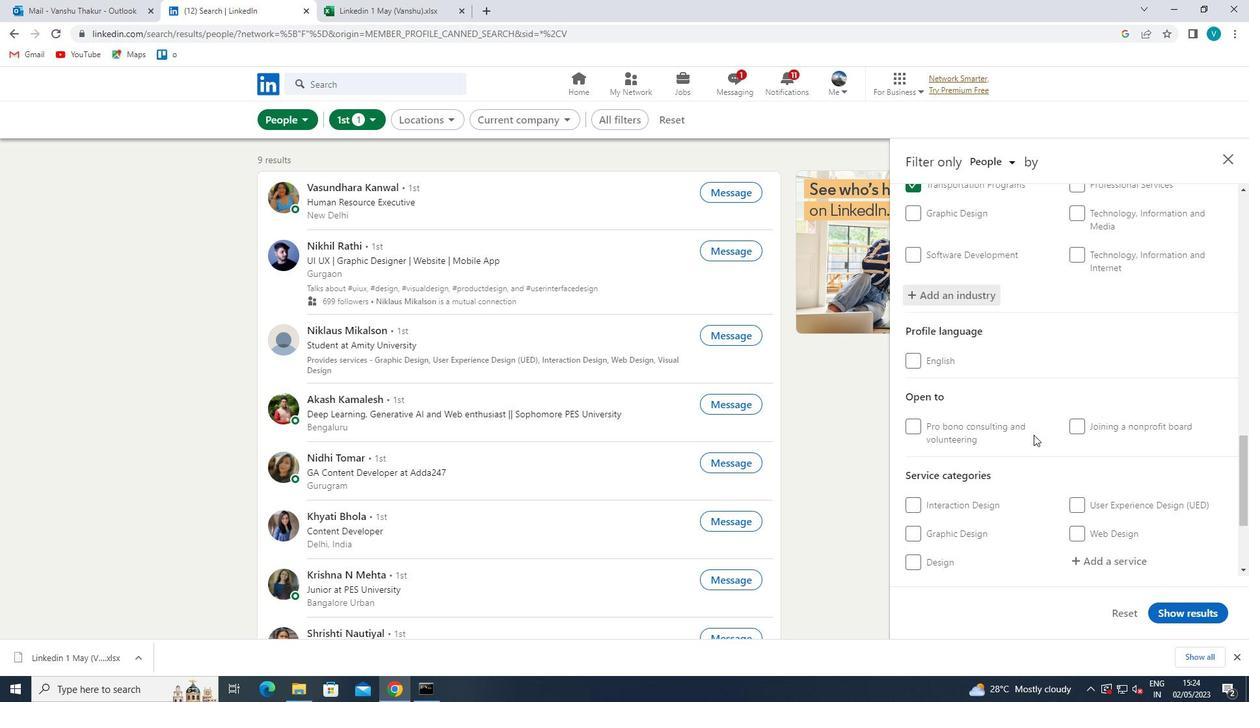 
Action: Mouse moved to (1119, 437)
Screenshot: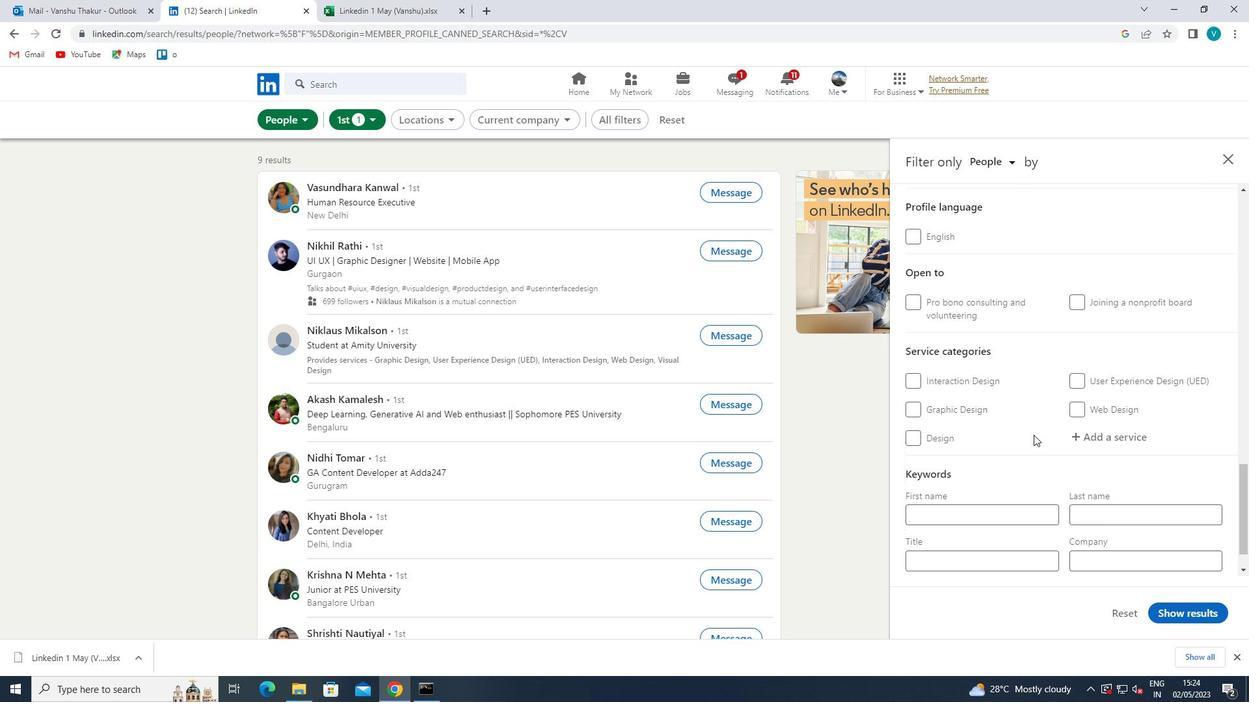 
Action: Mouse pressed left at (1119, 437)
Screenshot: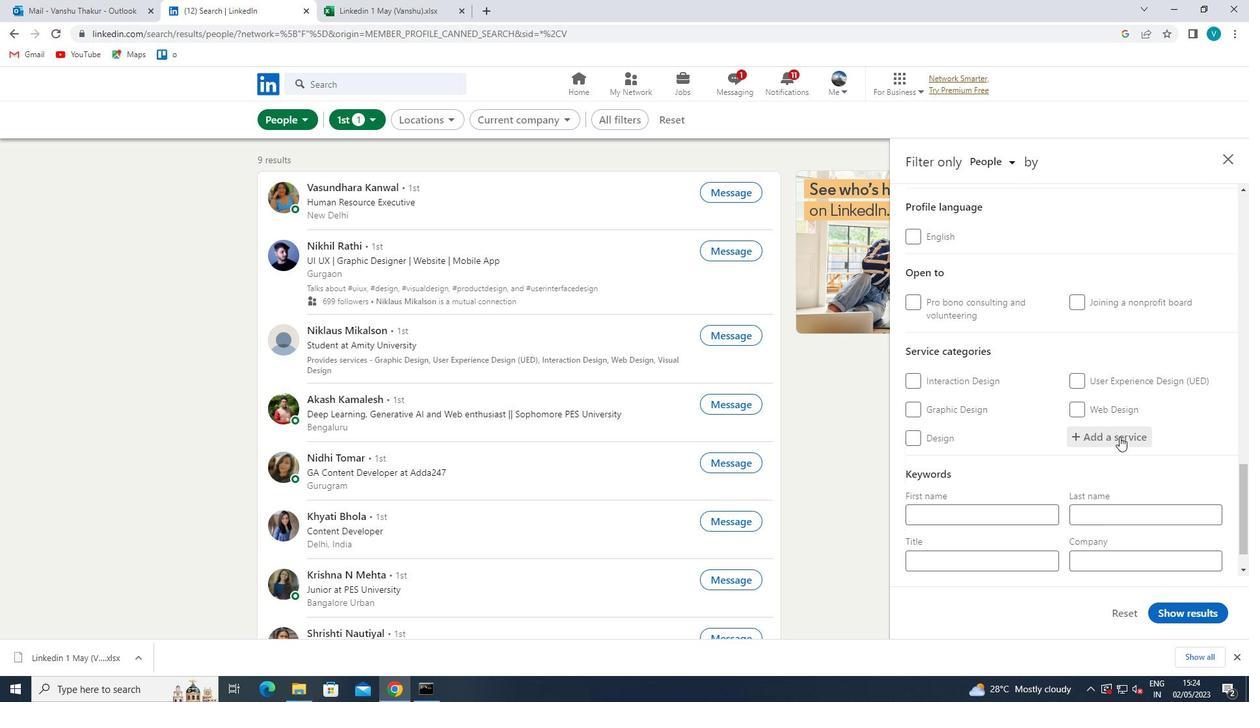 
Action: Mouse moved to (1102, 447)
Screenshot: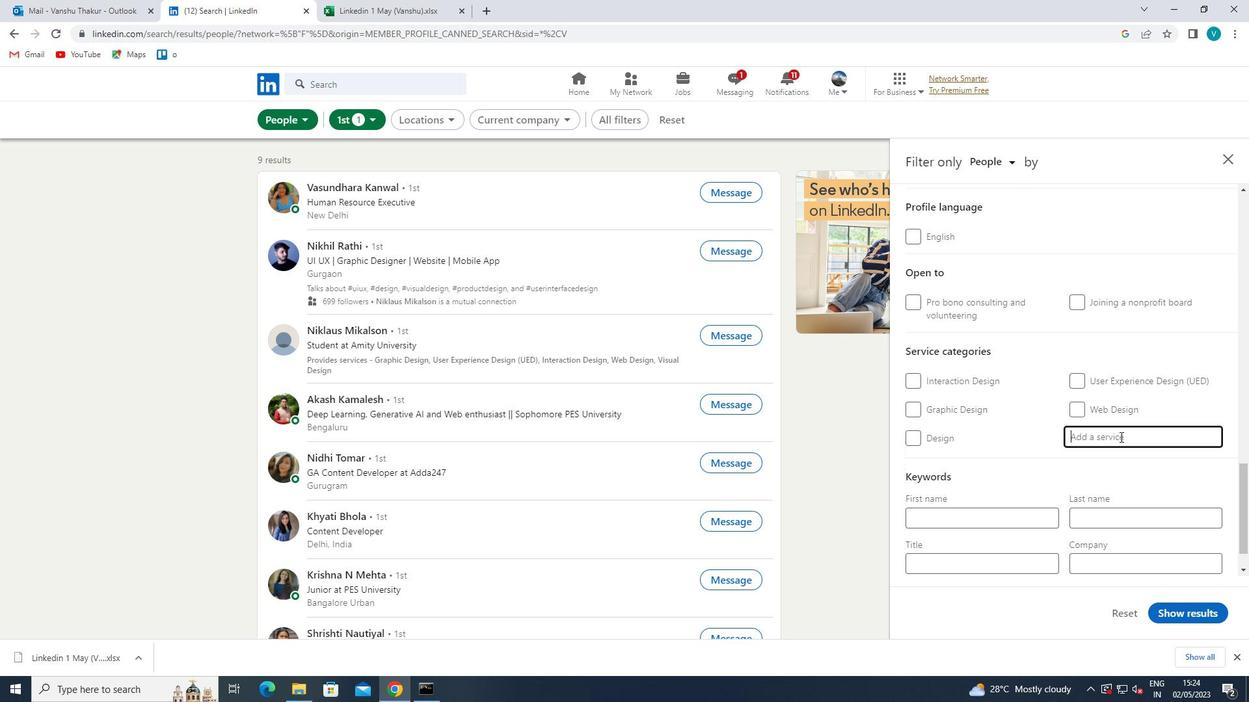 
Action: Key pressed <Key.shift>LEADER
Screenshot: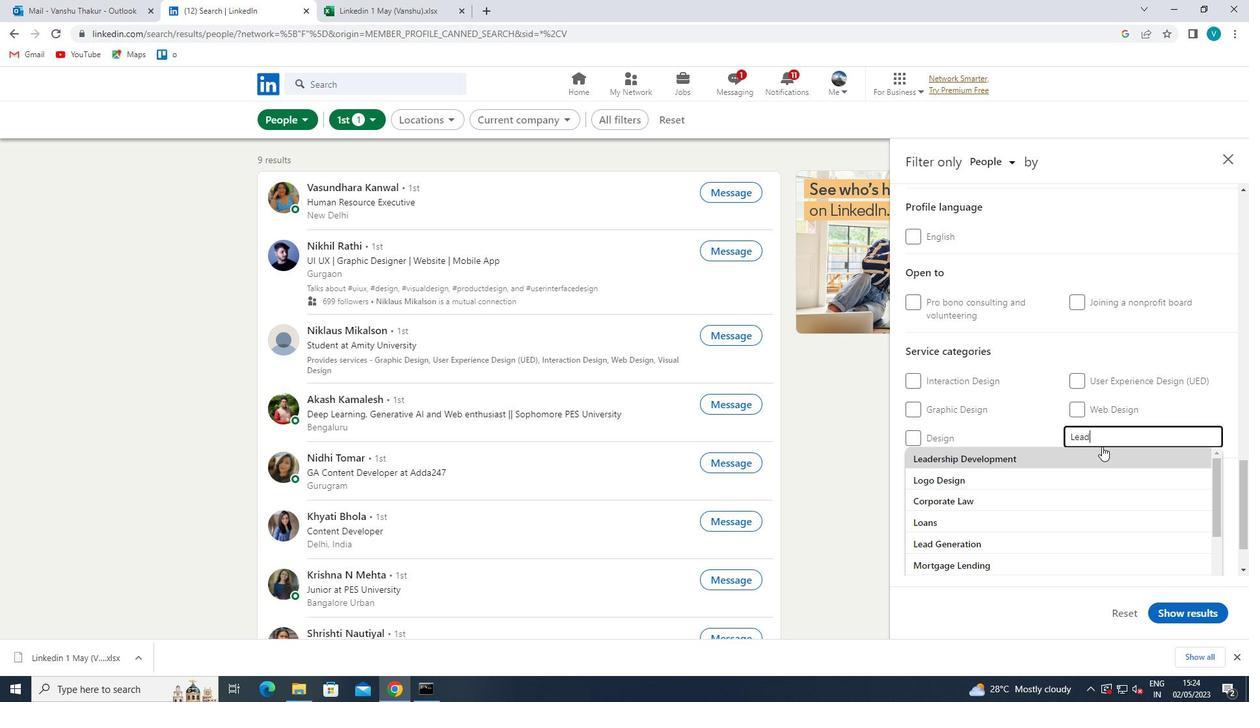 
Action: Mouse pressed left at (1102, 447)
Screenshot: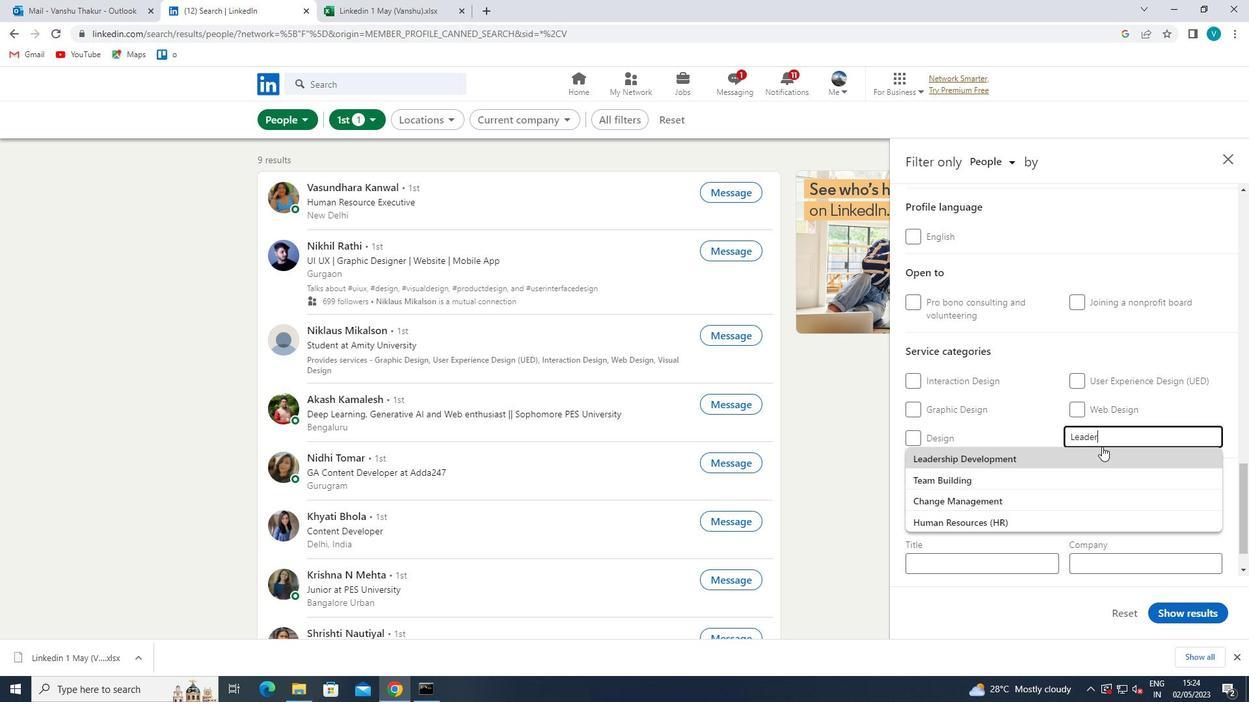
Action: Mouse moved to (1097, 449)
Screenshot: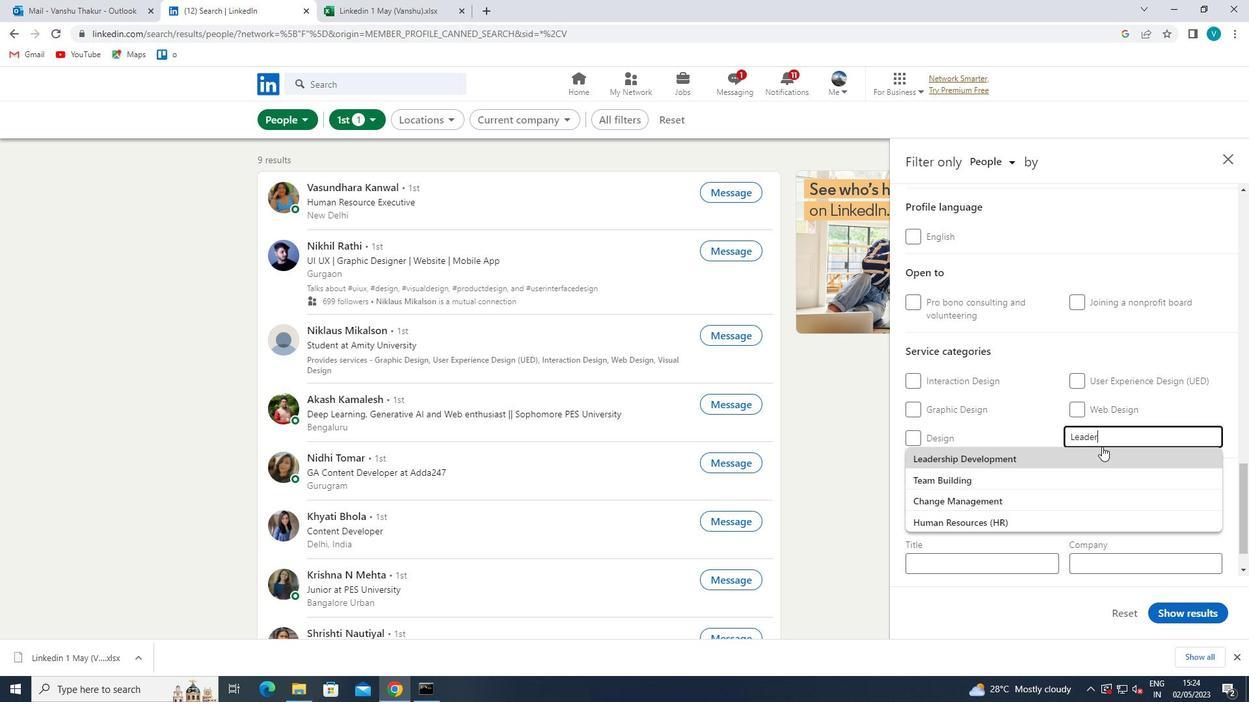 
Action: Mouse scrolled (1097, 448) with delta (0, 0)
Screenshot: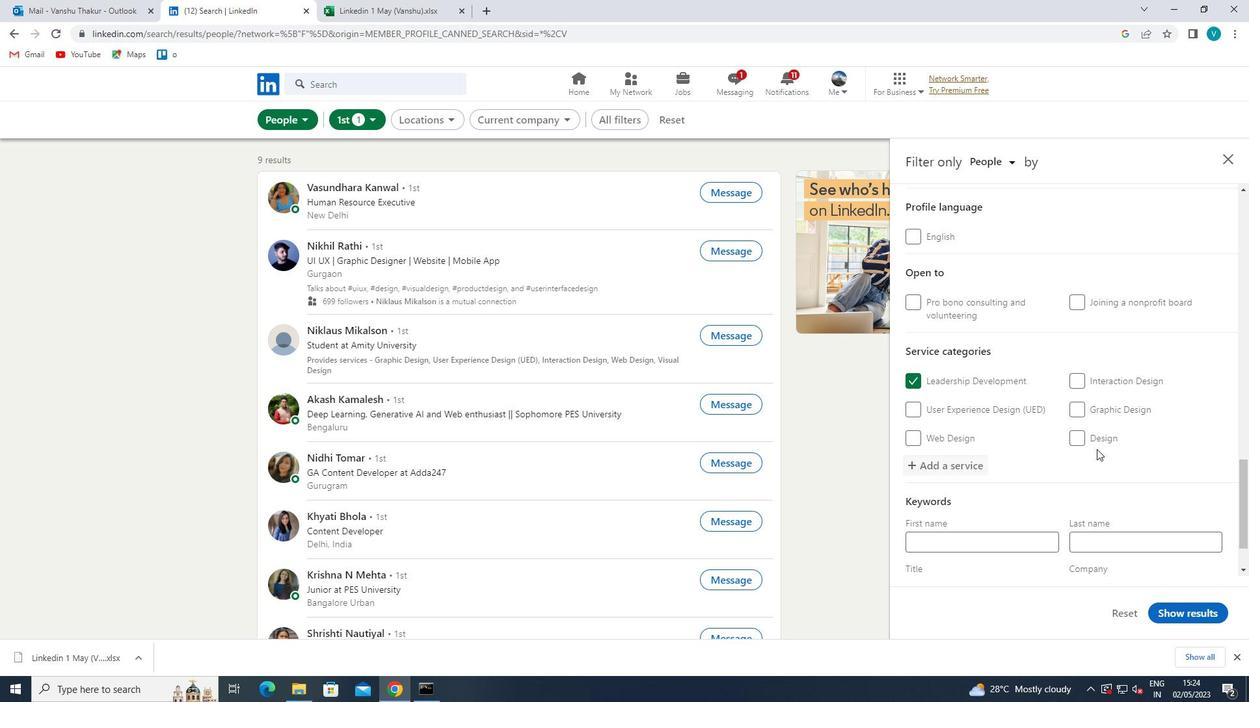 
Action: Mouse scrolled (1097, 448) with delta (0, 0)
Screenshot: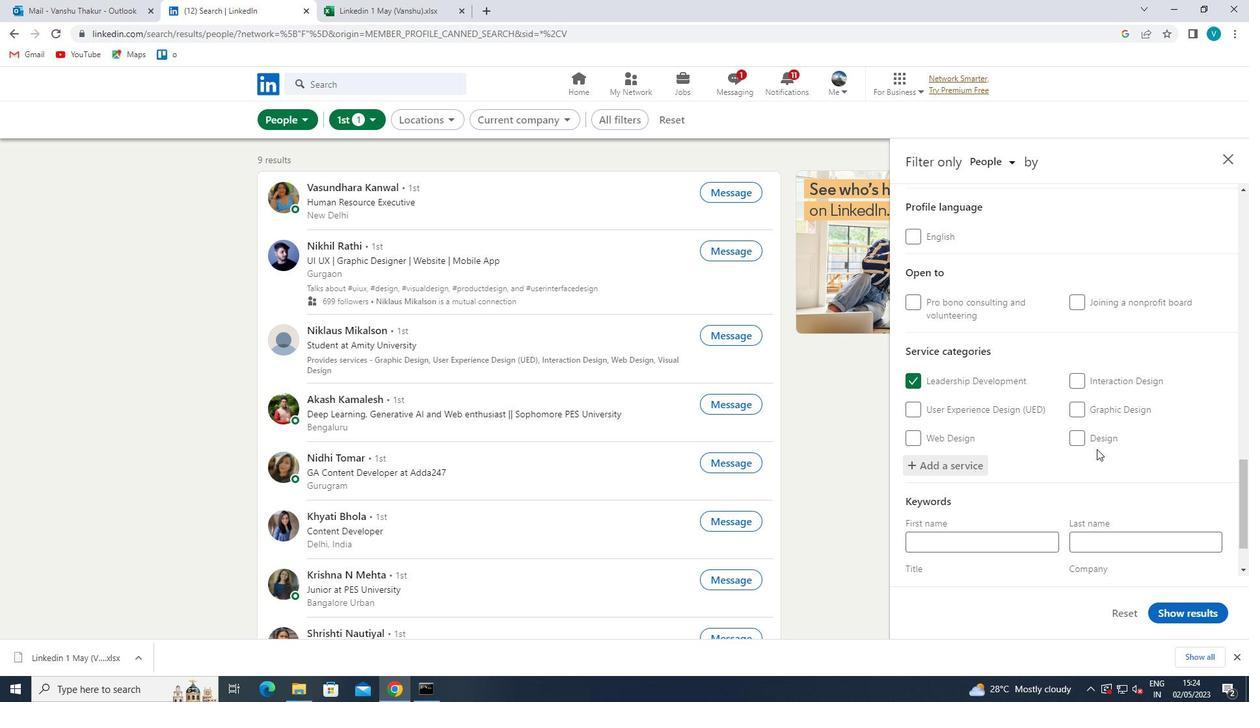 
Action: Mouse scrolled (1097, 448) with delta (0, 0)
Screenshot: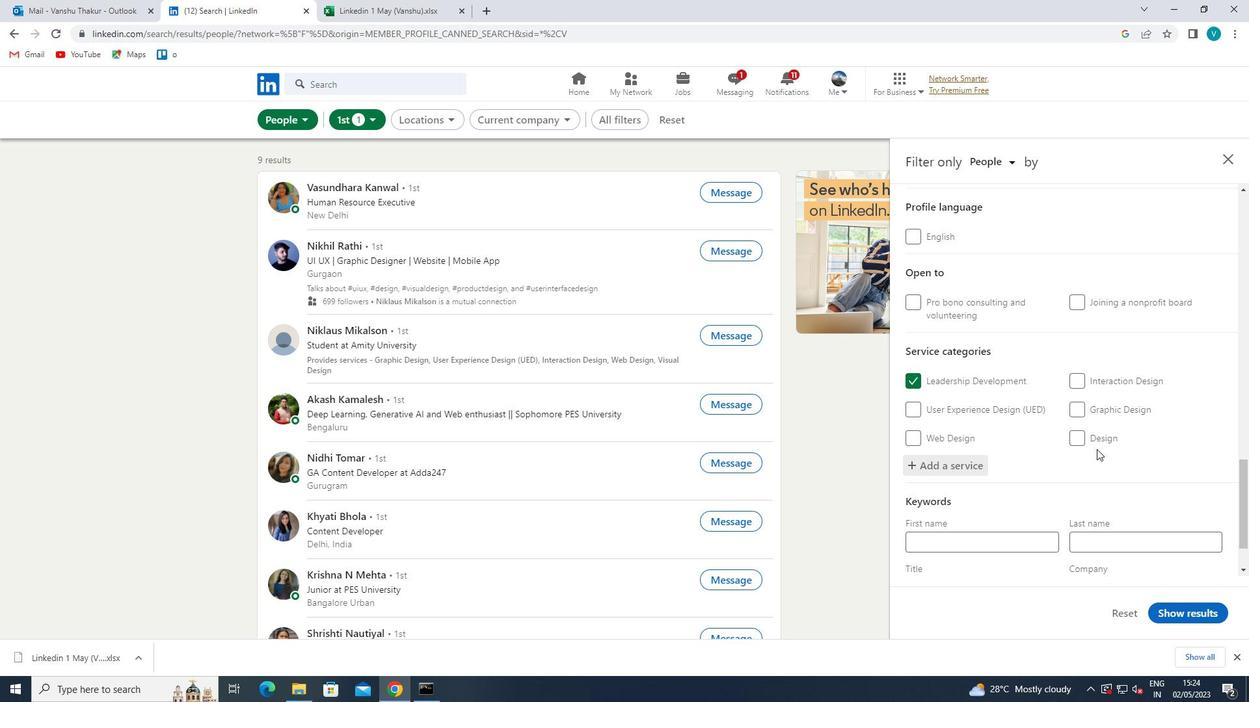 
Action: Mouse scrolled (1097, 448) with delta (0, 0)
Screenshot: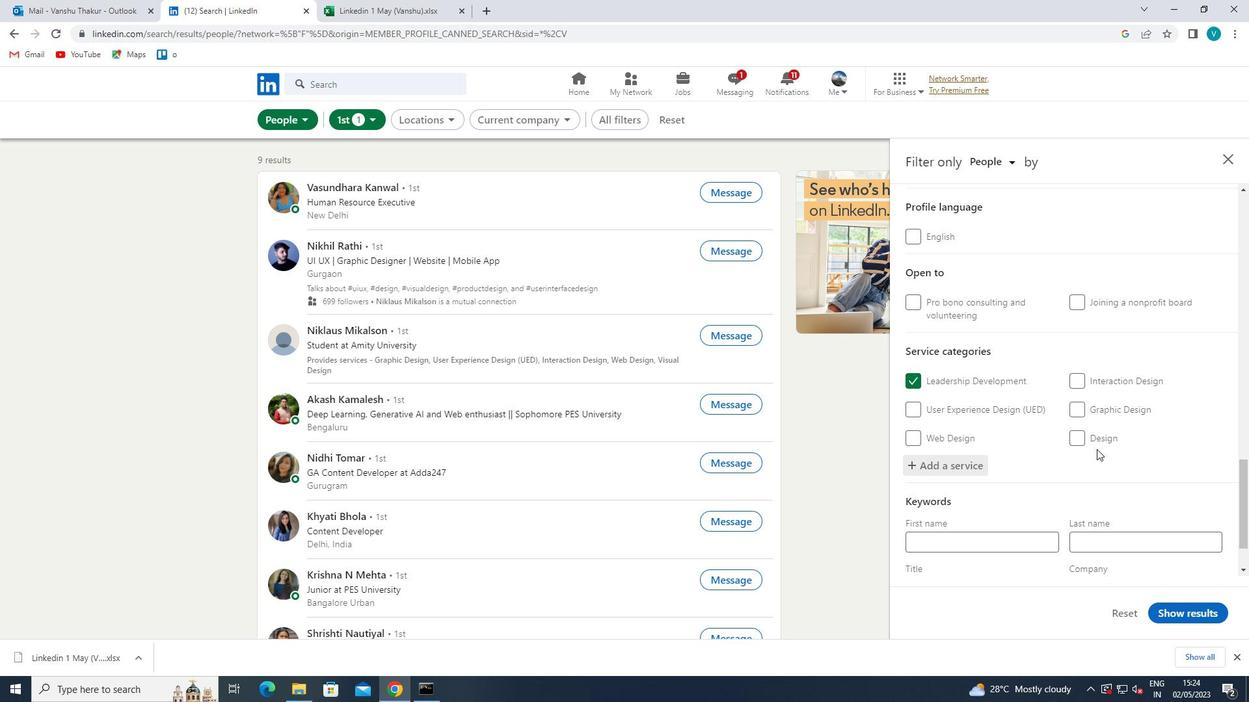 
Action: Mouse scrolled (1097, 448) with delta (0, 0)
Screenshot: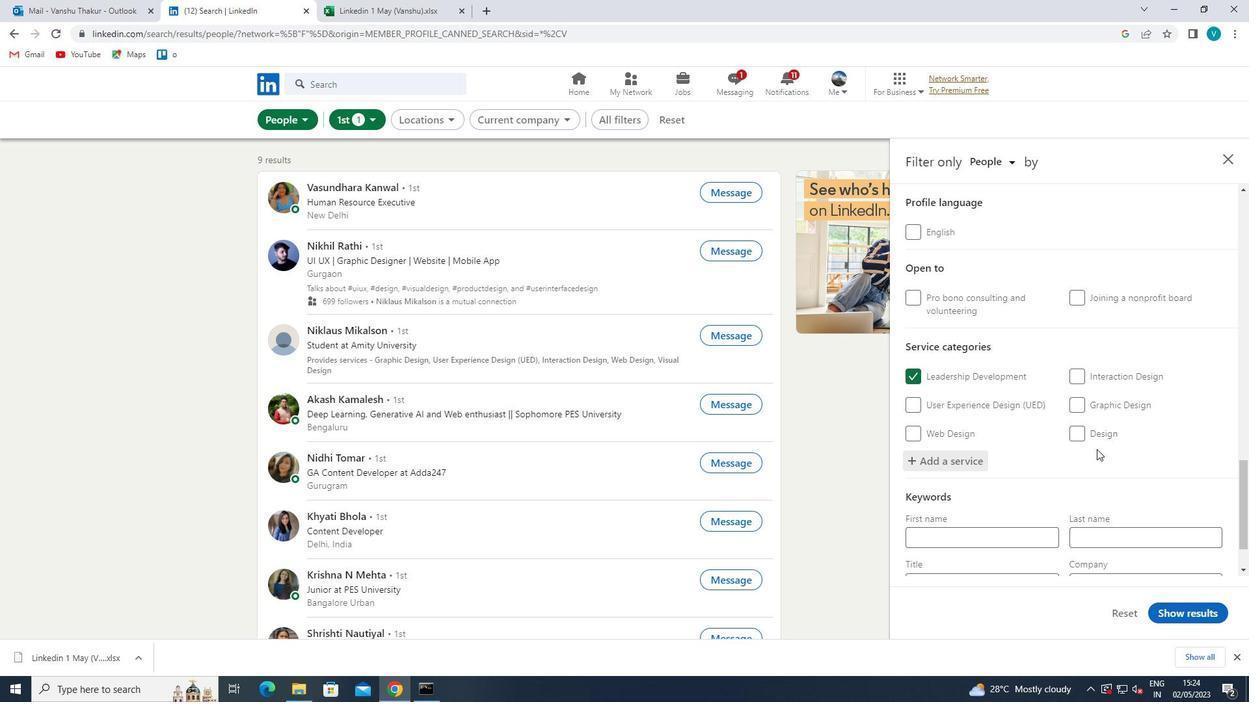 
Action: Mouse moved to (951, 517)
Screenshot: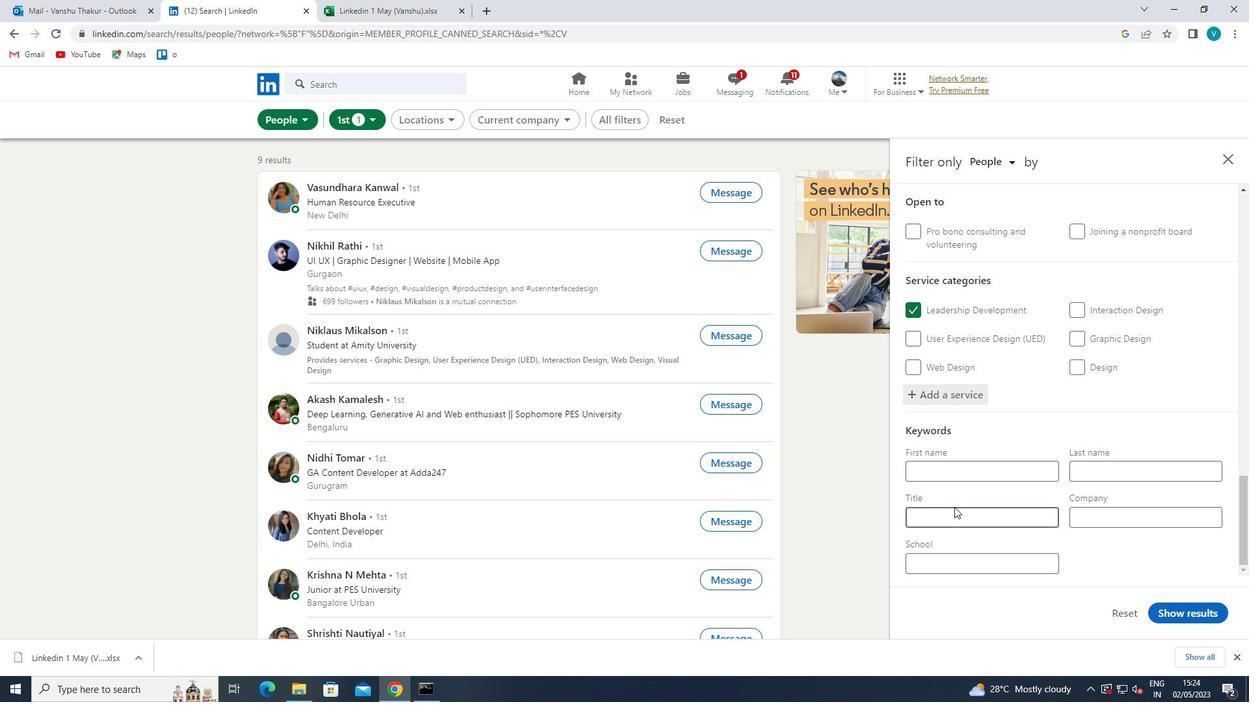 
Action: Mouse pressed left at (951, 517)
Screenshot: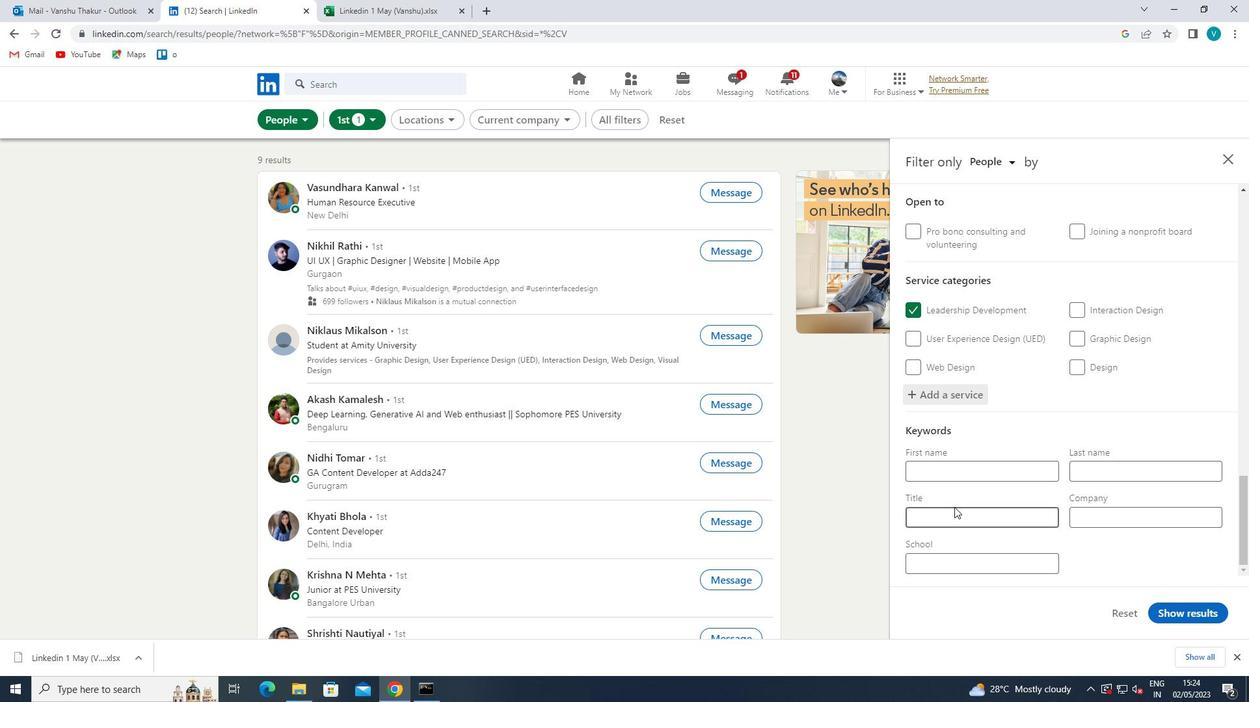 
Action: Mouse moved to (955, 515)
Screenshot: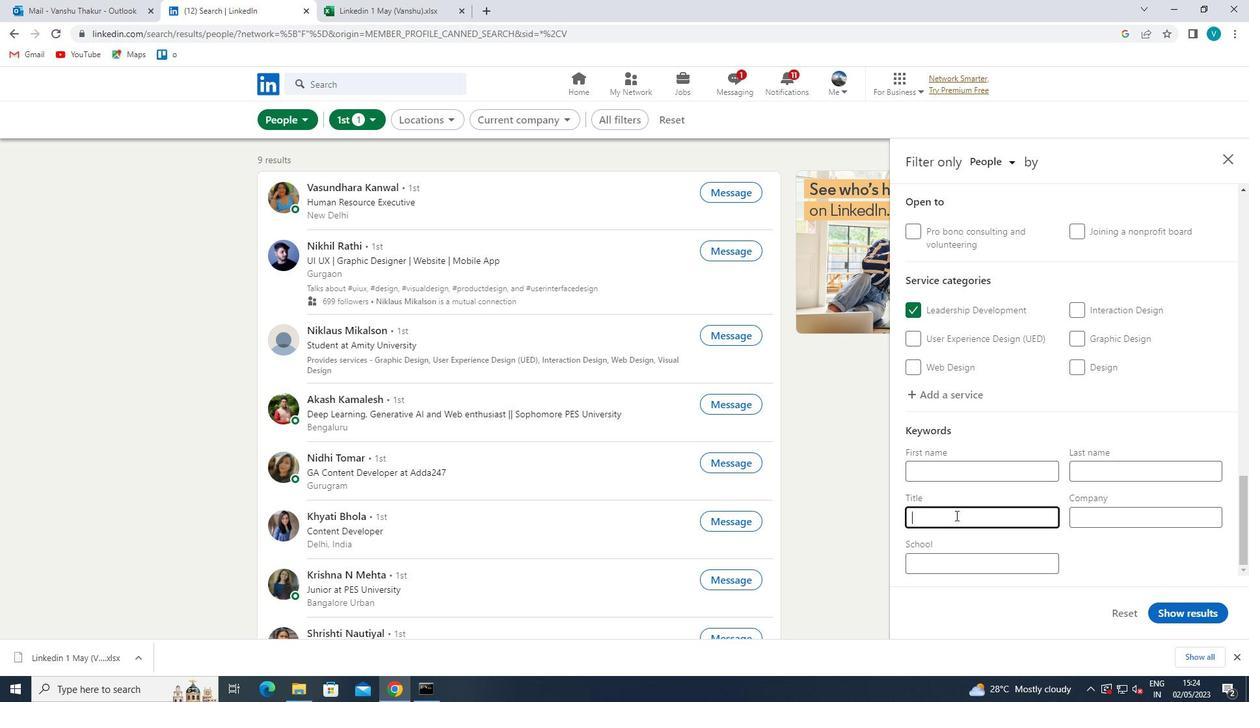 
Action: Key pressed <Key.shift>HAIR<Key.space><Key.shift><Key.shift><Key.shift>STYLIST<Key.space>
Screenshot: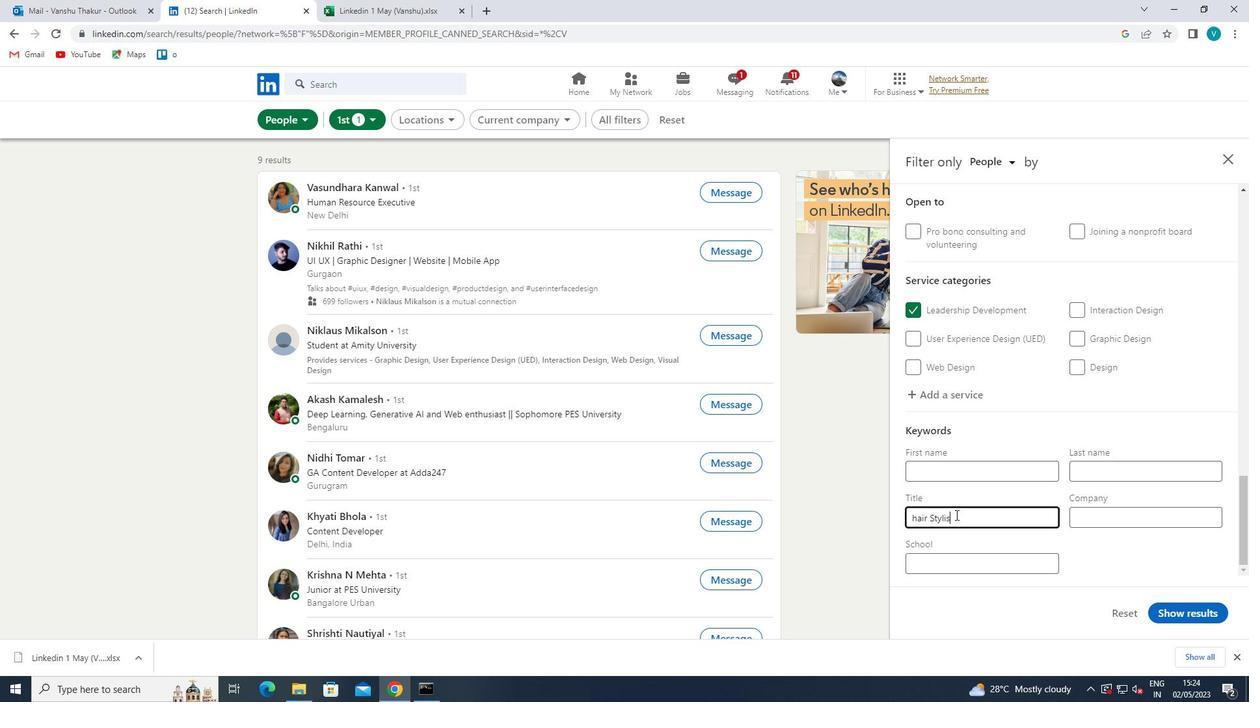 
Action: Mouse moved to (918, 517)
Screenshot: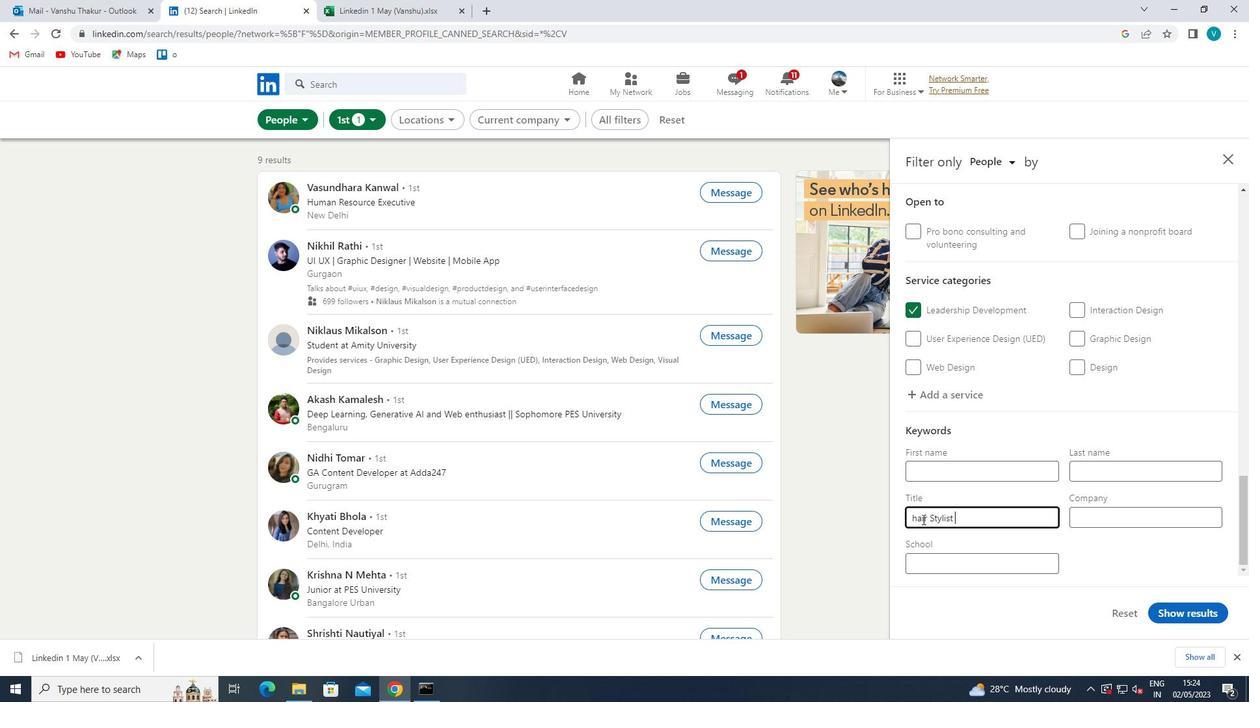 
Action: Mouse pressed left at (918, 517)
Screenshot: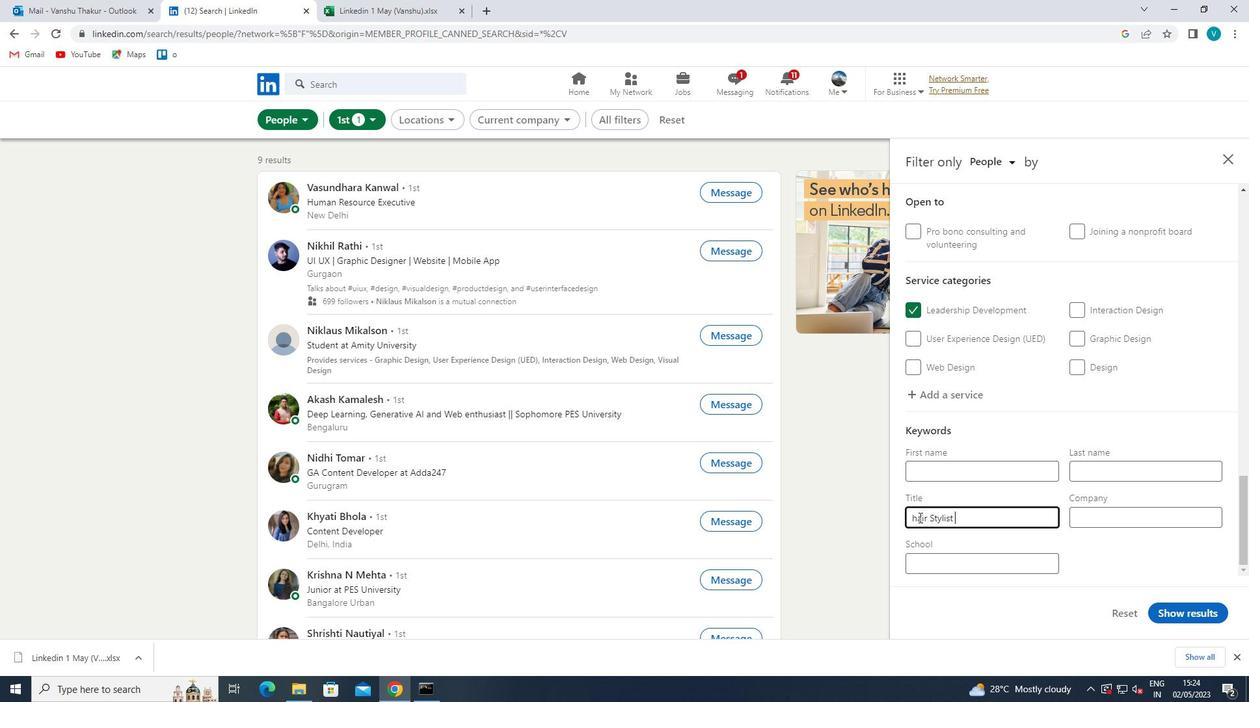 
Action: Mouse moved to (1009, 539)
Screenshot: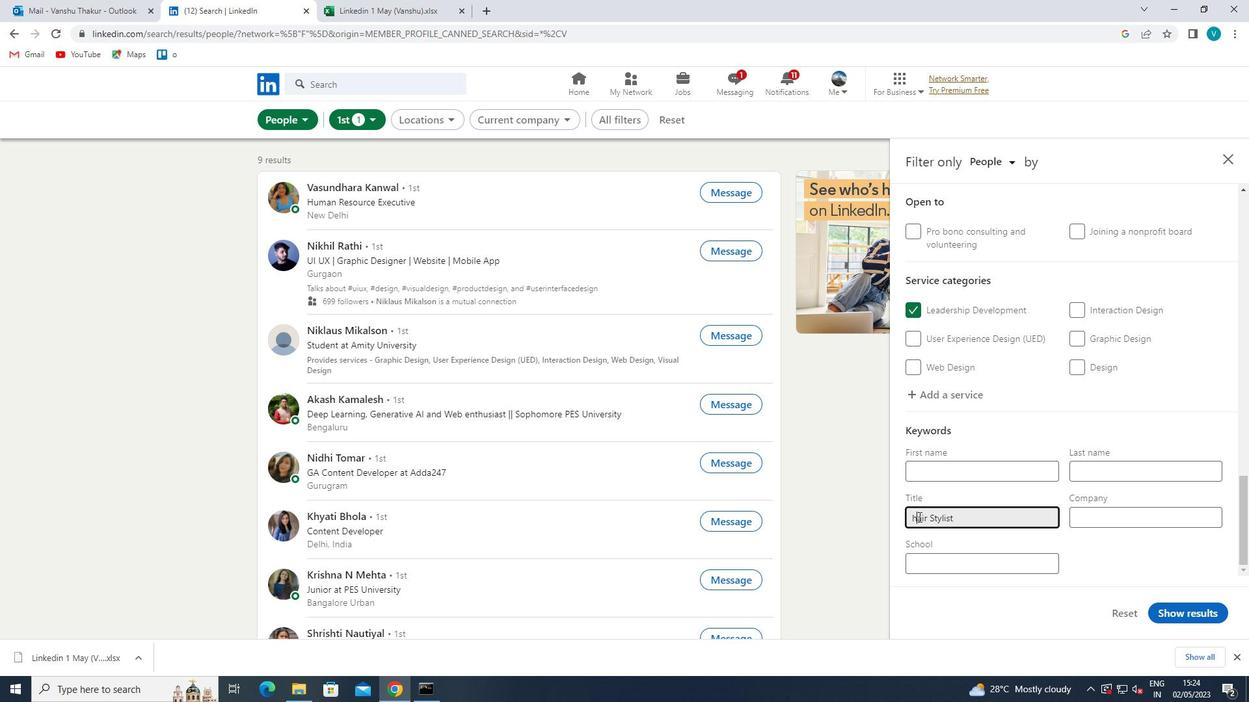 
Action: Key pressed <Key.backspace><Key.caps_lock>H
Screenshot: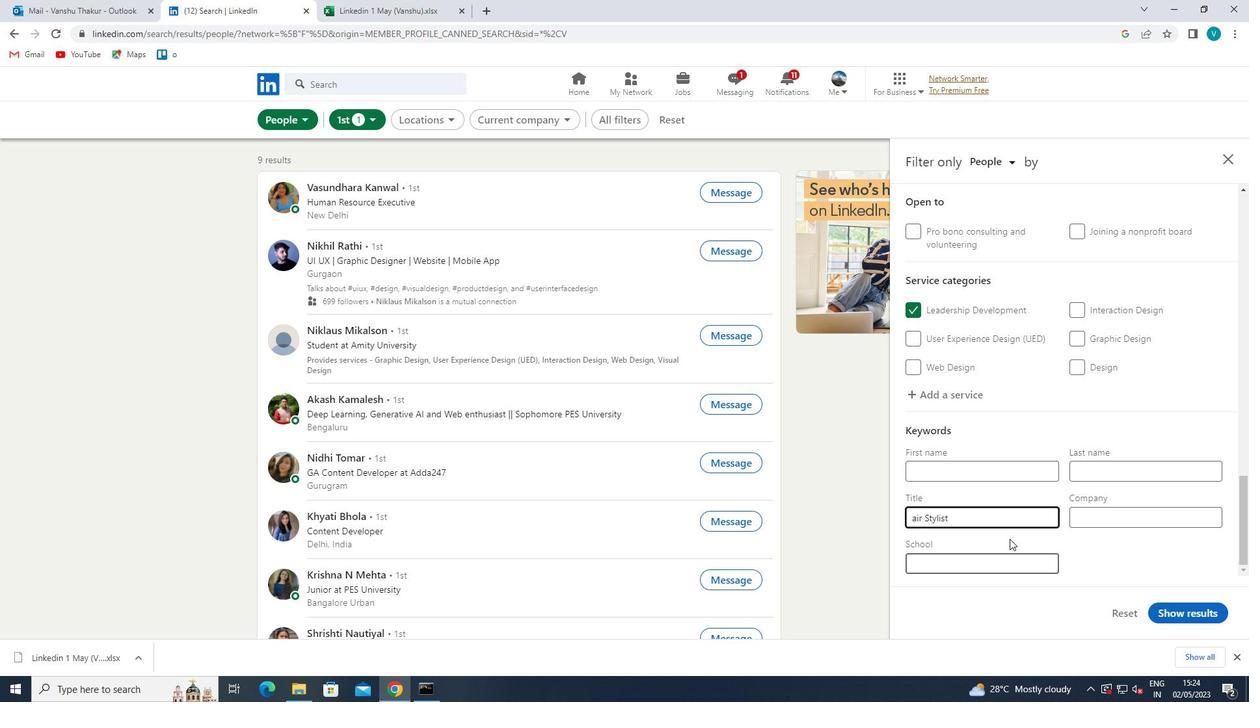 
Action: Mouse moved to (1176, 612)
Screenshot: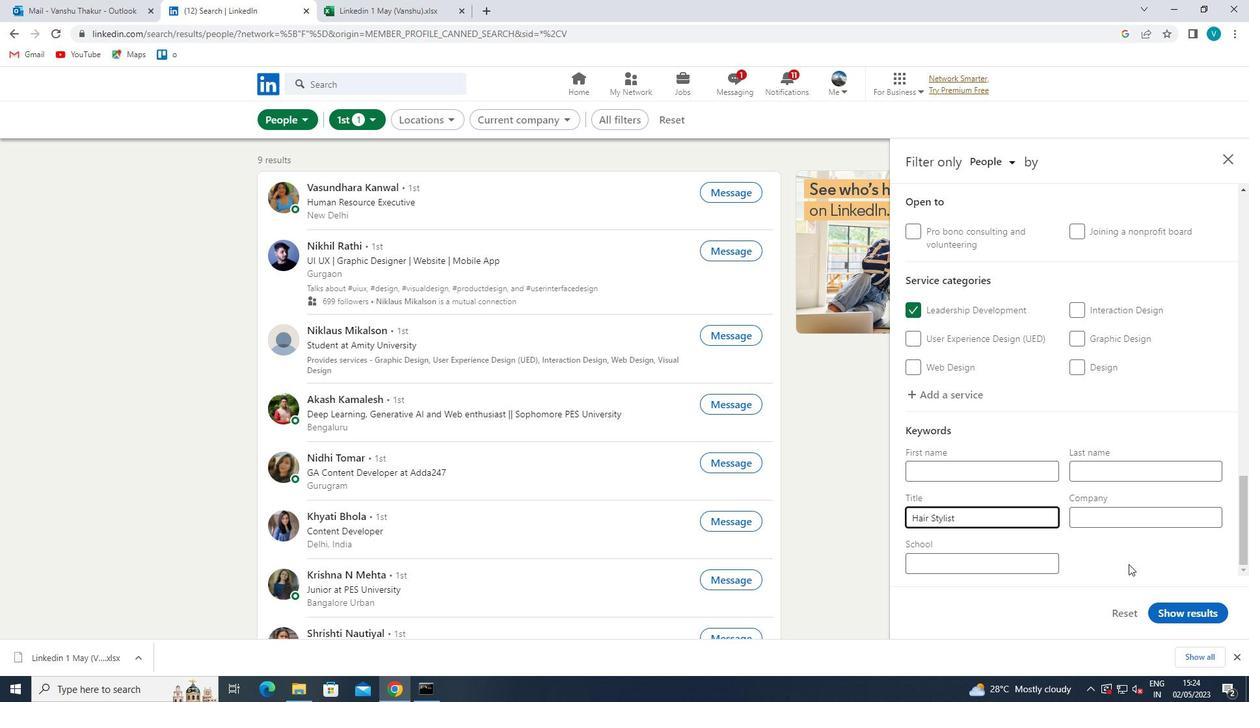
Action: Mouse pressed left at (1176, 612)
Screenshot: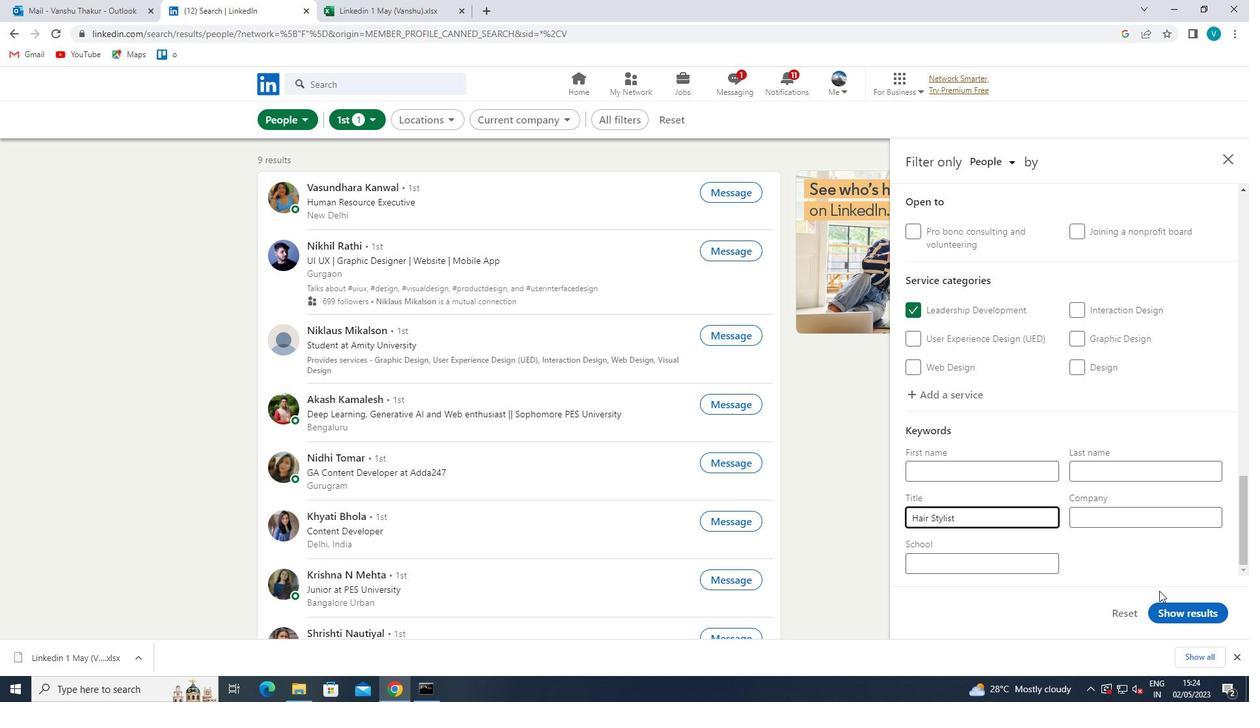 
Action: Mouse moved to (1091, 560)
Screenshot: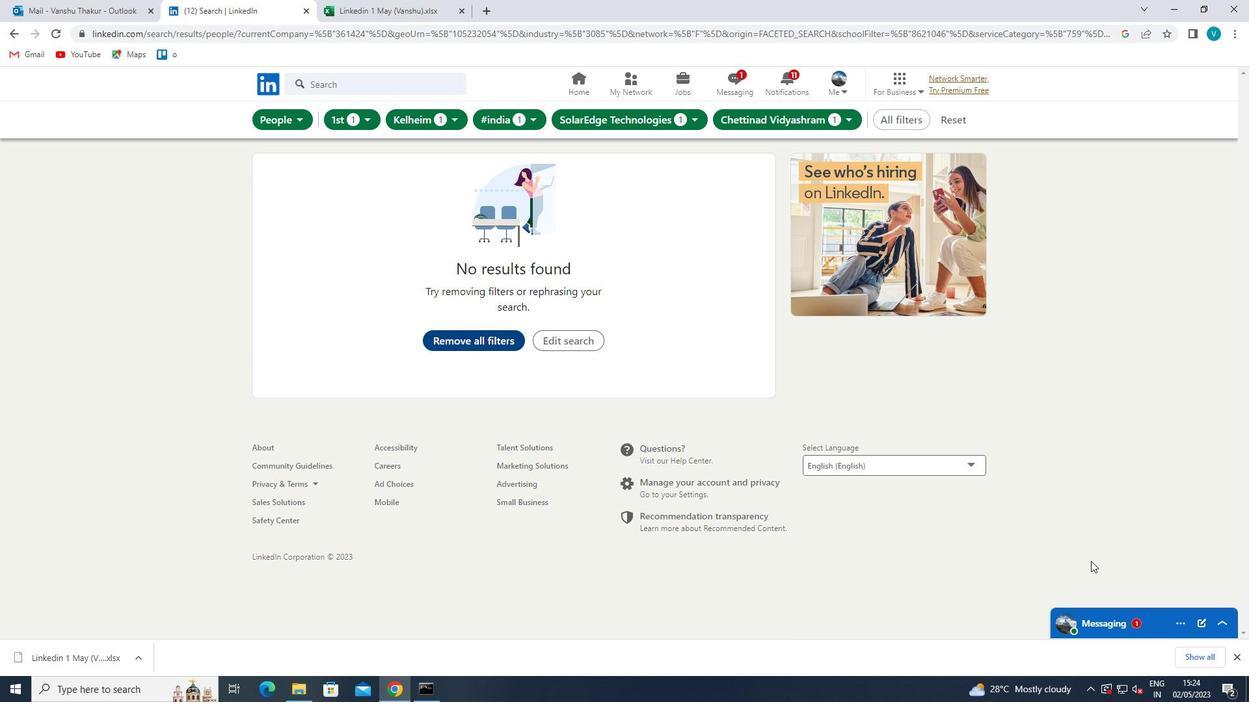 
